 Task: Add a signature Maximus Ramirez containing With heartfelt thanks and warm wishes, Maximus Ramirez to email address softage.9@softage.net and add a folder Community events
Action: Mouse moved to (1218, 96)
Screenshot: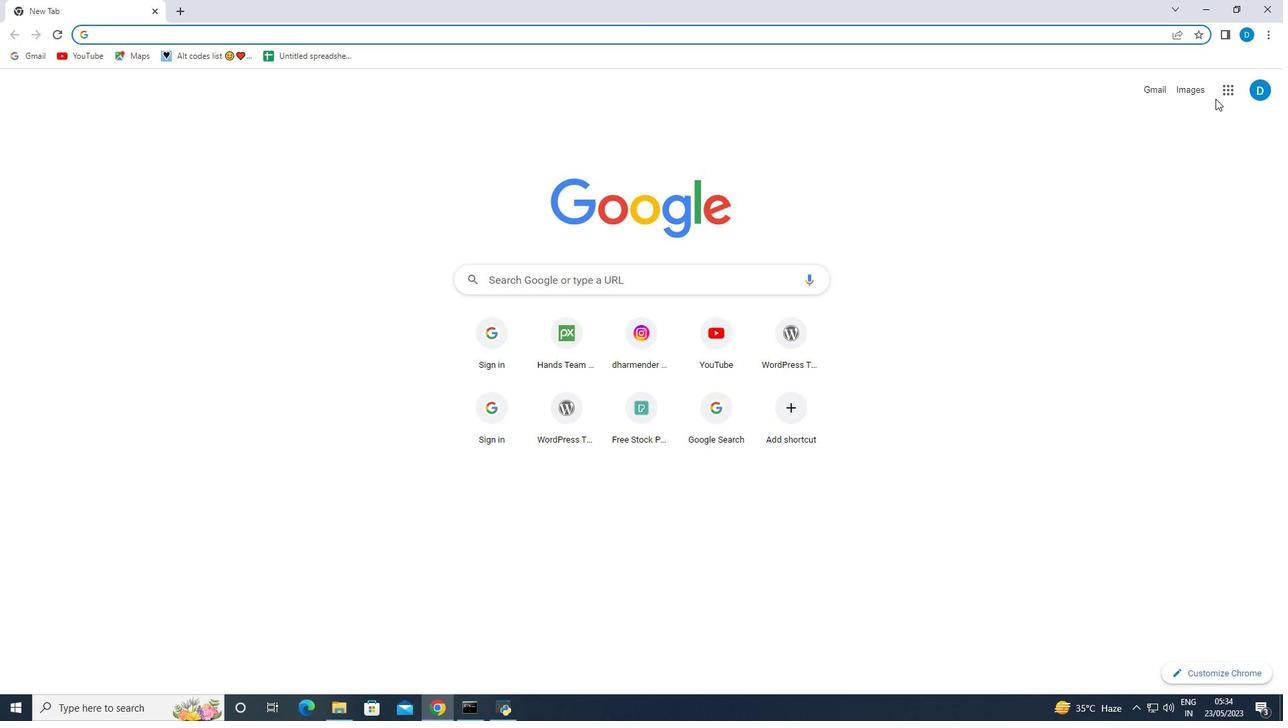 
Action: Mouse pressed left at (1218, 96)
Screenshot: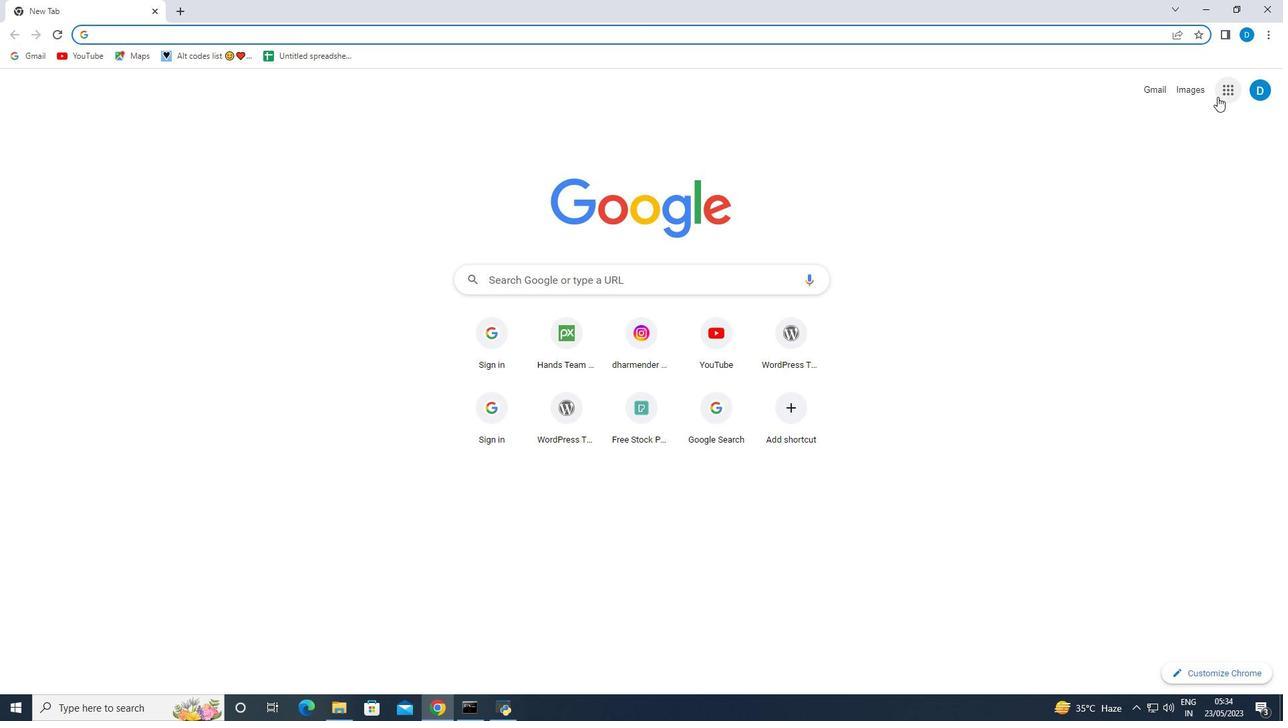 
Action: Mouse moved to (1113, 275)
Screenshot: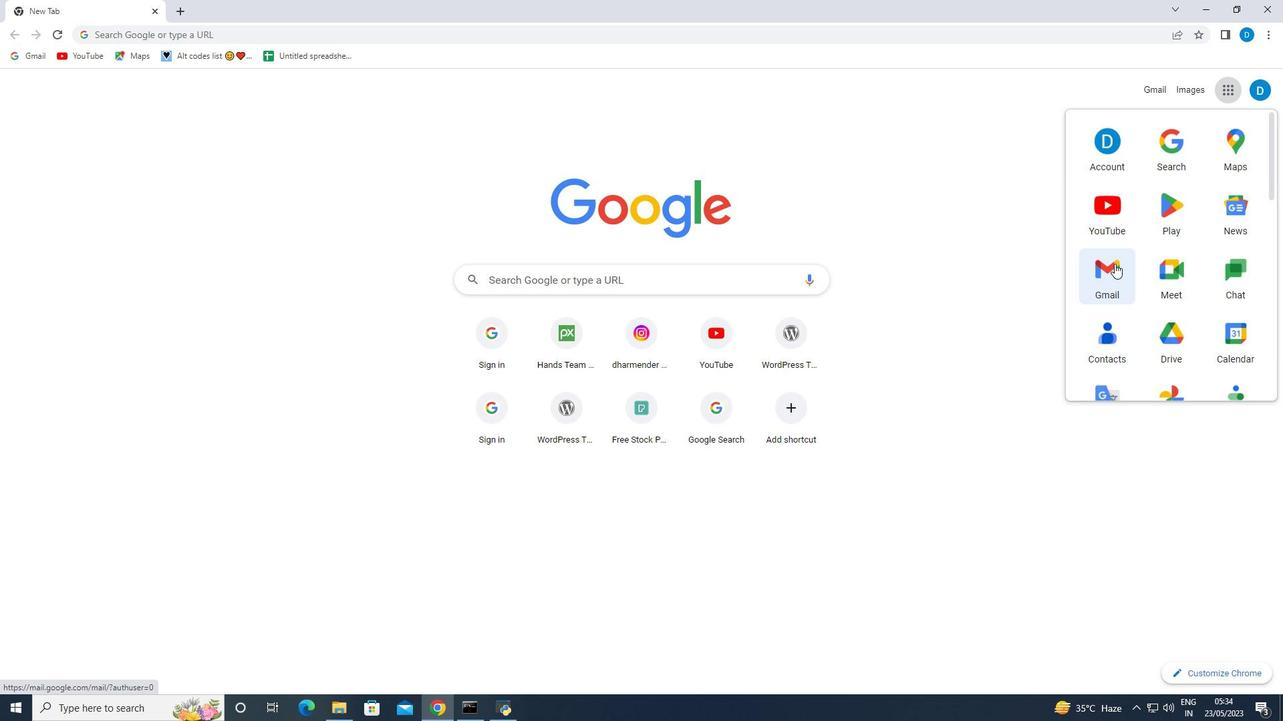 
Action: Mouse pressed left at (1113, 275)
Screenshot: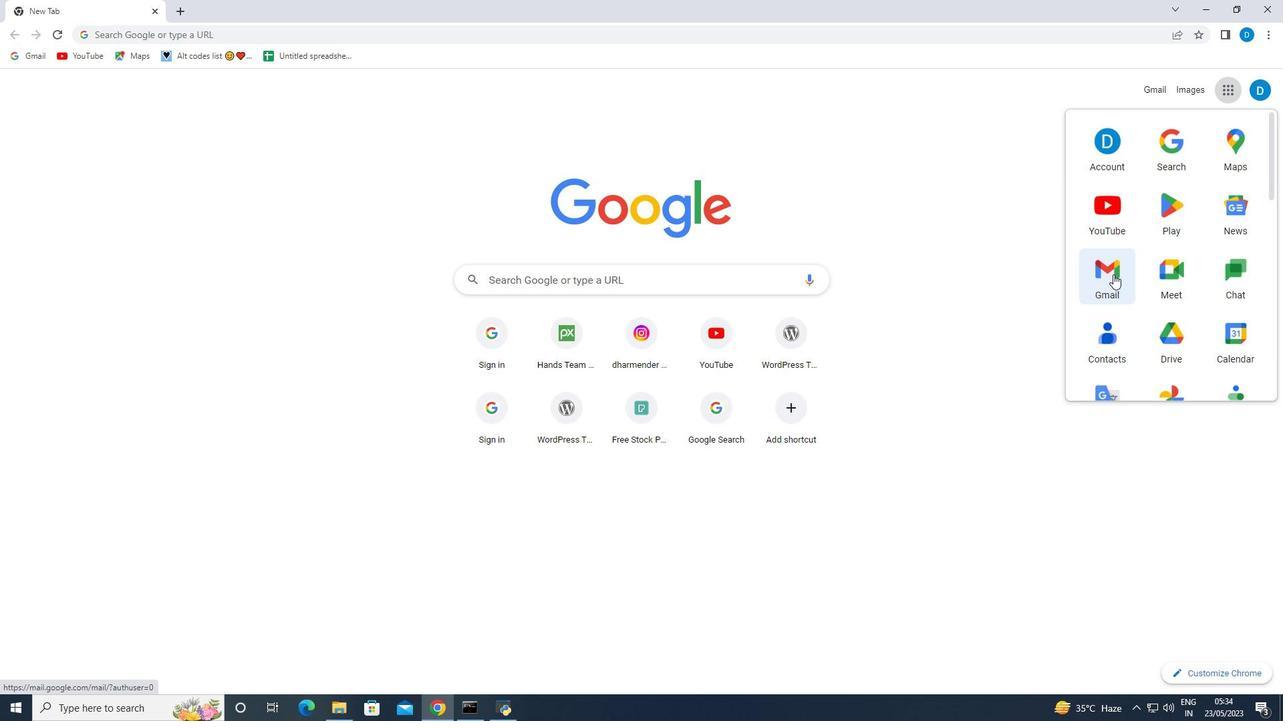
Action: Mouse moved to (156, 342)
Screenshot: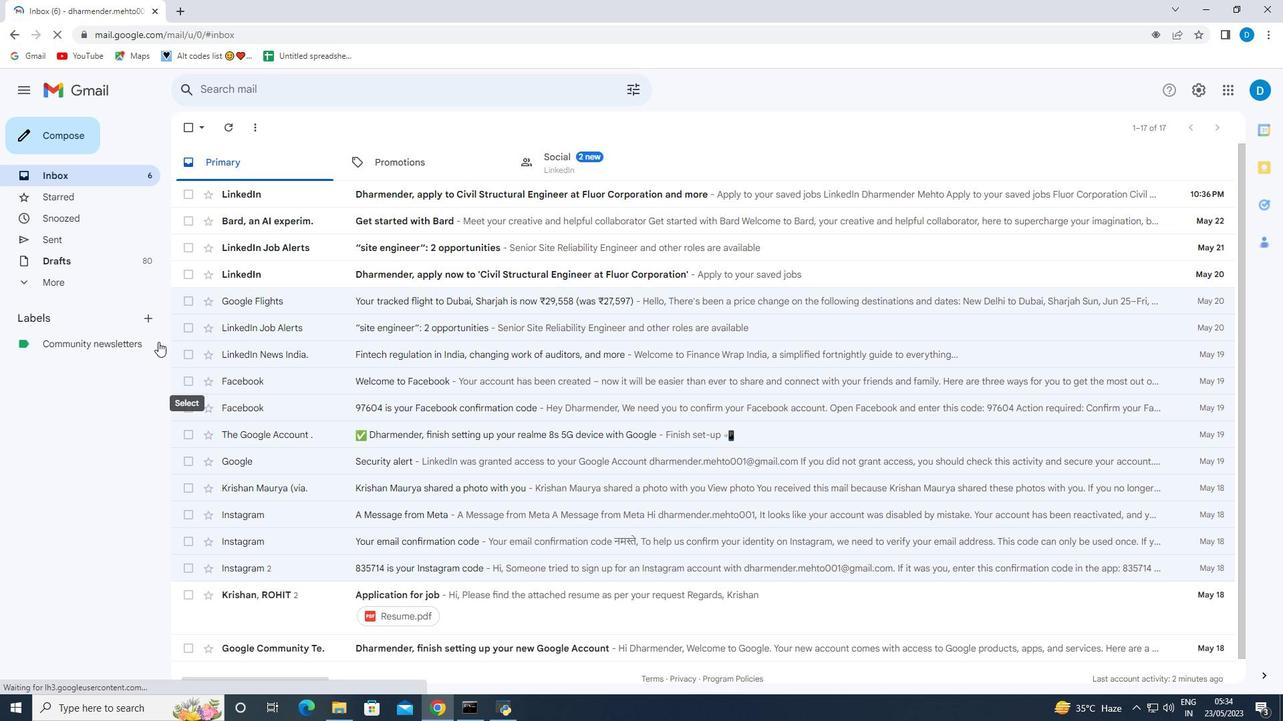 
Action: Mouse pressed left at (156, 342)
Screenshot: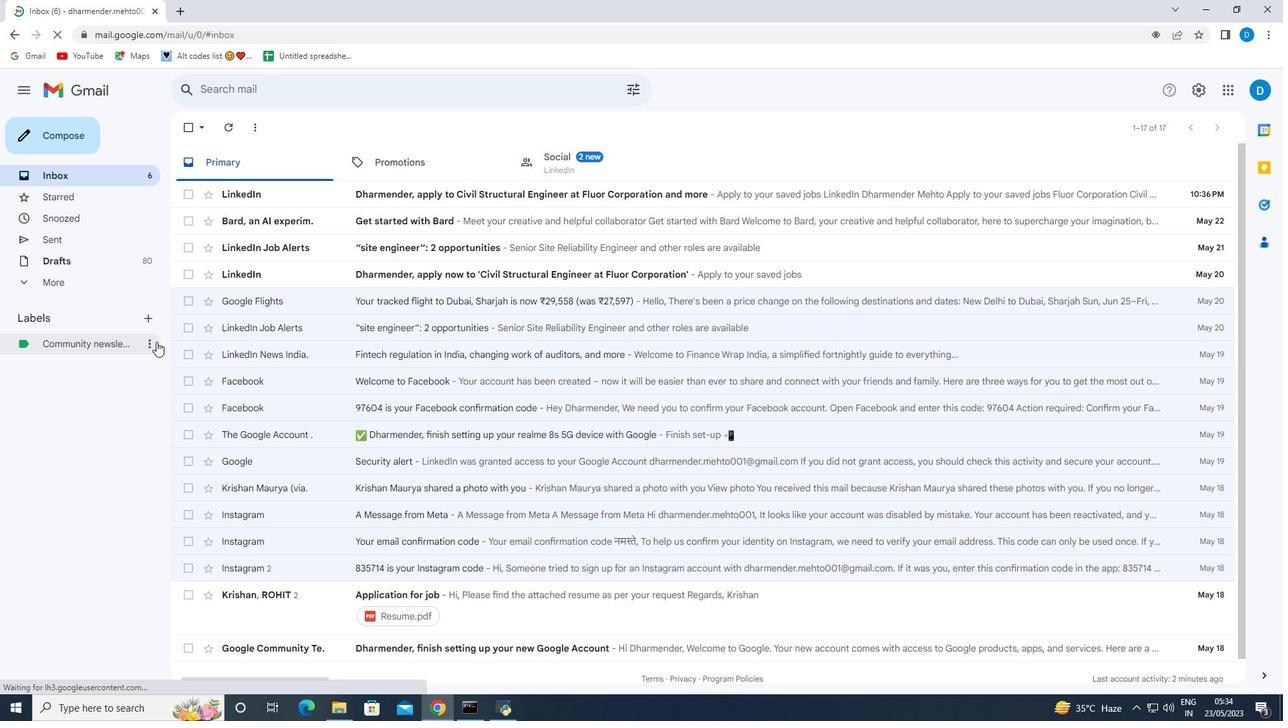 
Action: Mouse moved to (187, 586)
Screenshot: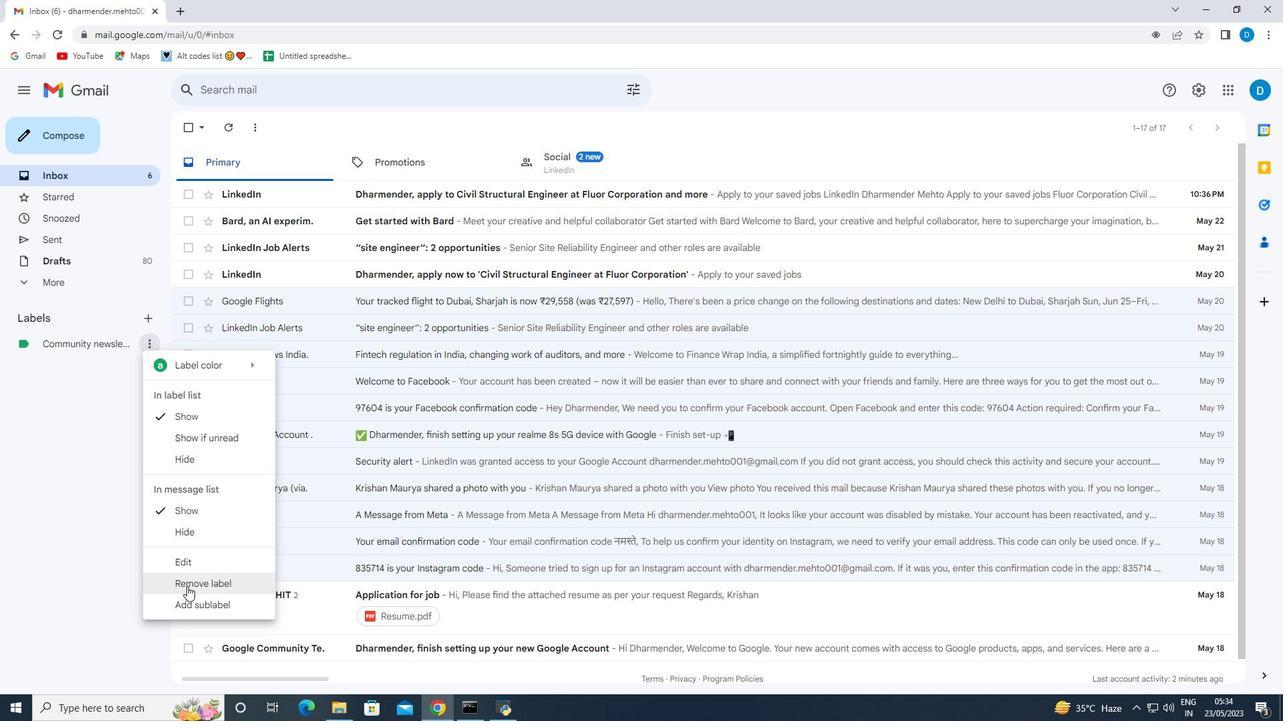 
Action: Mouse pressed left at (187, 586)
Screenshot: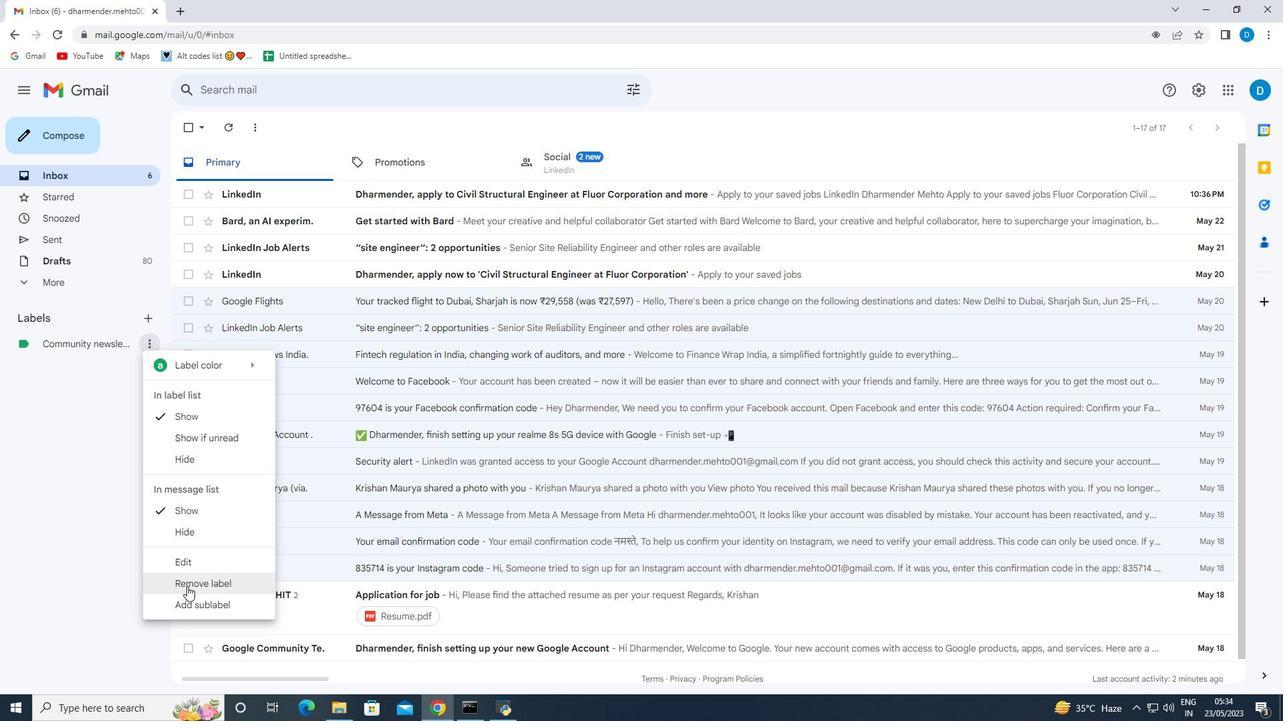 
Action: Mouse moved to (772, 423)
Screenshot: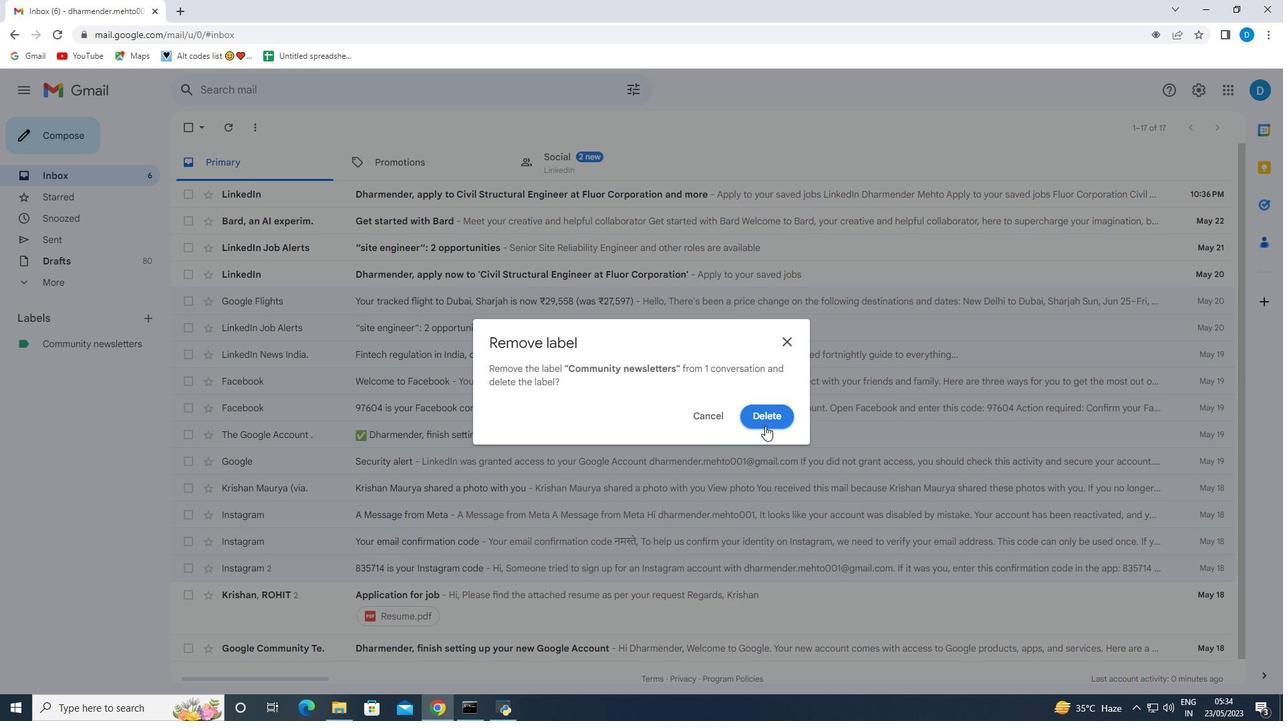 
Action: Mouse pressed left at (772, 423)
Screenshot: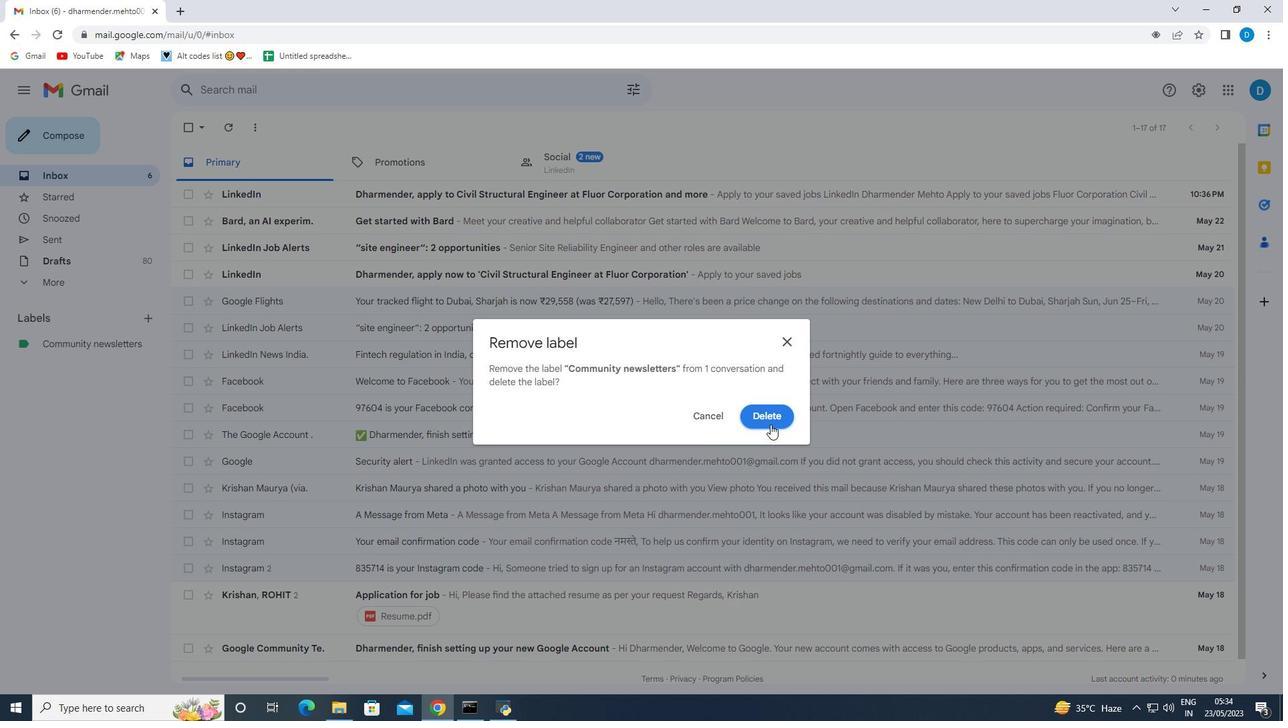 
Action: Mouse moved to (1200, 87)
Screenshot: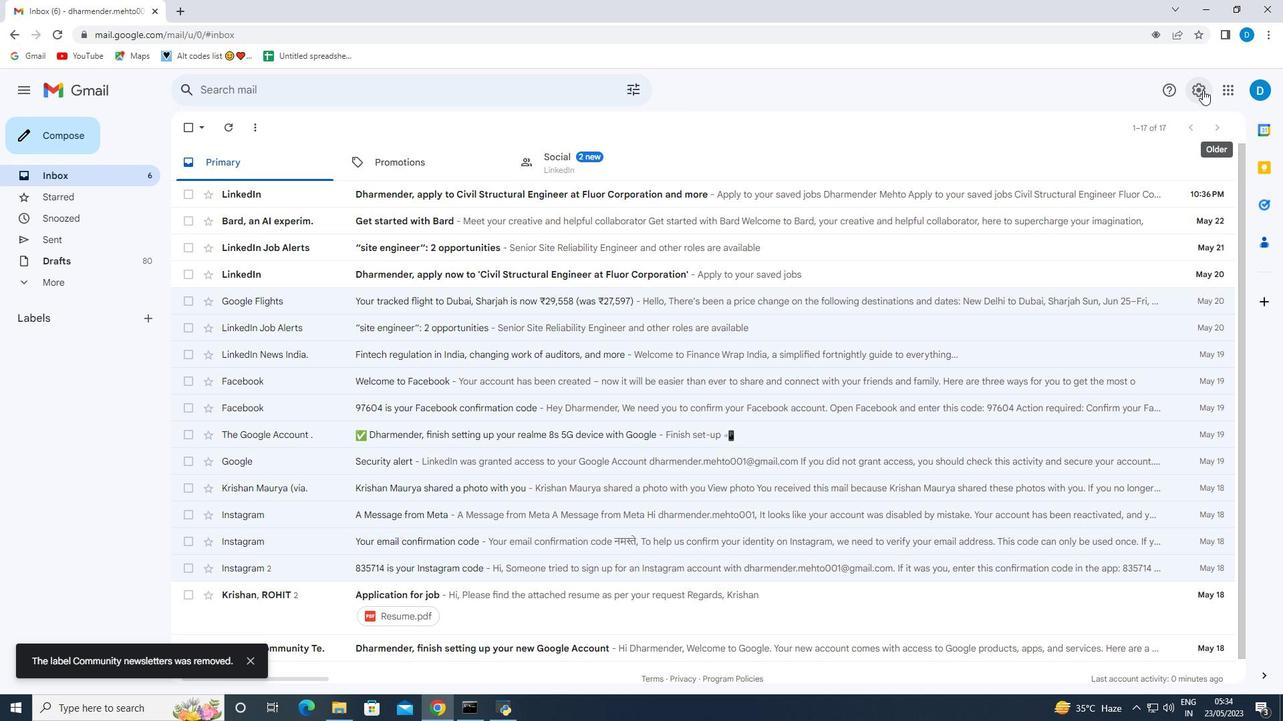 
Action: Mouse pressed left at (1200, 87)
Screenshot: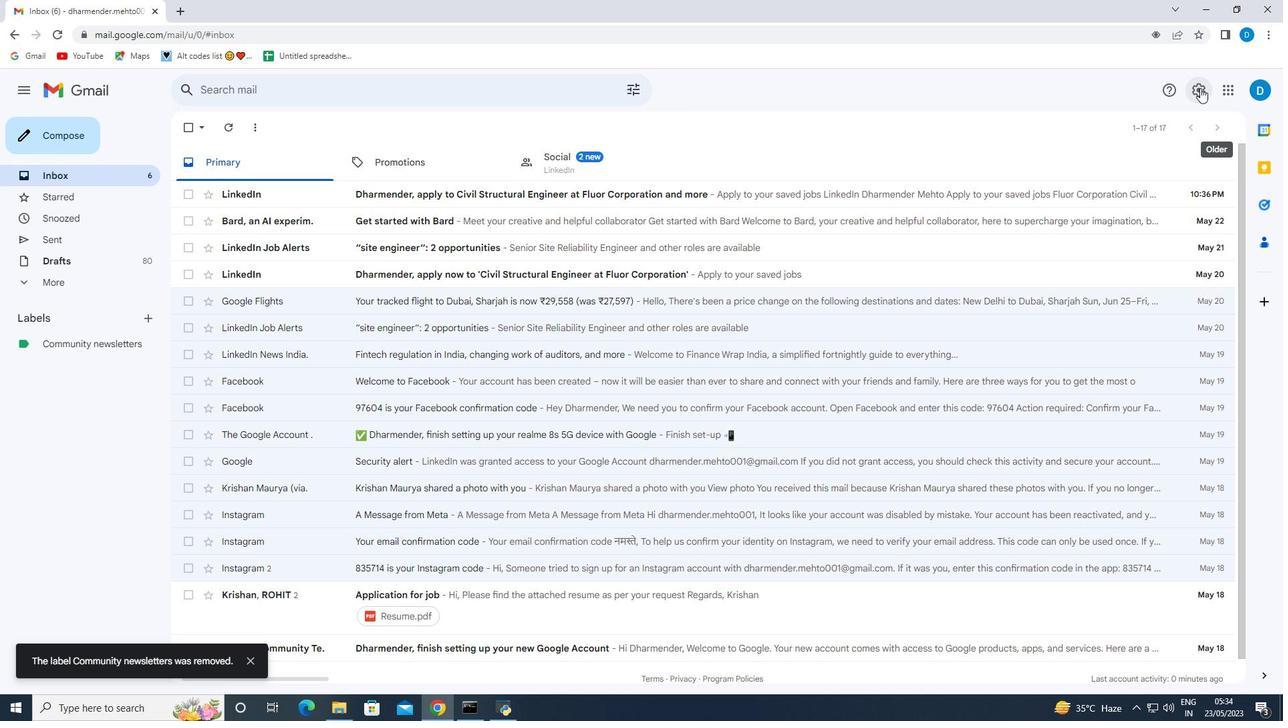 
Action: Mouse moved to (1111, 160)
Screenshot: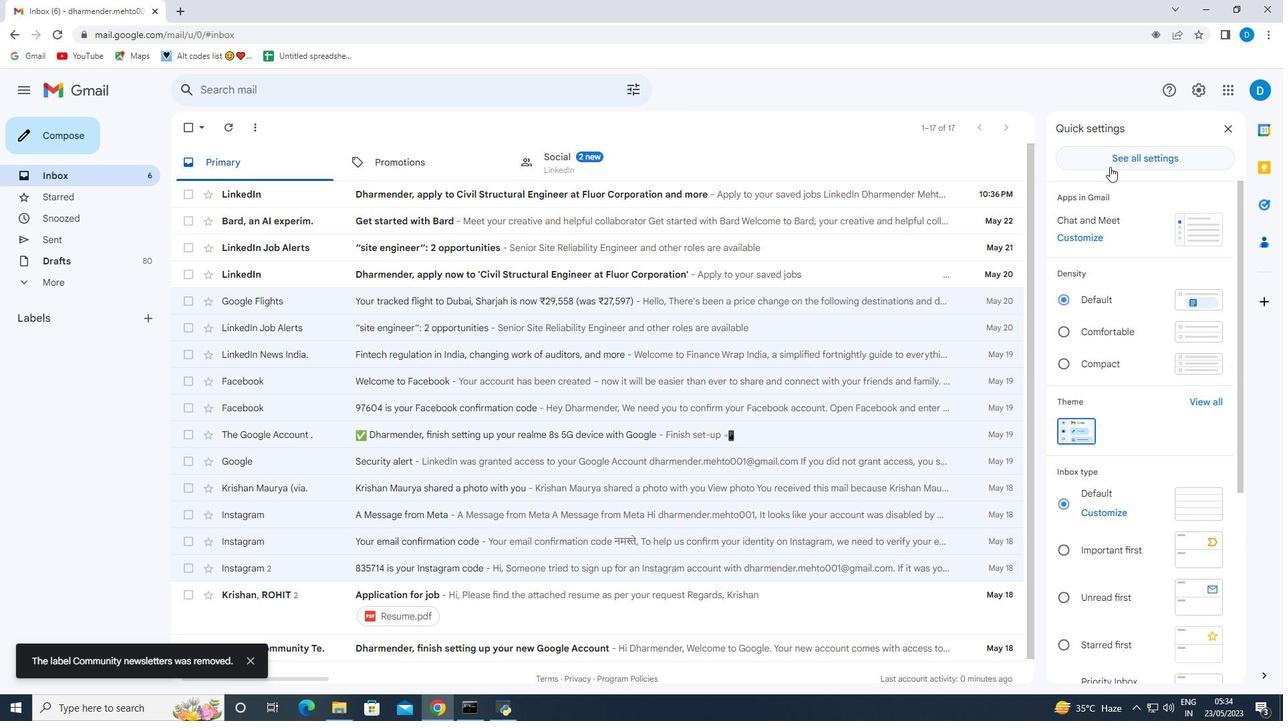 
Action: Mouse pressed left at (1111, 160)
Screenshot: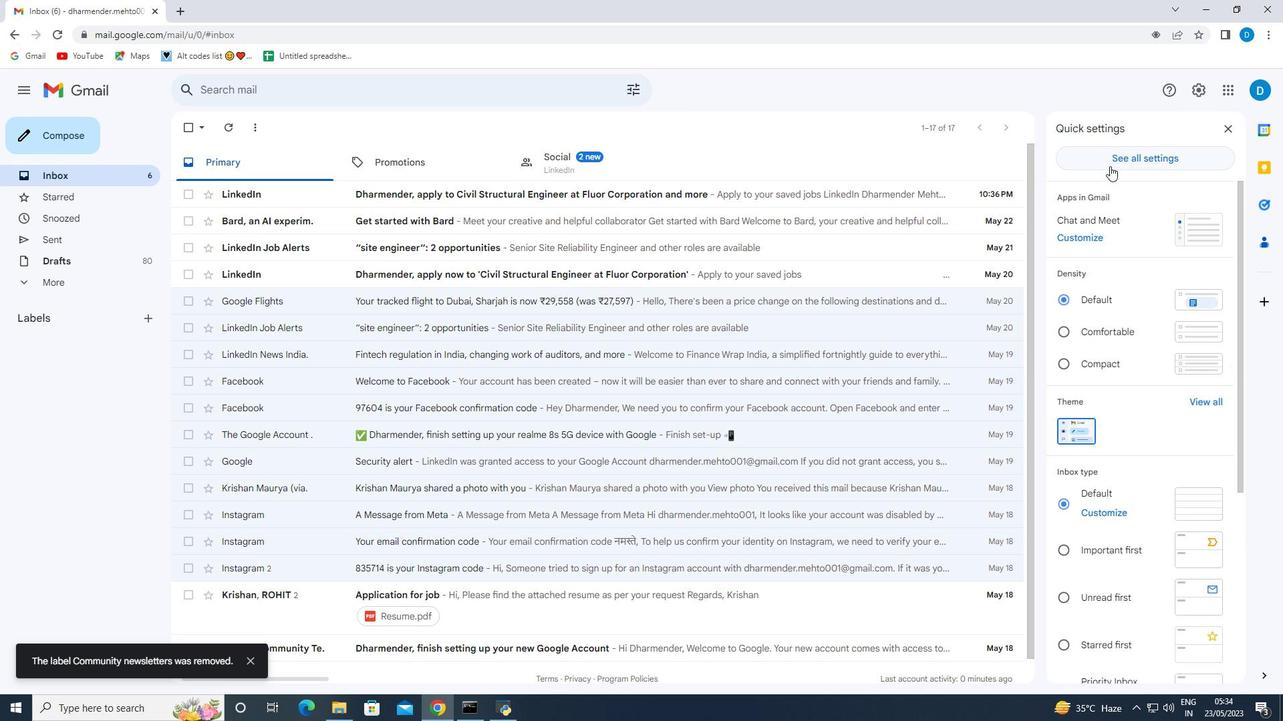 
Action: Mouse moved to (356, 429)
Screenshot: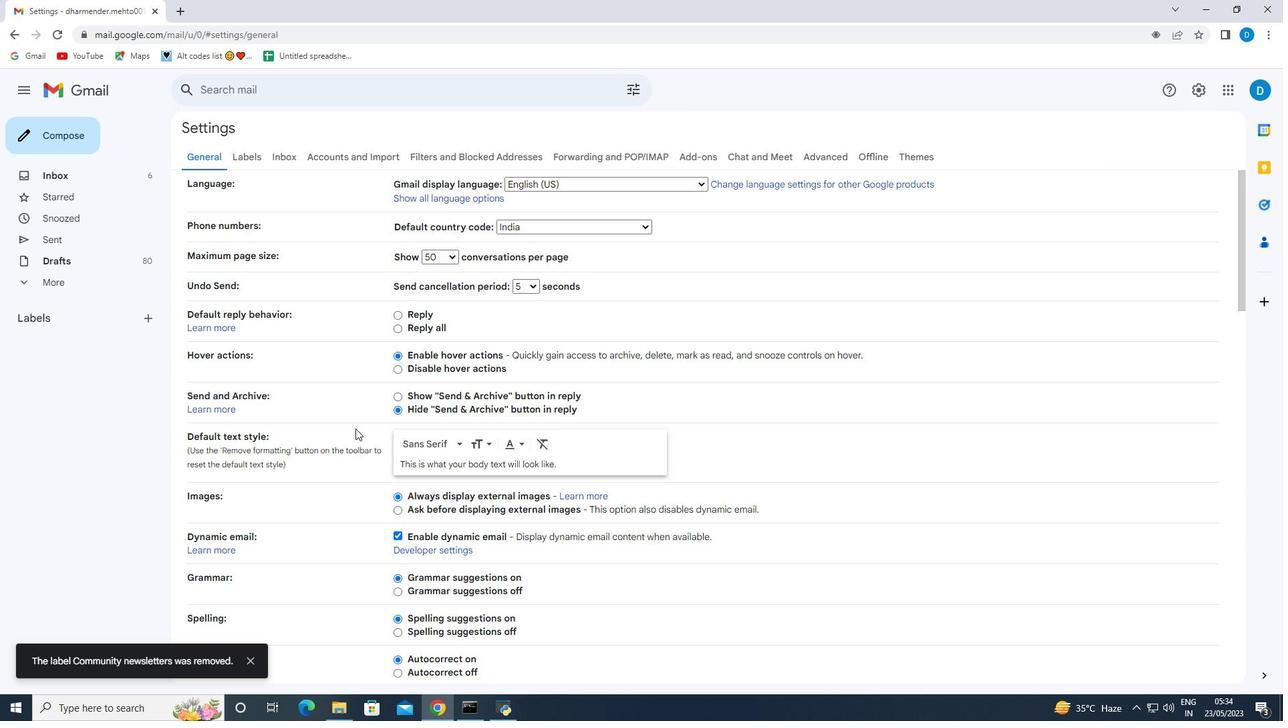 
Action: Mouse scrolled (356, 429) with delta (0, 0)
Screenshot: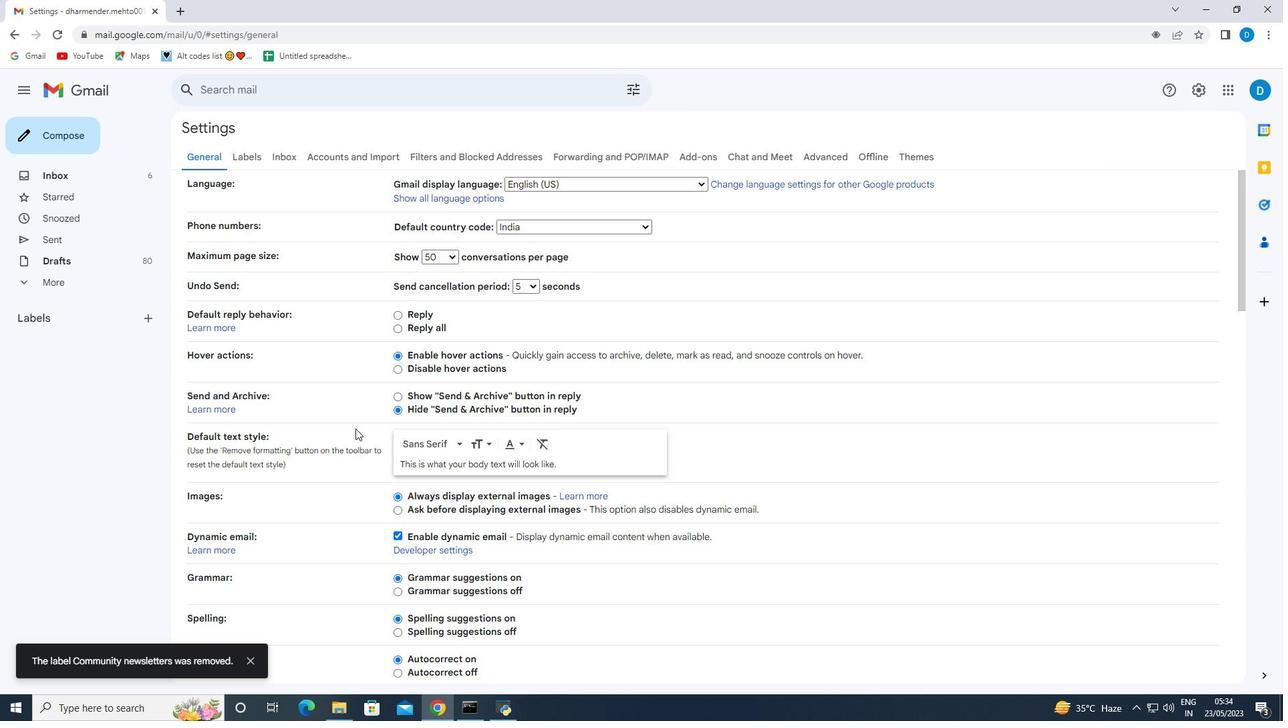 
Action: Mouse moved to (357, 429)
Screenshot: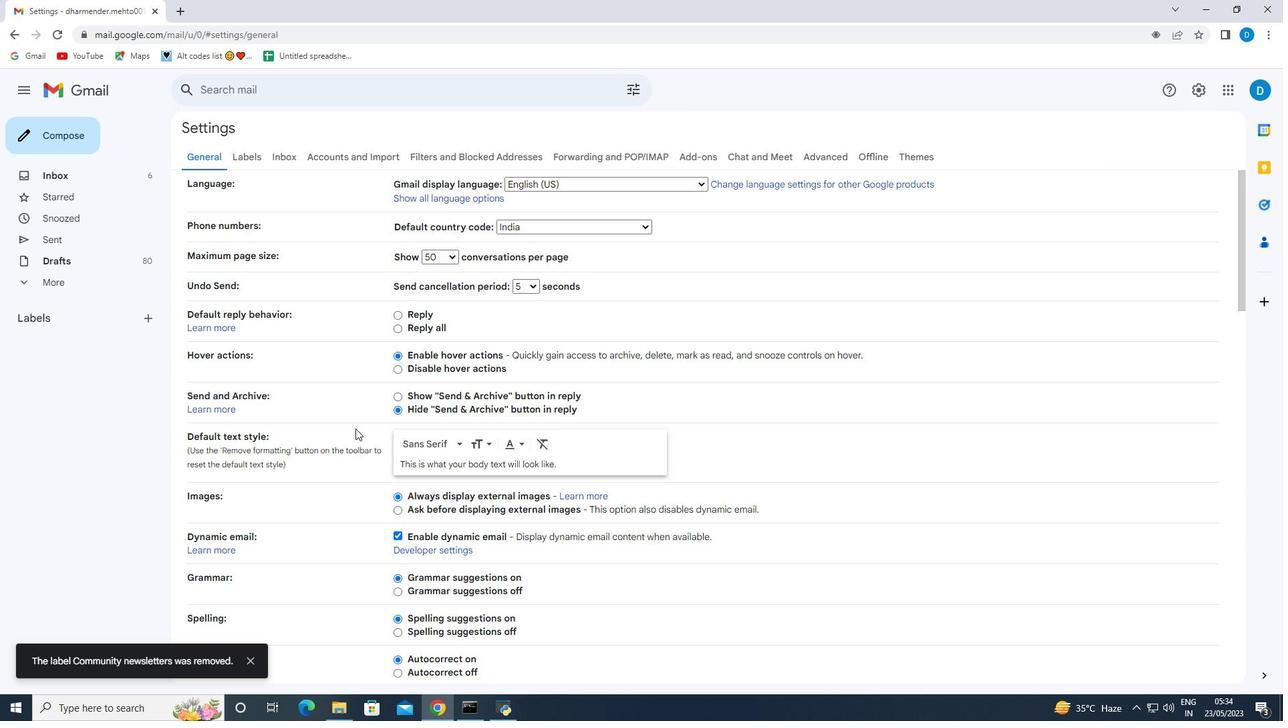 
Action: Mouse scrolled (357, 429) with delta (0, 0)
Screenshot: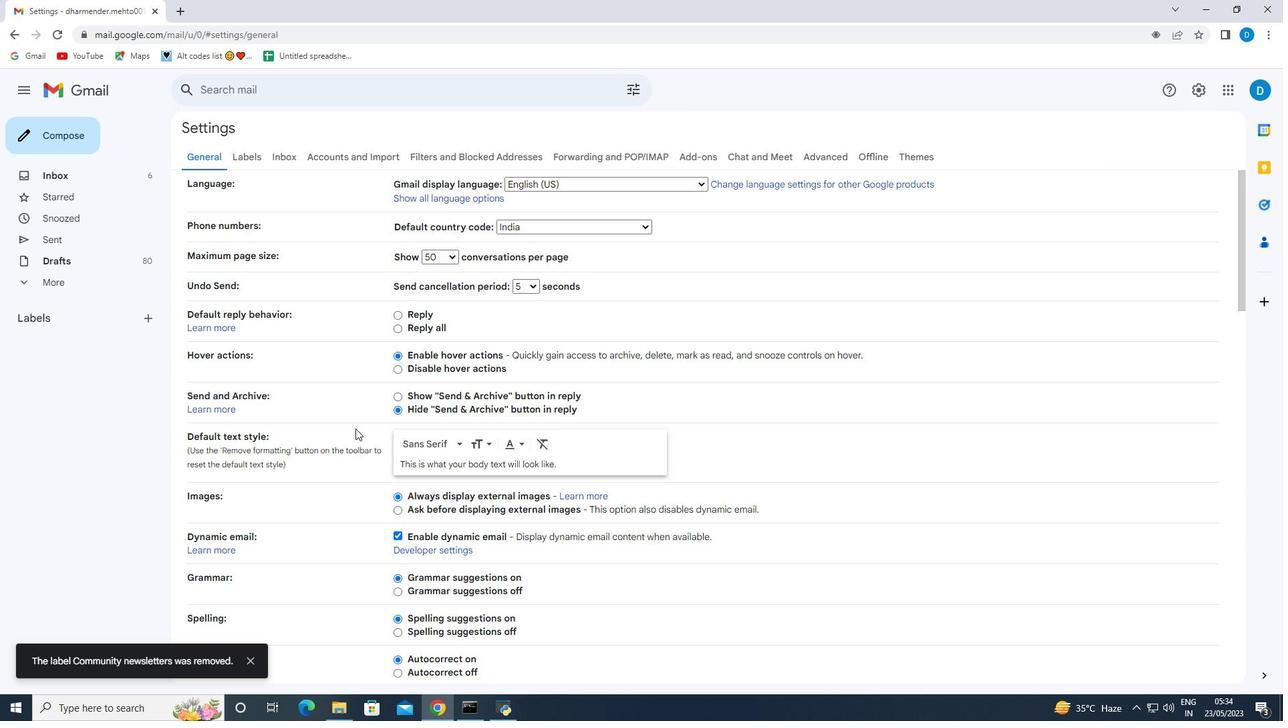 
Action: Mouse moved to (357, 429)
Screenshot: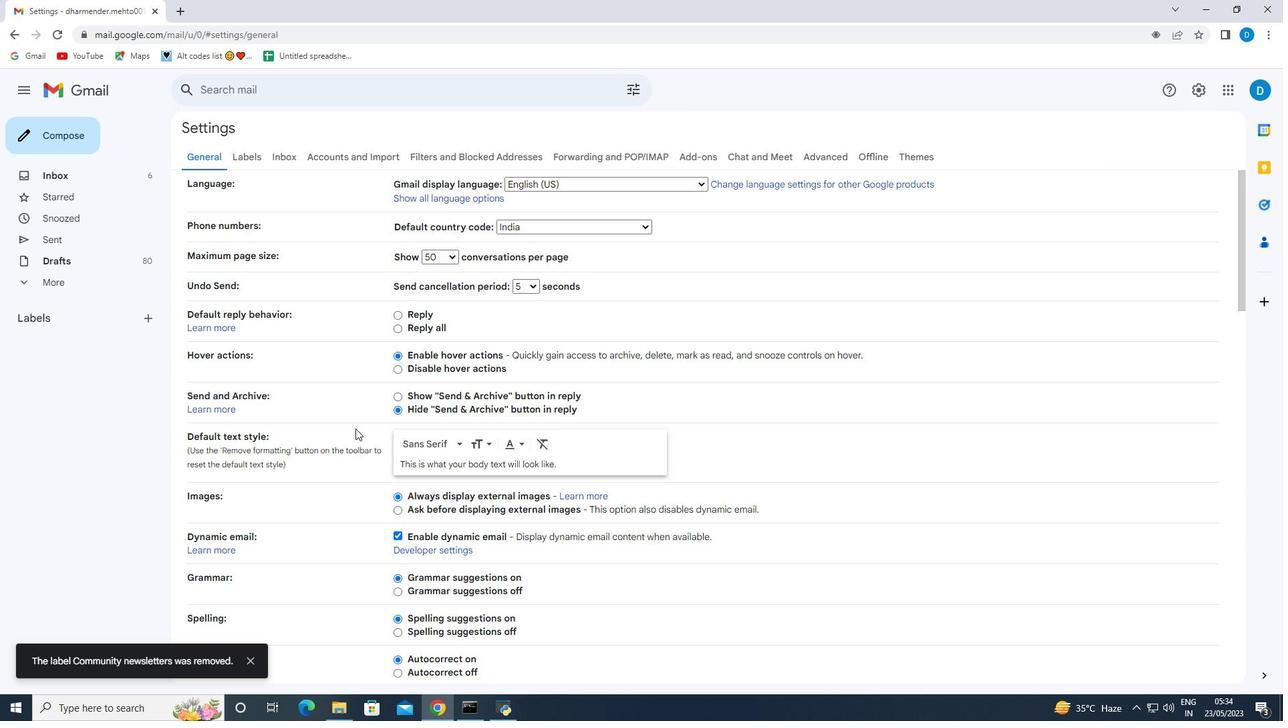
Action: Mouse scrolled (357, 429) with delta (0, 0)
Screenshot: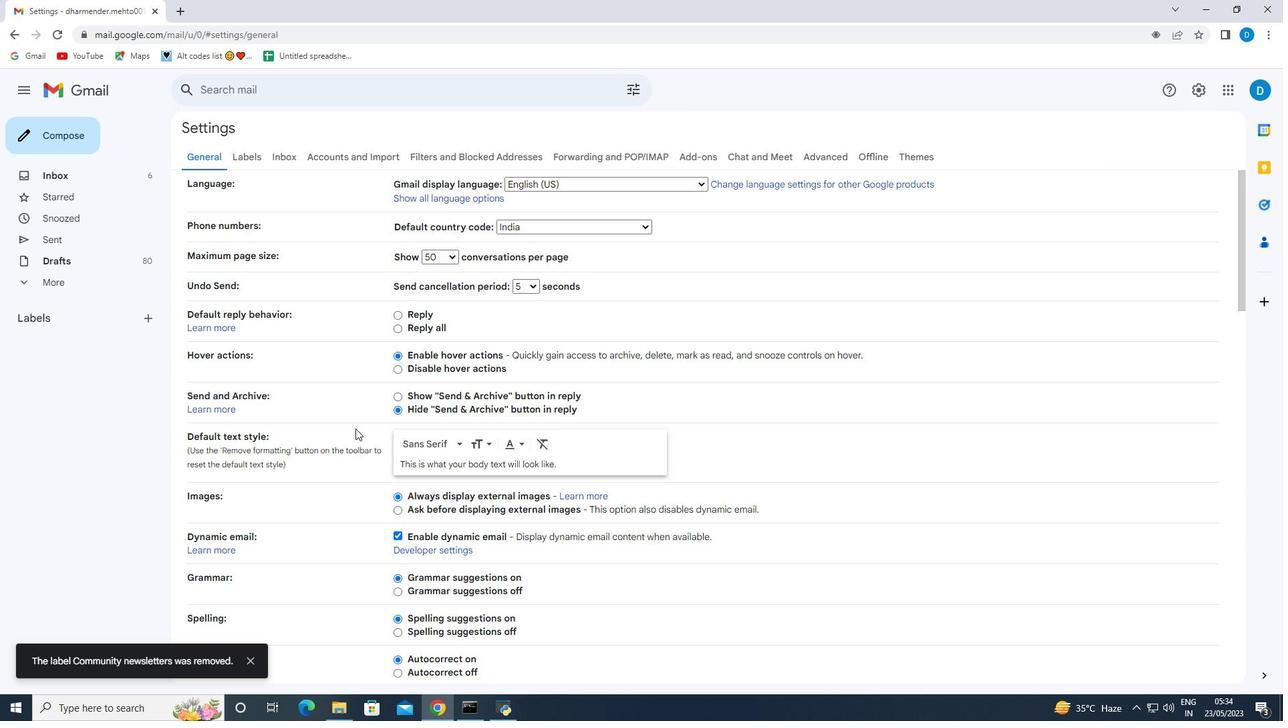 
Action: Mouse moved to (357, 429)
Screenshot: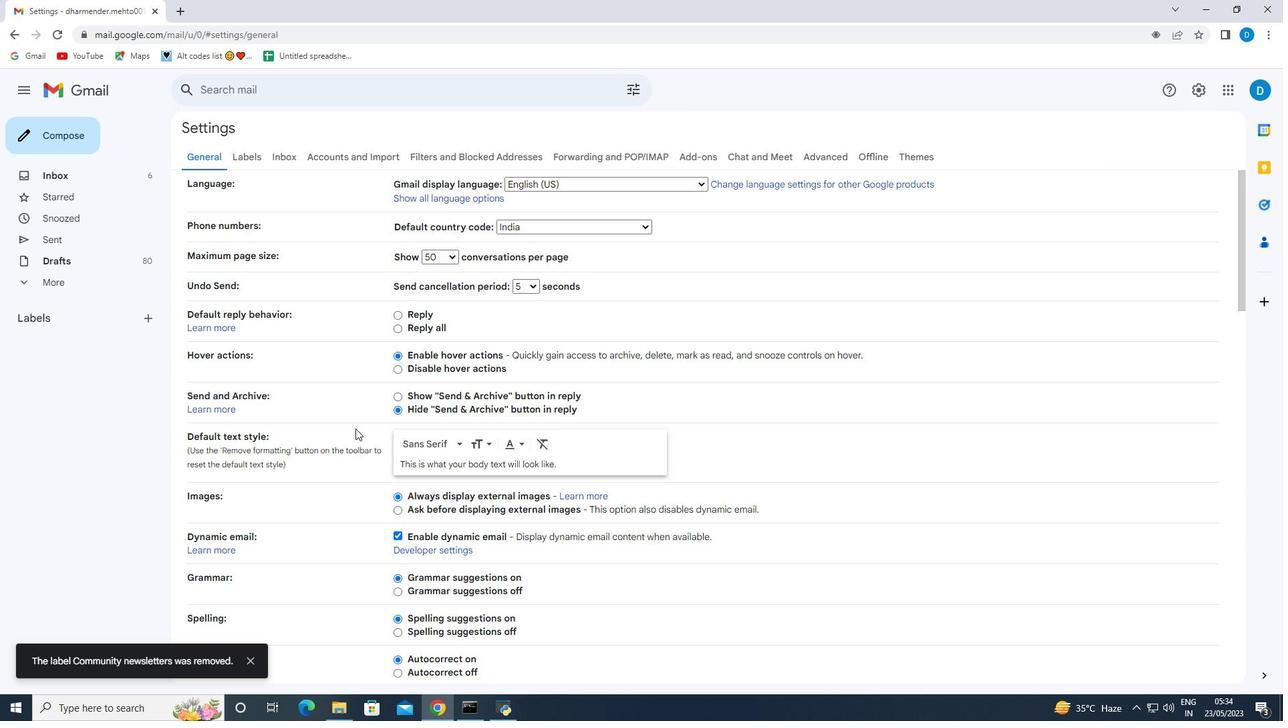 
Action: Mouse scrolled (357, 429) with delta (0, 0)
Screenshot: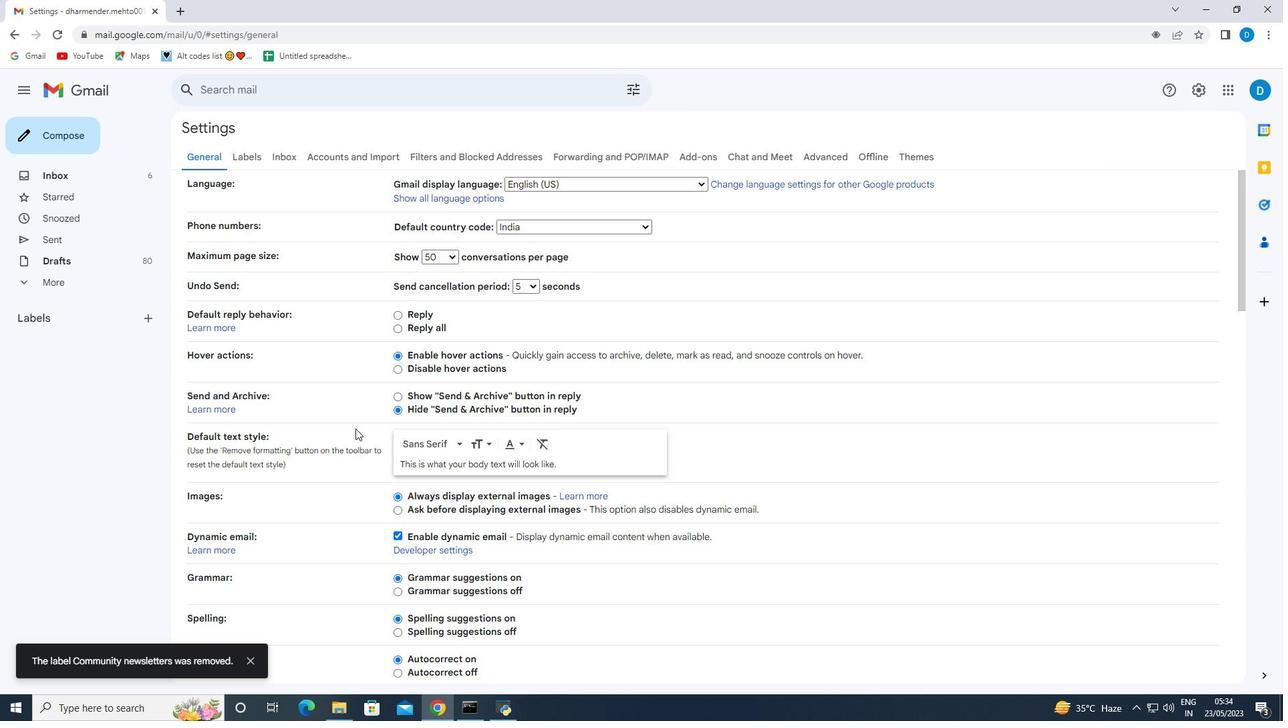 
Action: Mouse moved to (362, 432)
Screenshot: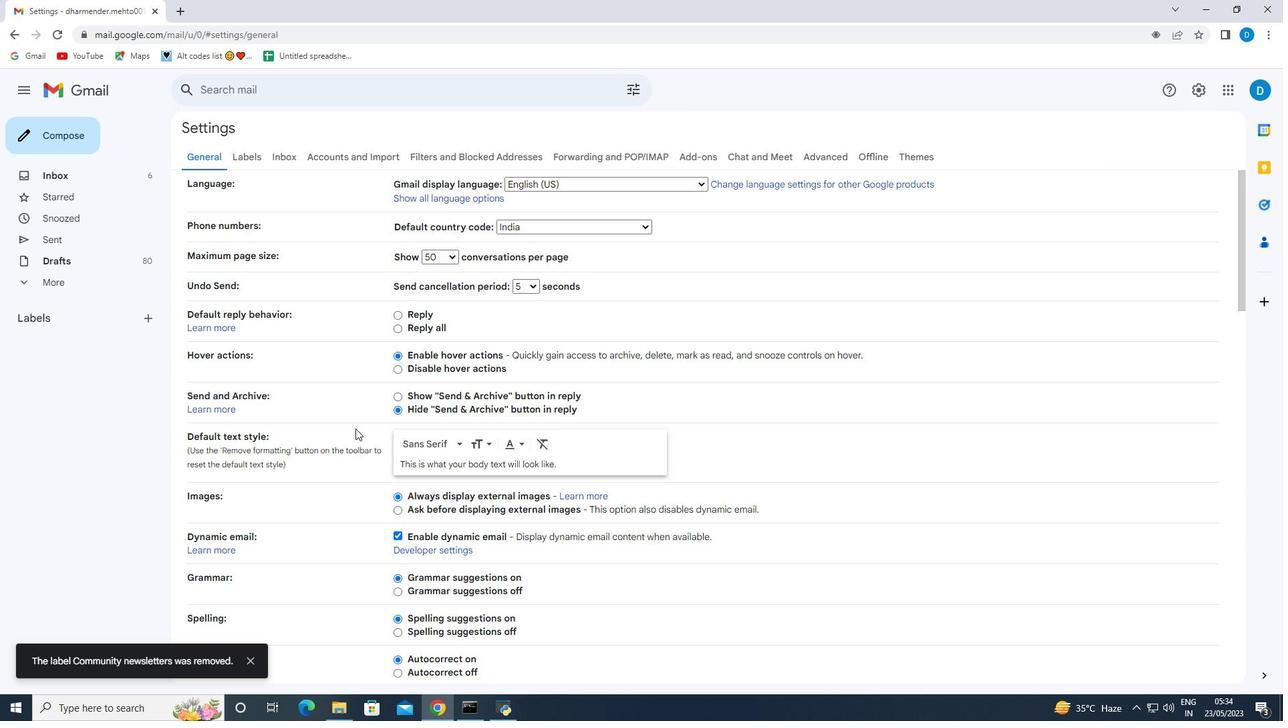 
Action: Mouse scrolled (362, 431) with delta (0, 0)
Screenshot: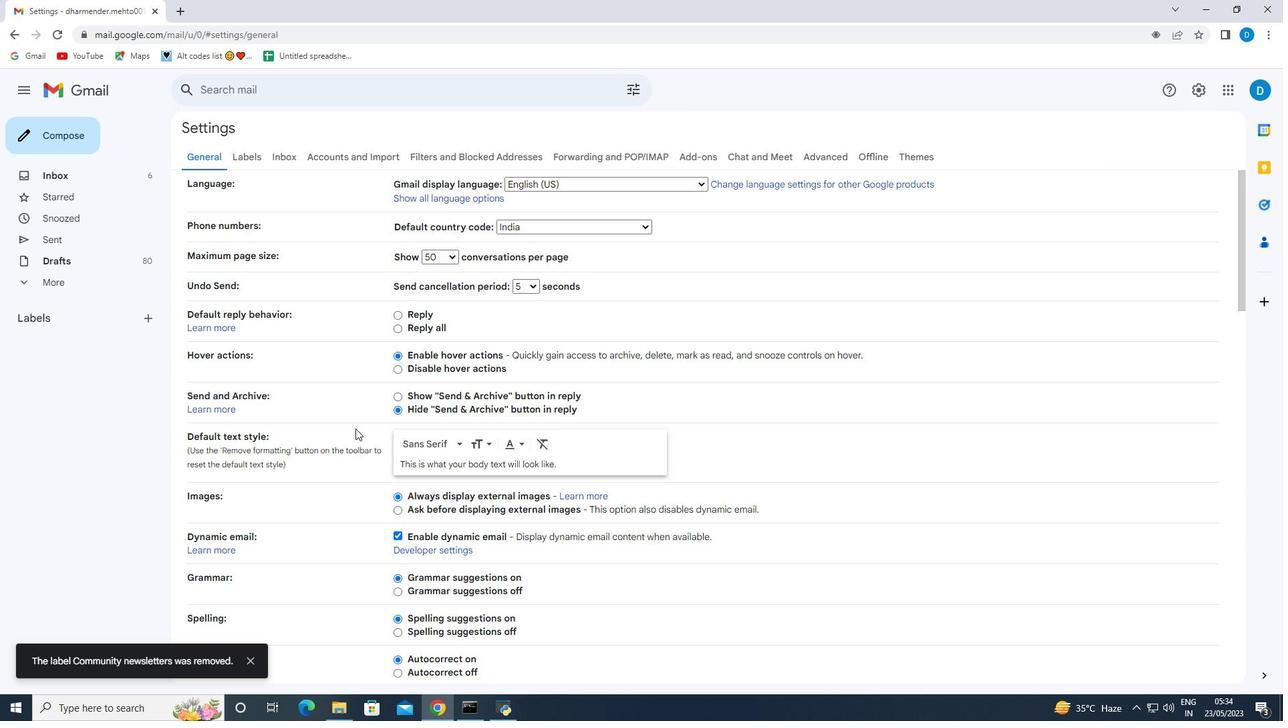 
Action: Mouse moved to (418, 461)
Screenshot: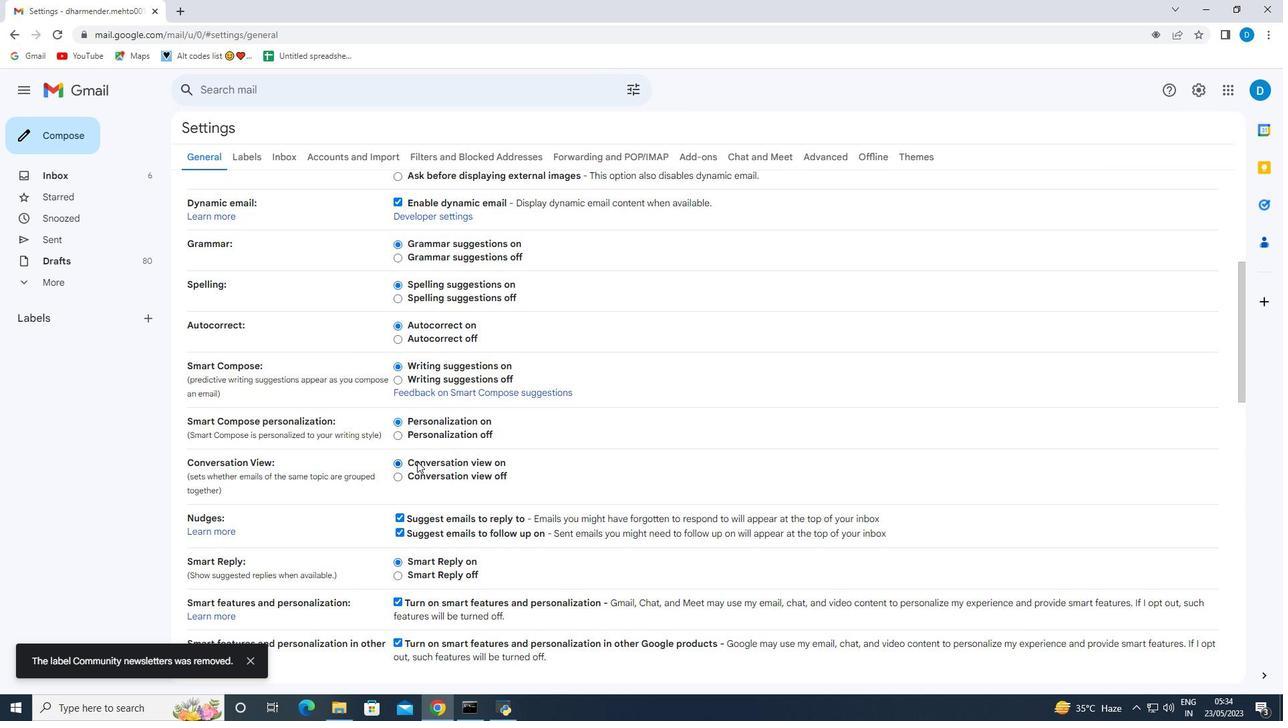 
Action: Mouse scrolled (417, 461) with delta (0, 0)
Screenshot: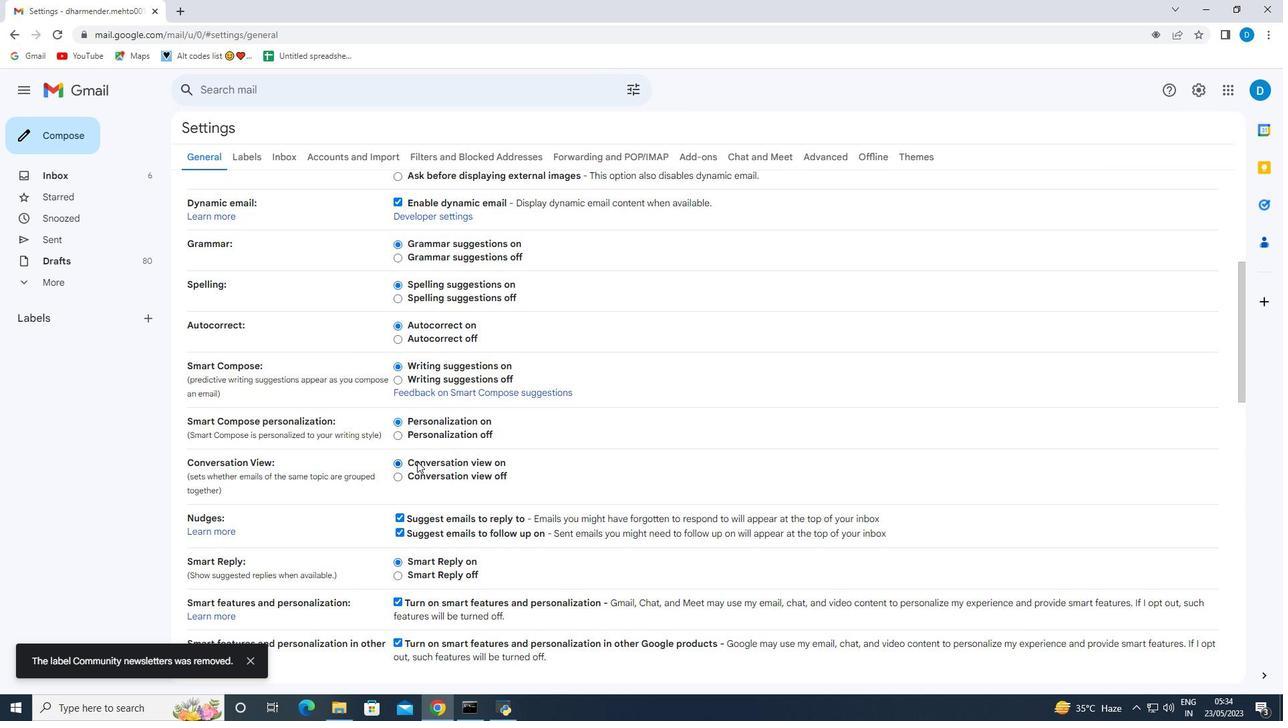 
Action: Mouse moved to (418, 462)
Screenshot: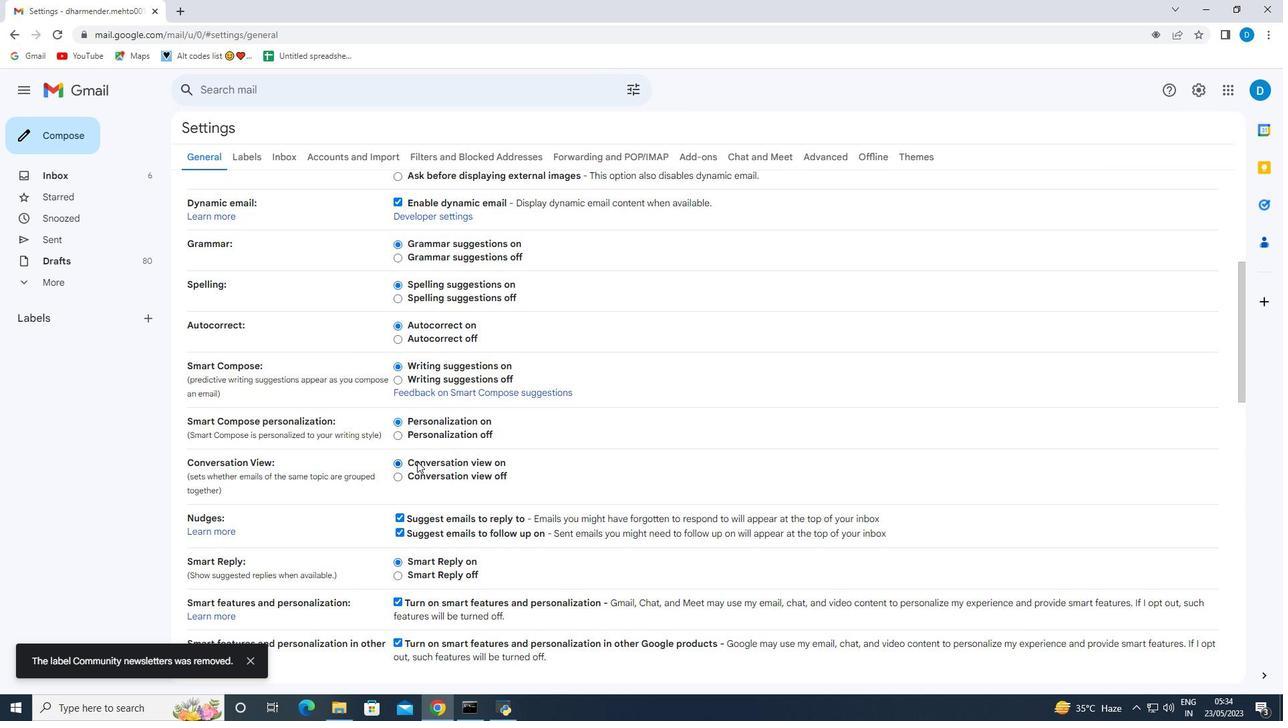 
Action: Mouse scrolled (418, 461) with delta (0, 0)
Screenshot: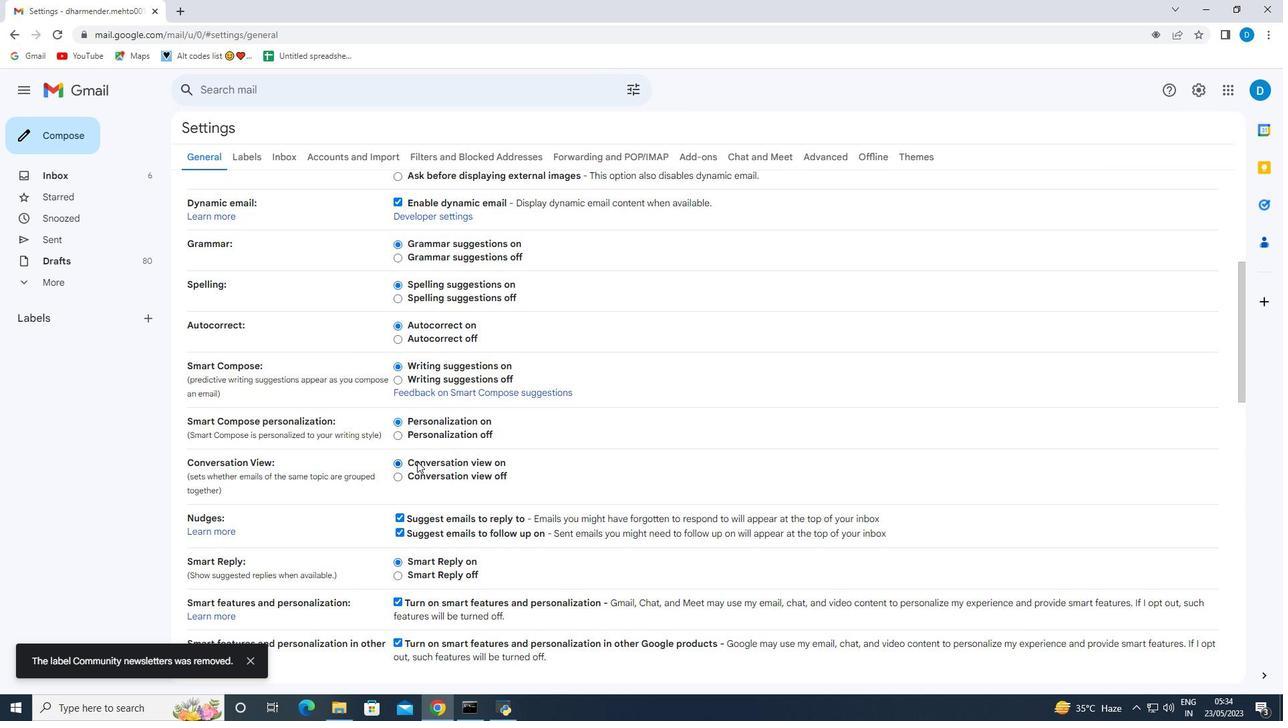 
Action: Mouse moved to (418, 462)
Screenshot: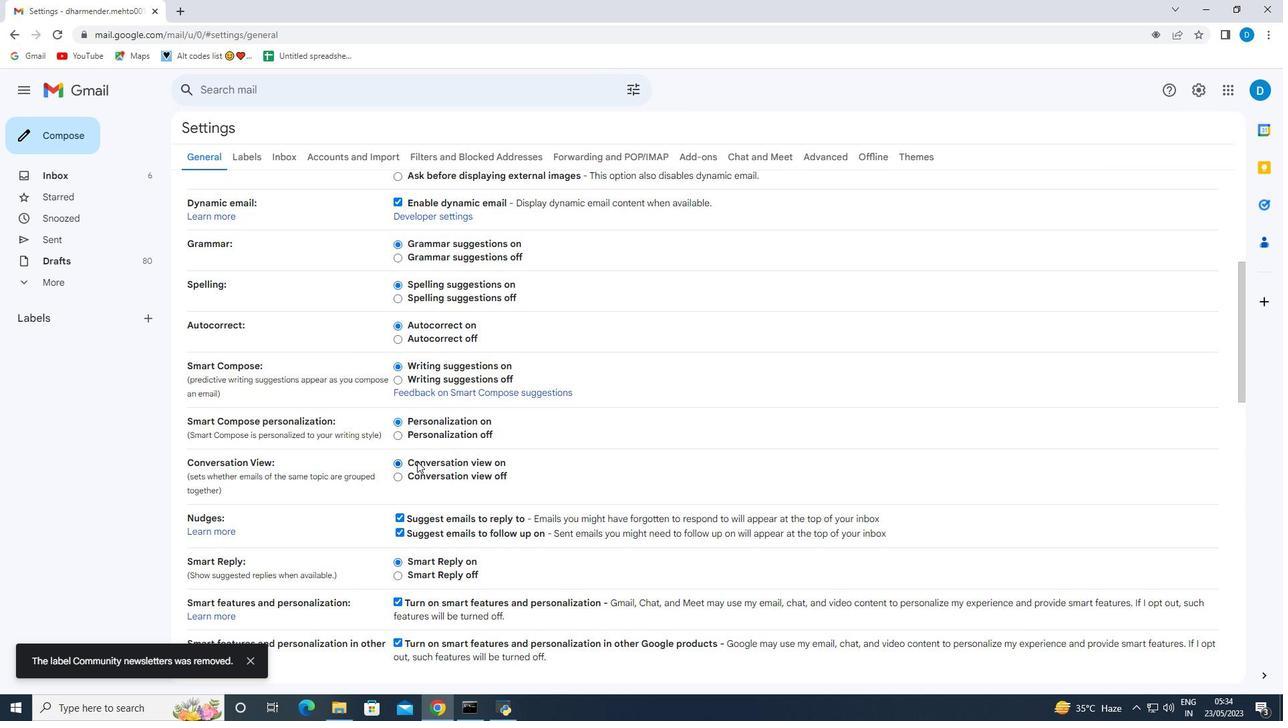 
Action: Mouse scrolled (418, 461) with delta (0, 0)
Screenshot: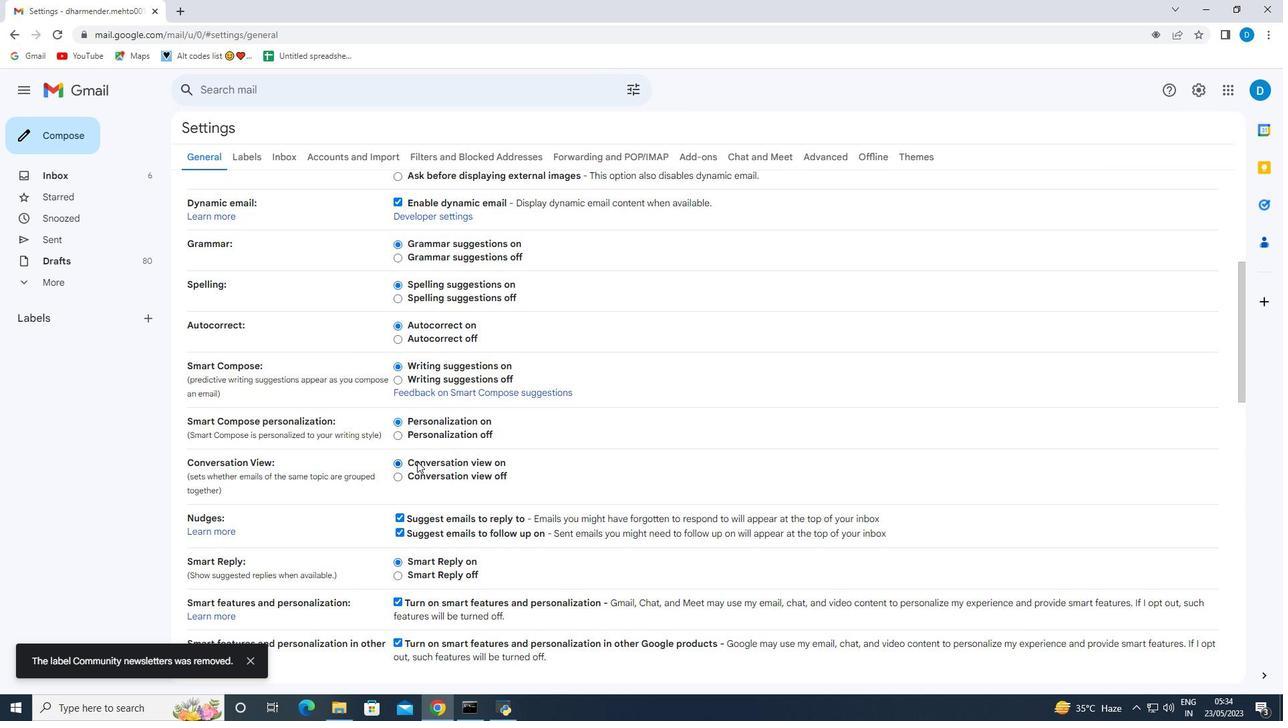 
Action: Mouse moved to (419, 462)
Screenshot: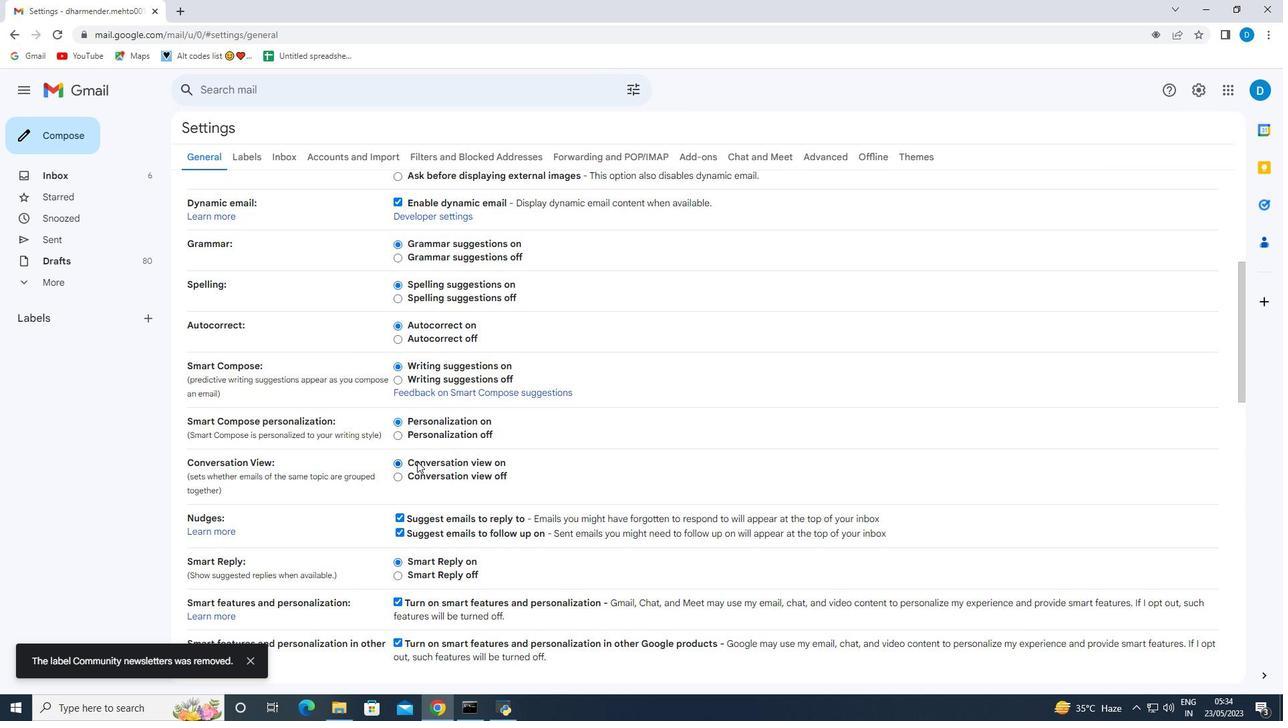 
Action: Mouse scrolled (418, 461) with delta (0, 0)
Screenshot: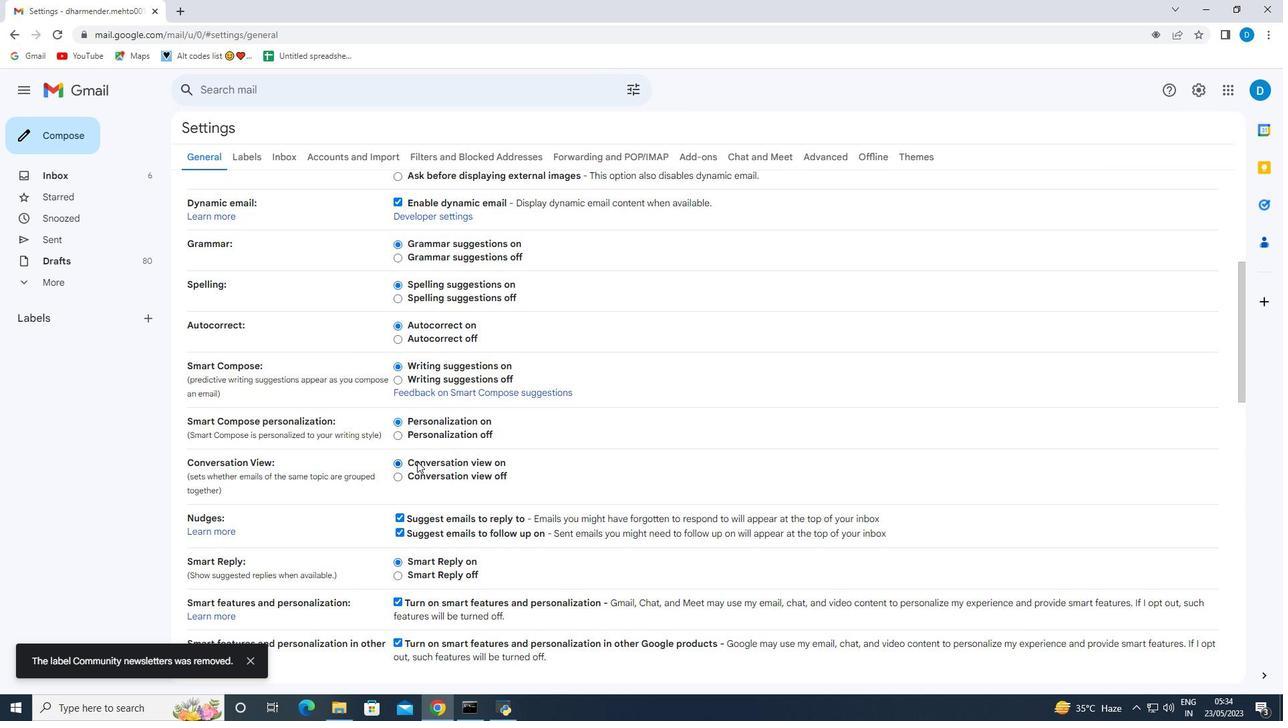 
Action: Mouse moved to (419, 463)
Screenshot: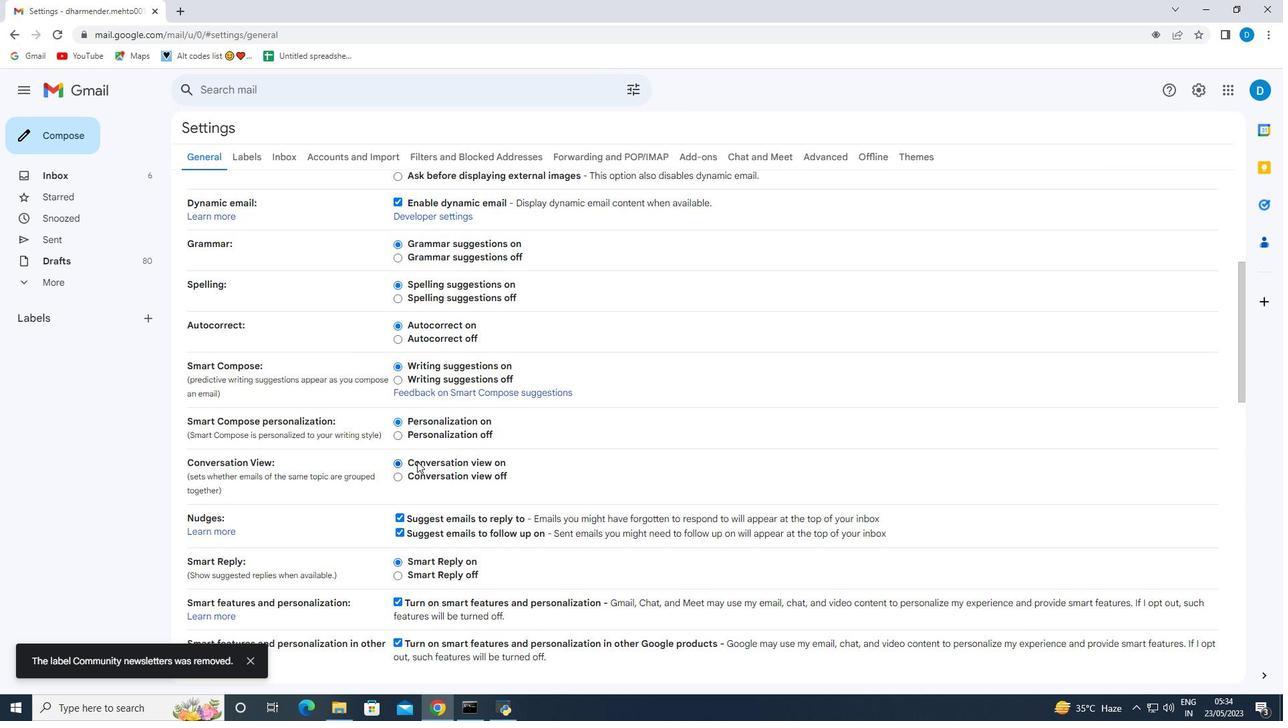 
Action: Mouse scrolled (419, 462) with delta (0, 0)
Screenshot: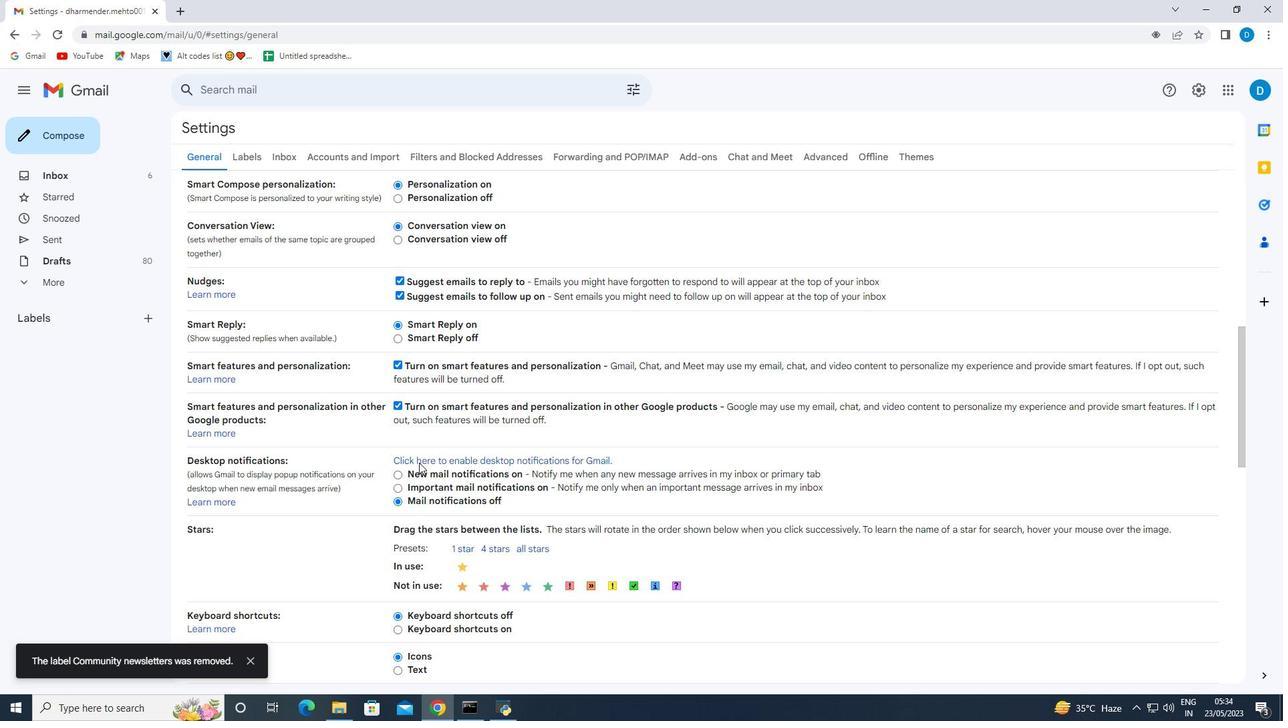 
Action: Mouse scrolled (419, 462) with delta (0, 0)
Screenshot: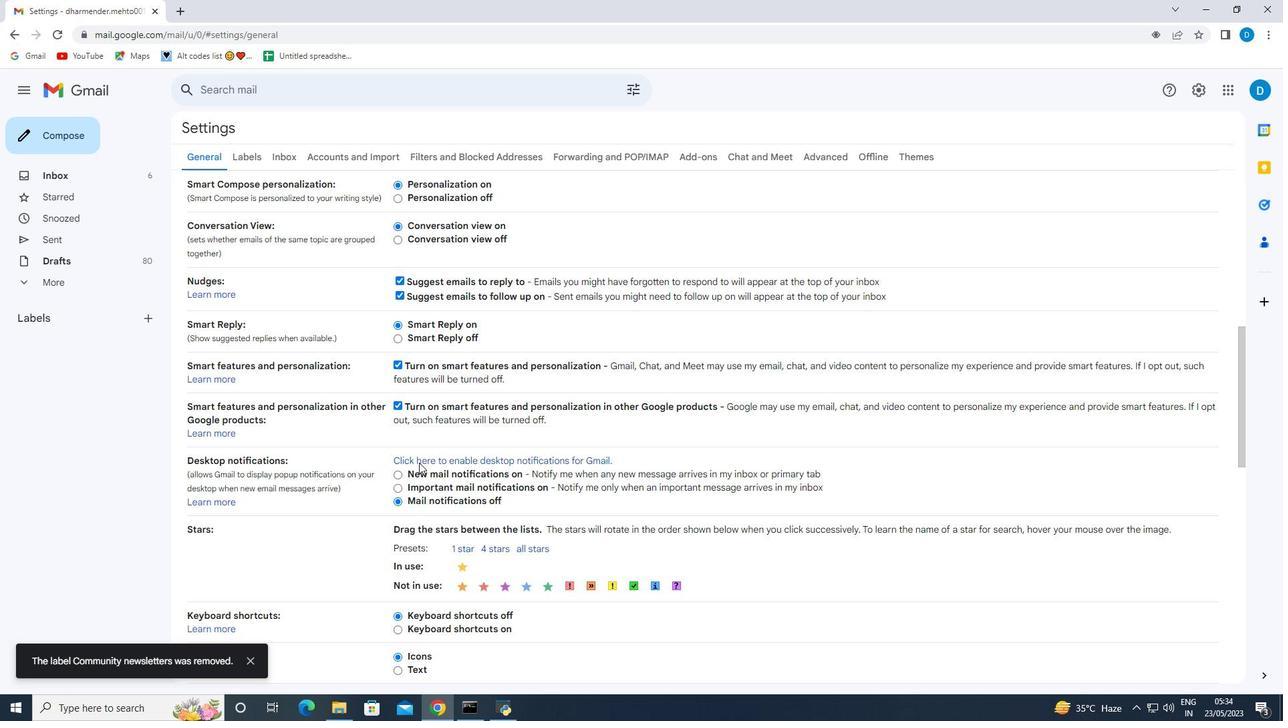 
Action: Mouse moved to (419, 463)
Screenshot: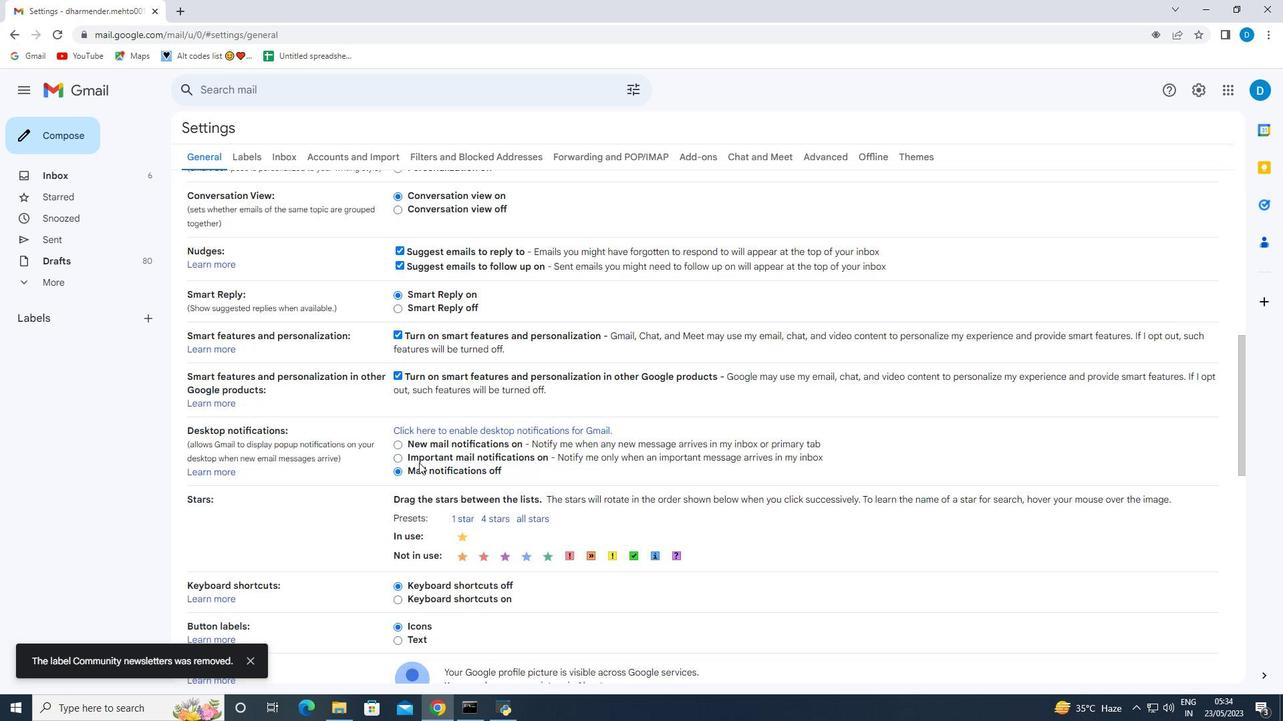 
Action: Mouse scrolled (419, 463) with delta (0, 0)
Screenshot: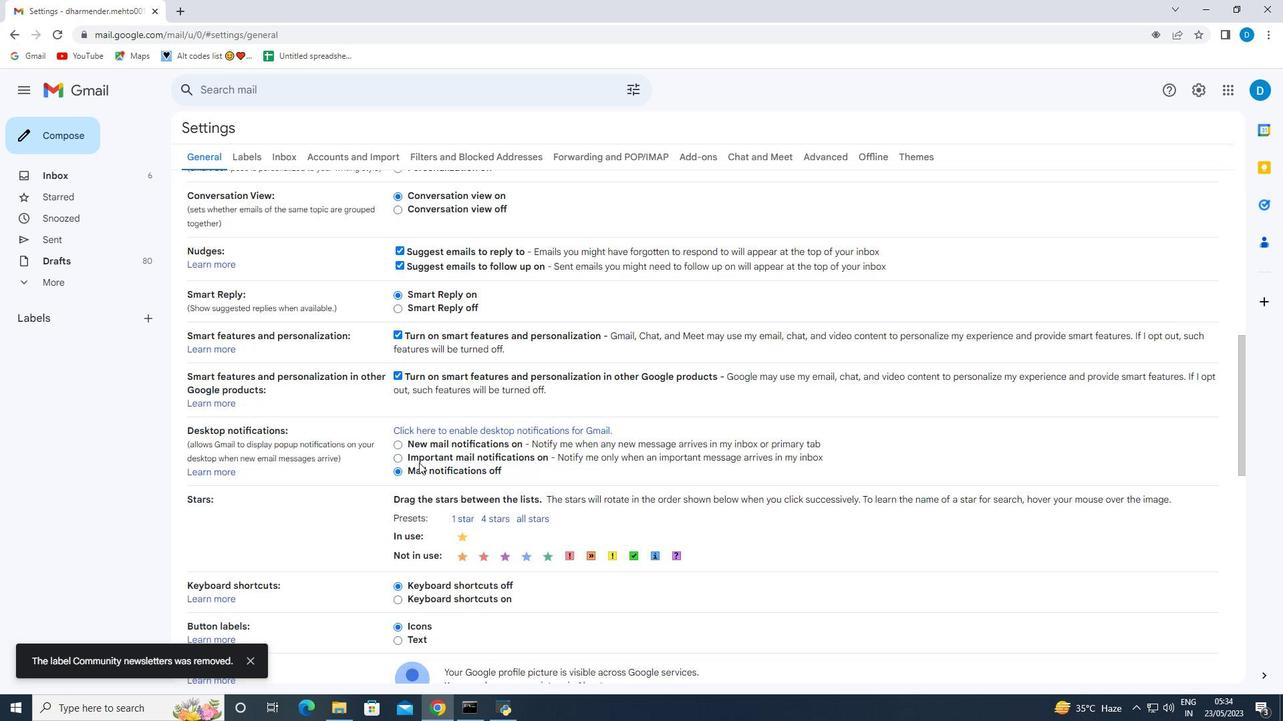 
Action: Mouse scrolled (419, 463) with delta (0, 0)
Screenshot: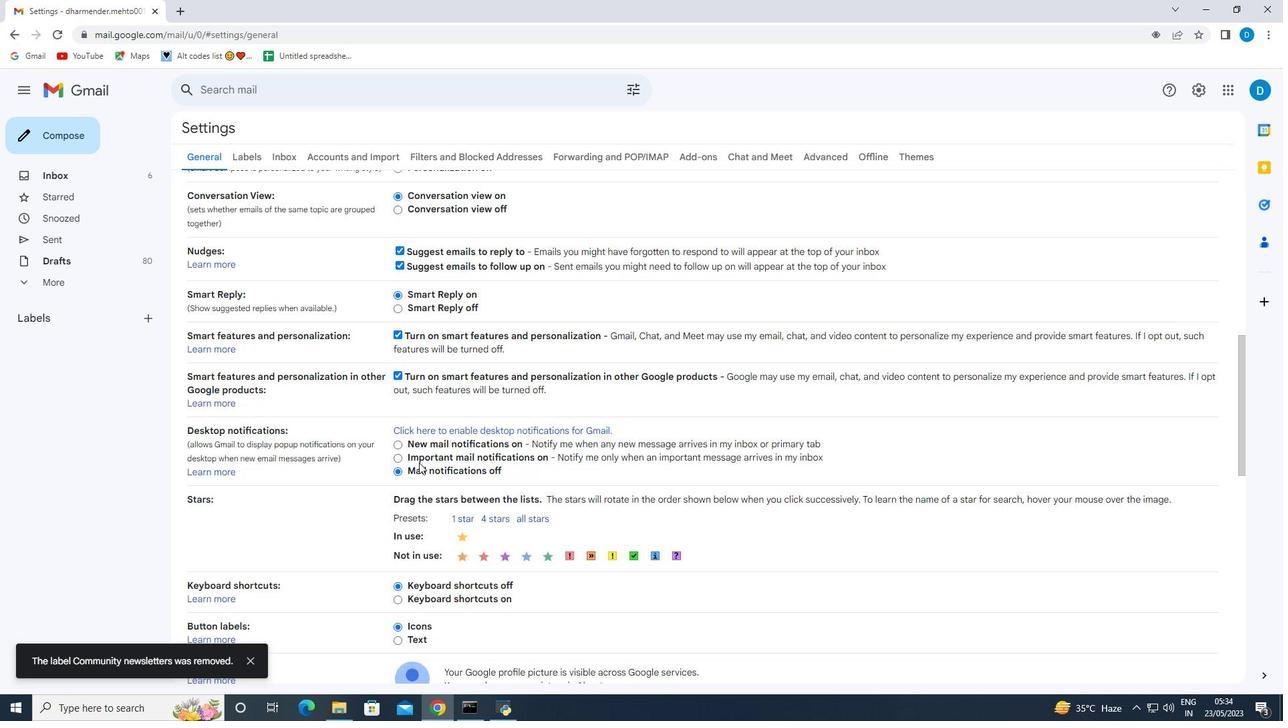 
Action: Mouse moved to (539, 530)
Screenshot: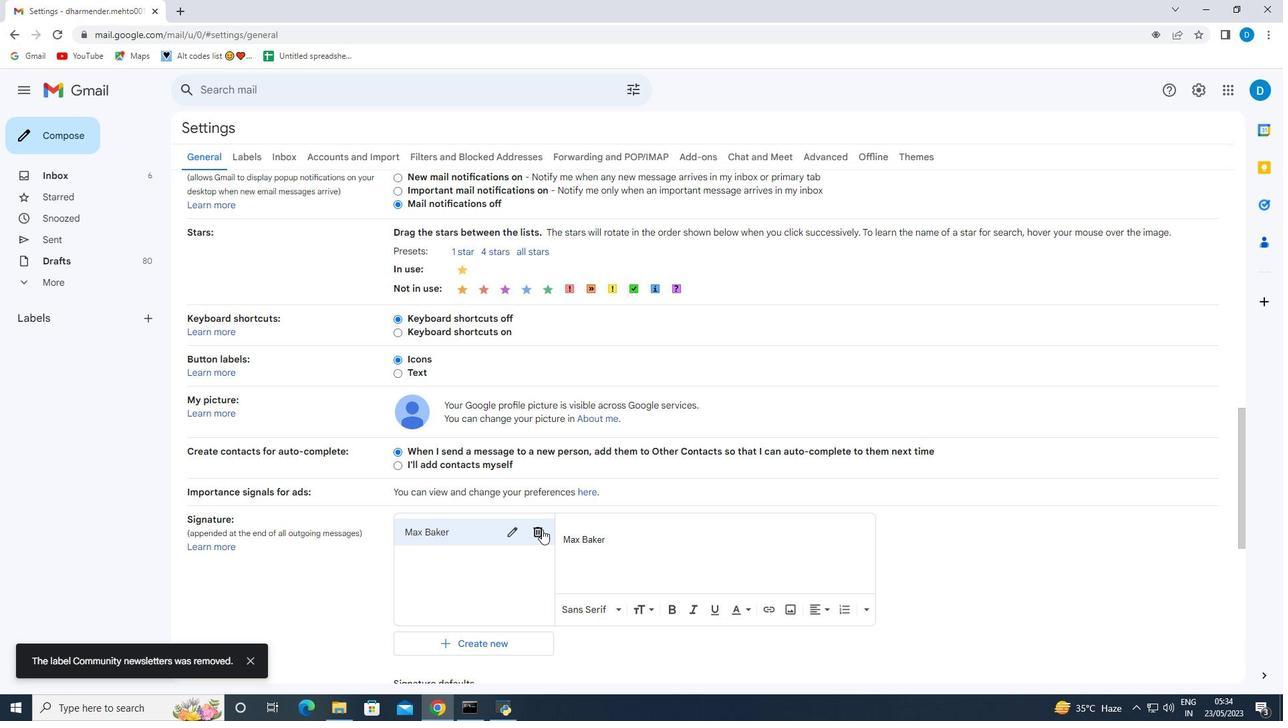 
Action: Mouse pressed left at (539, 530)
Screenshot: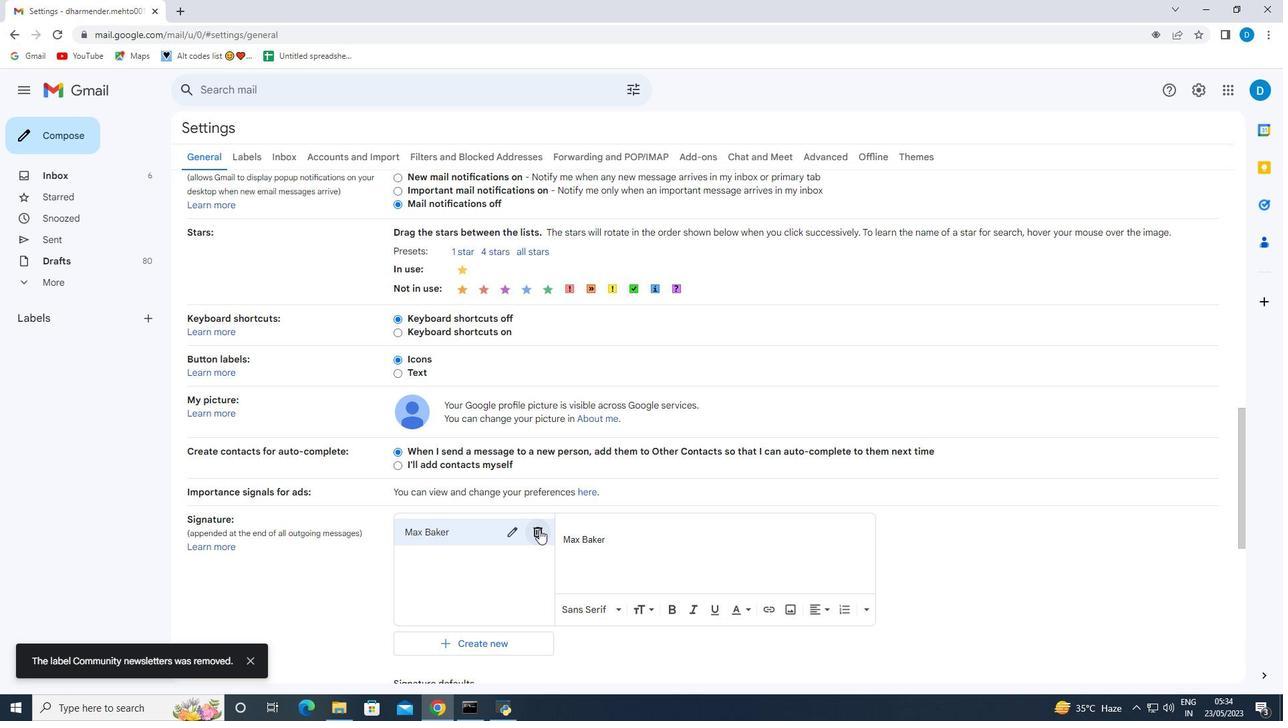 
Action: Mouse moved to (761, 406)
Screenshot: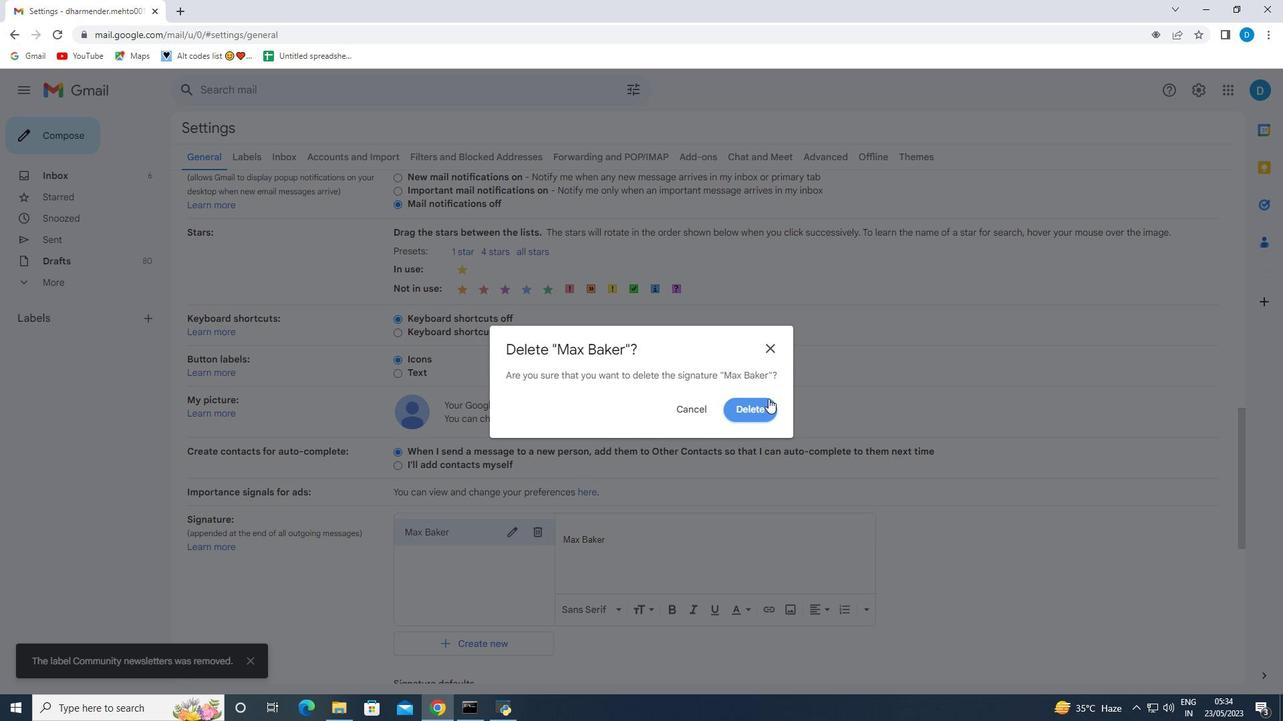 
Action: Mouse pressed left at (761, 406)
Screenshot: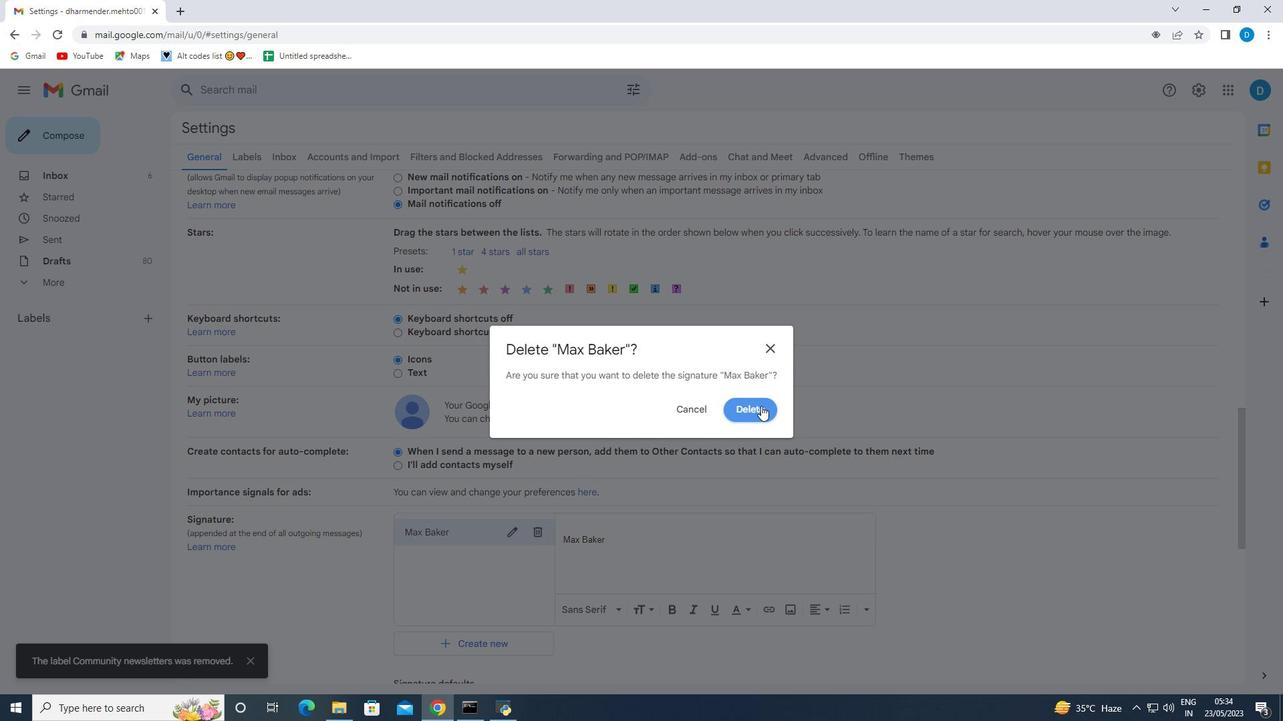 
Action: Mouse moved to (590, 504)
Screenshot: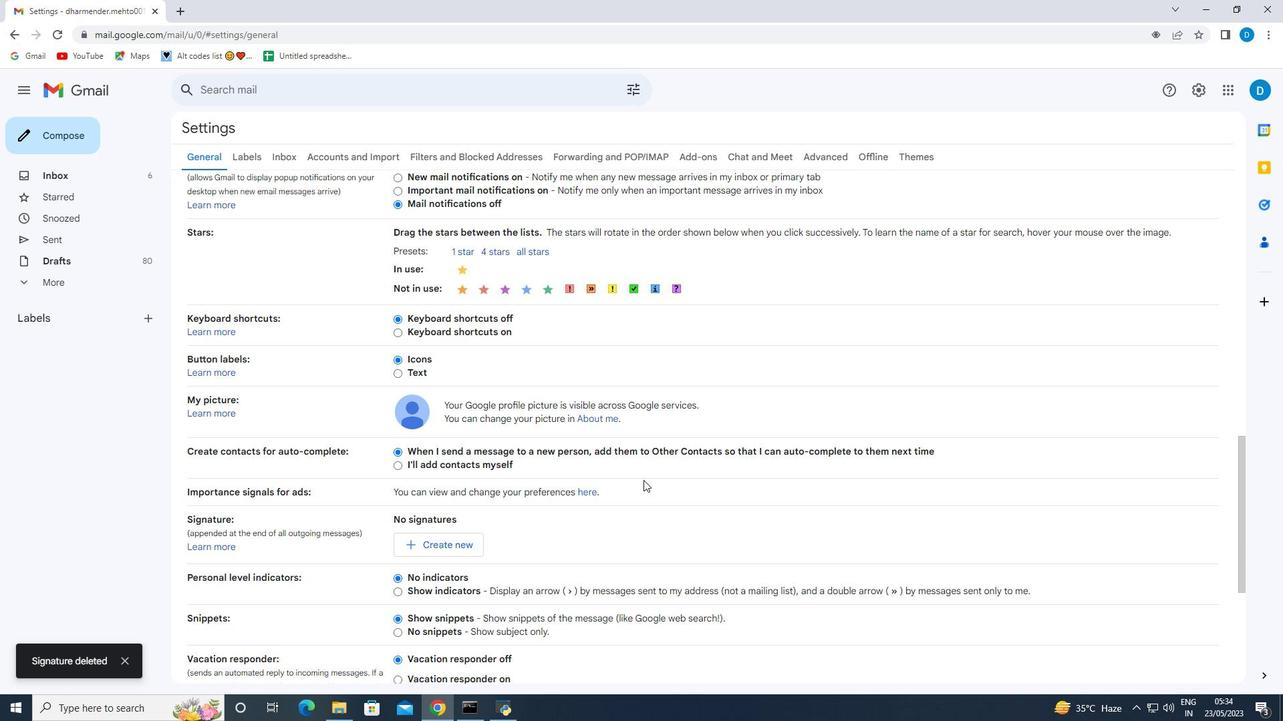 
Action: Mouse scrolled (590, 503) with delta (0, 0)
Screenshot: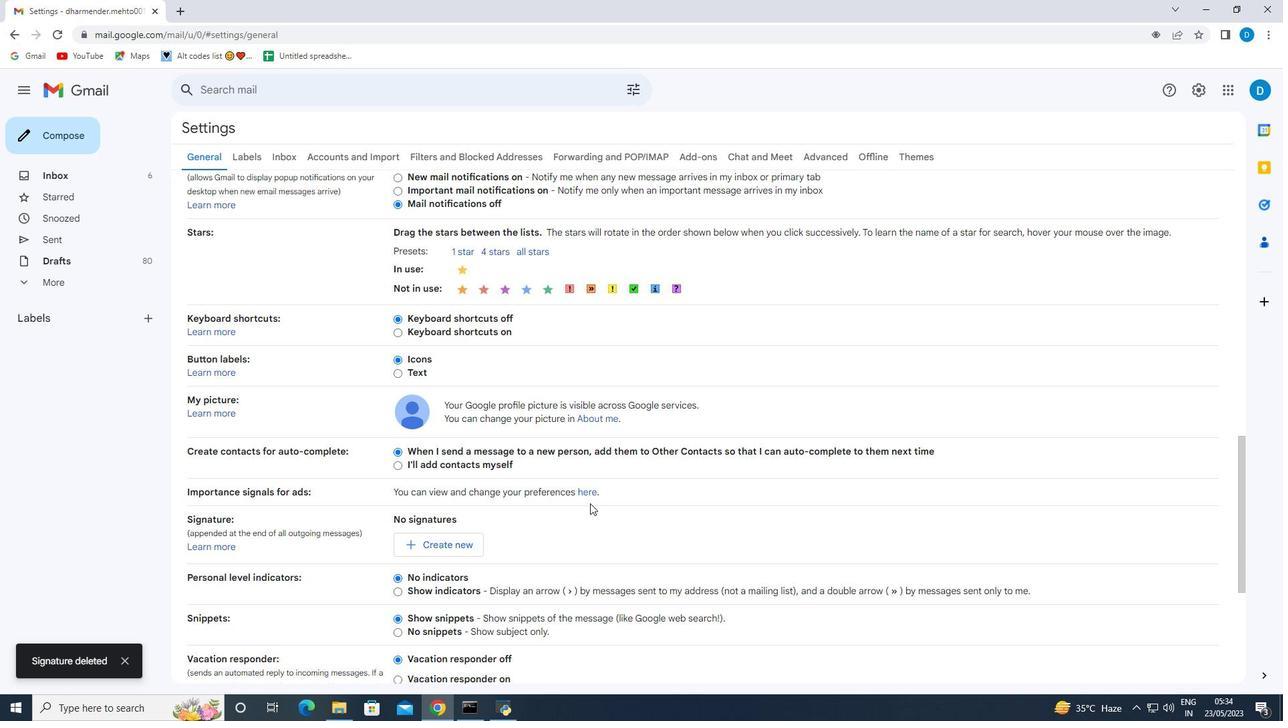 
Action: Mouse scrolled (590, 503) with delta (0, 0)
Screenshot: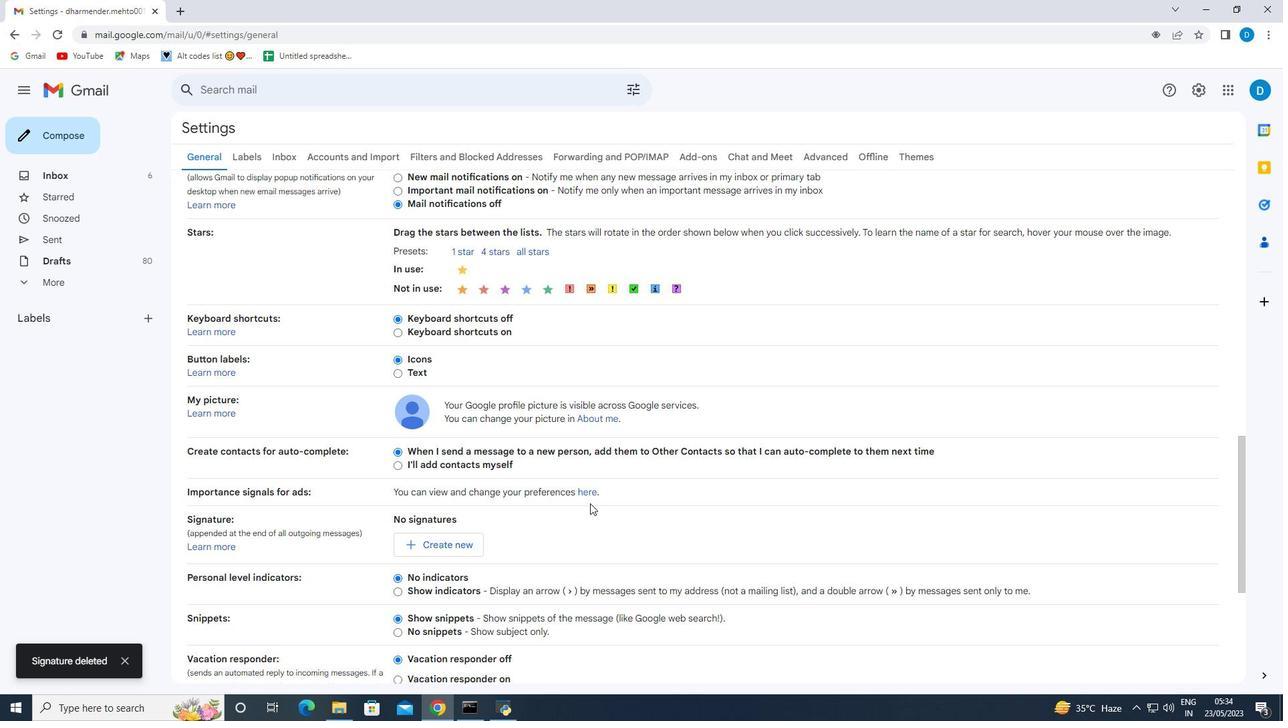
Action: Mouse scrolled (590, 503) with delta (0, 0)
Screenshot: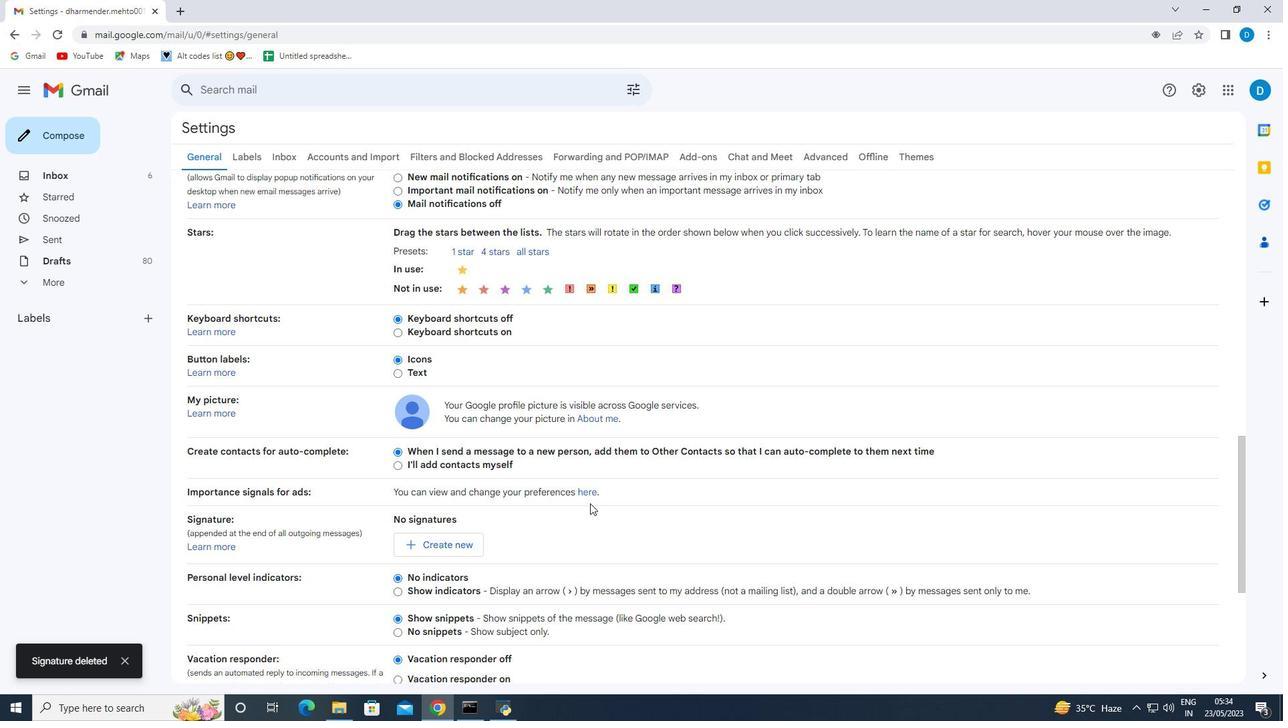 
Action: Mouse moved to (445, 354)
Screenshot: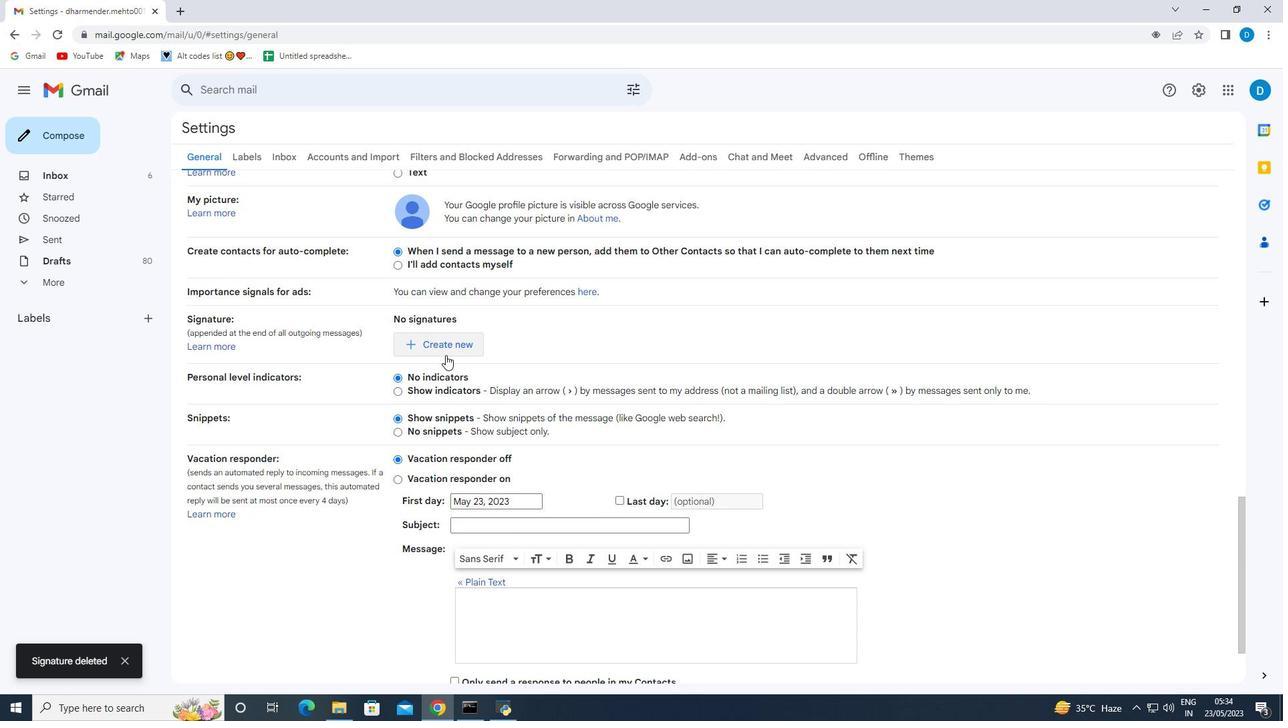 
Action: Mouse pressed left at (445, 354)
Screenshot: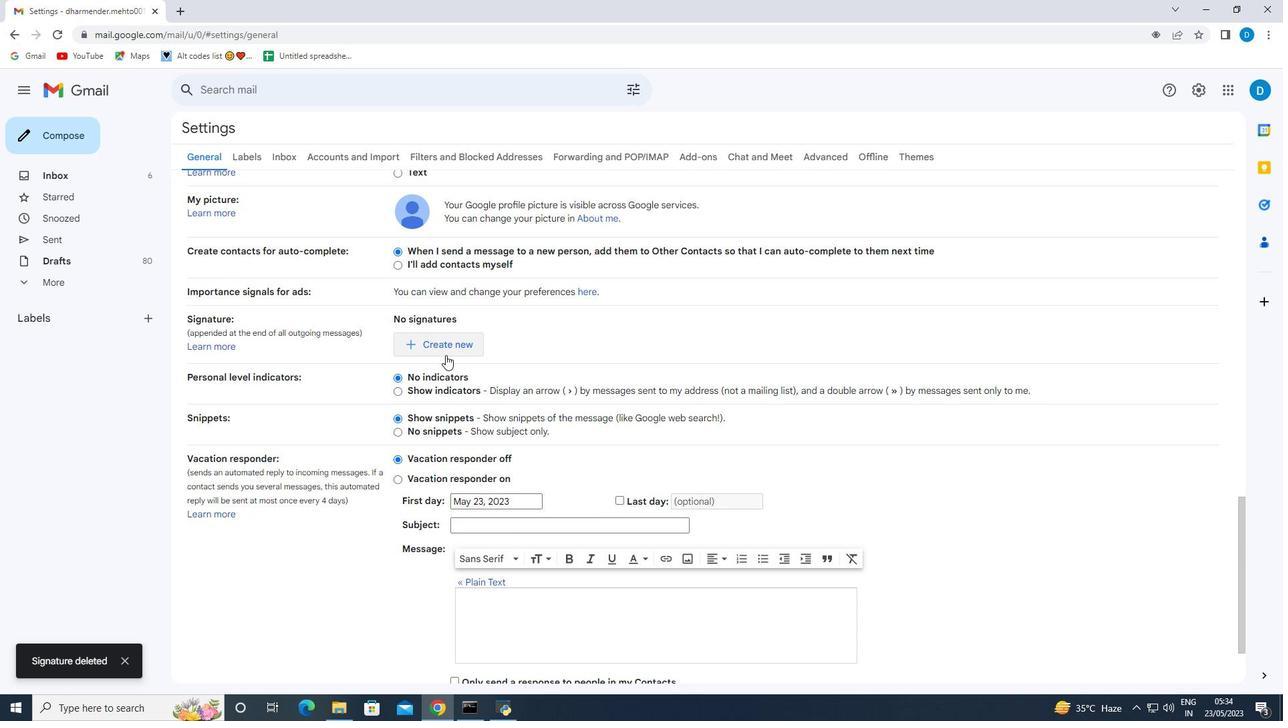 
Action: Mouse moved to (581, 375)
Screenshot: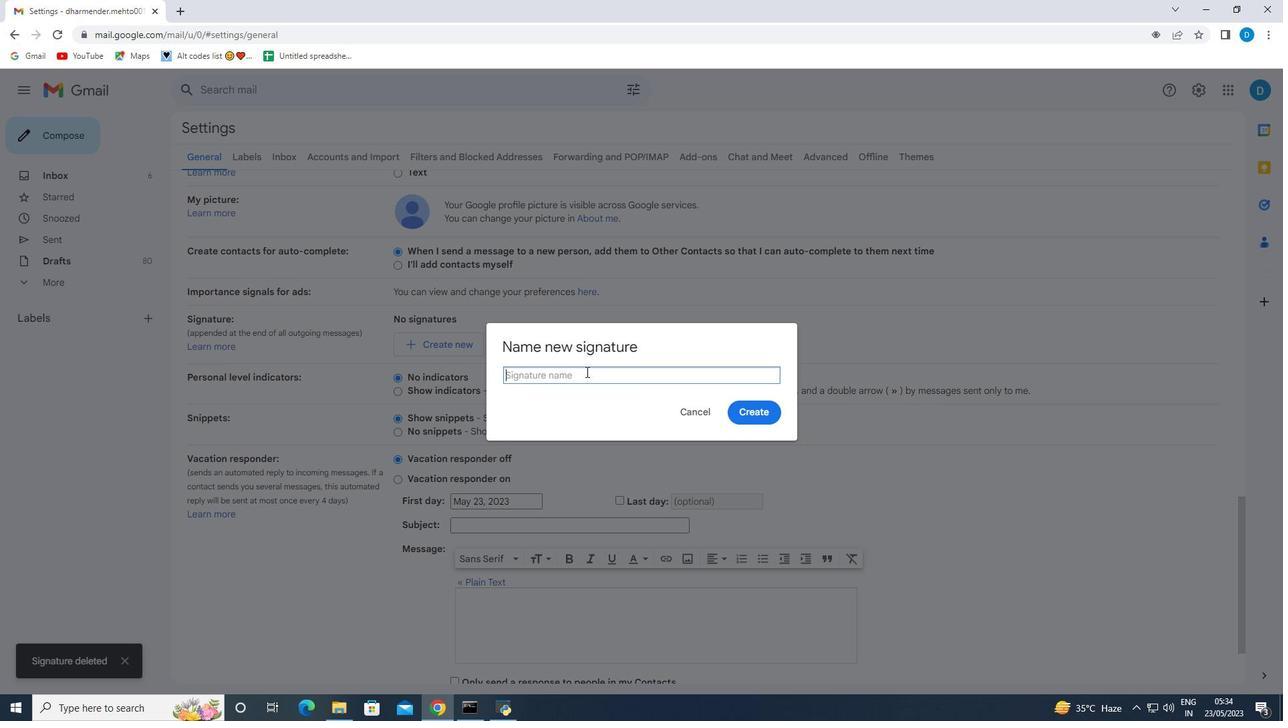 
Action: Mouse pressed left at (581, 375)
Screenshot: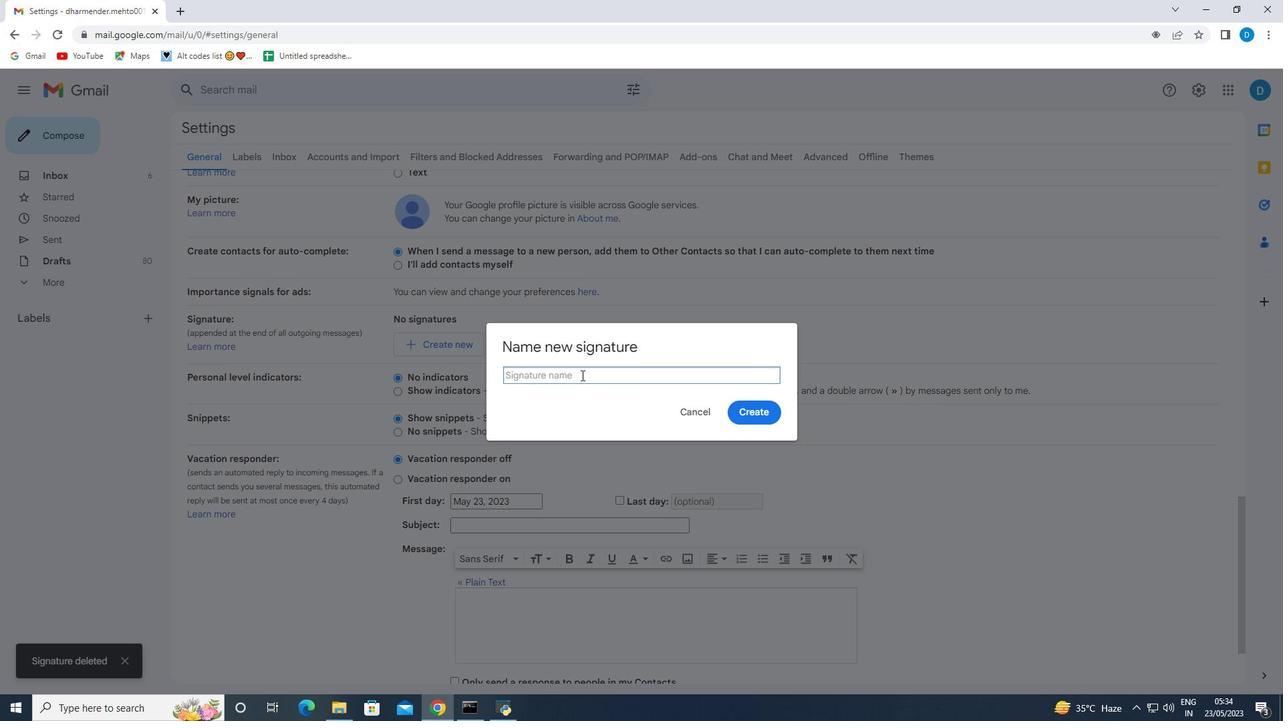 
Action: Key pressed <Key.shift>Maximus<Key.space><Key.shift>Ramirez
Screenshot: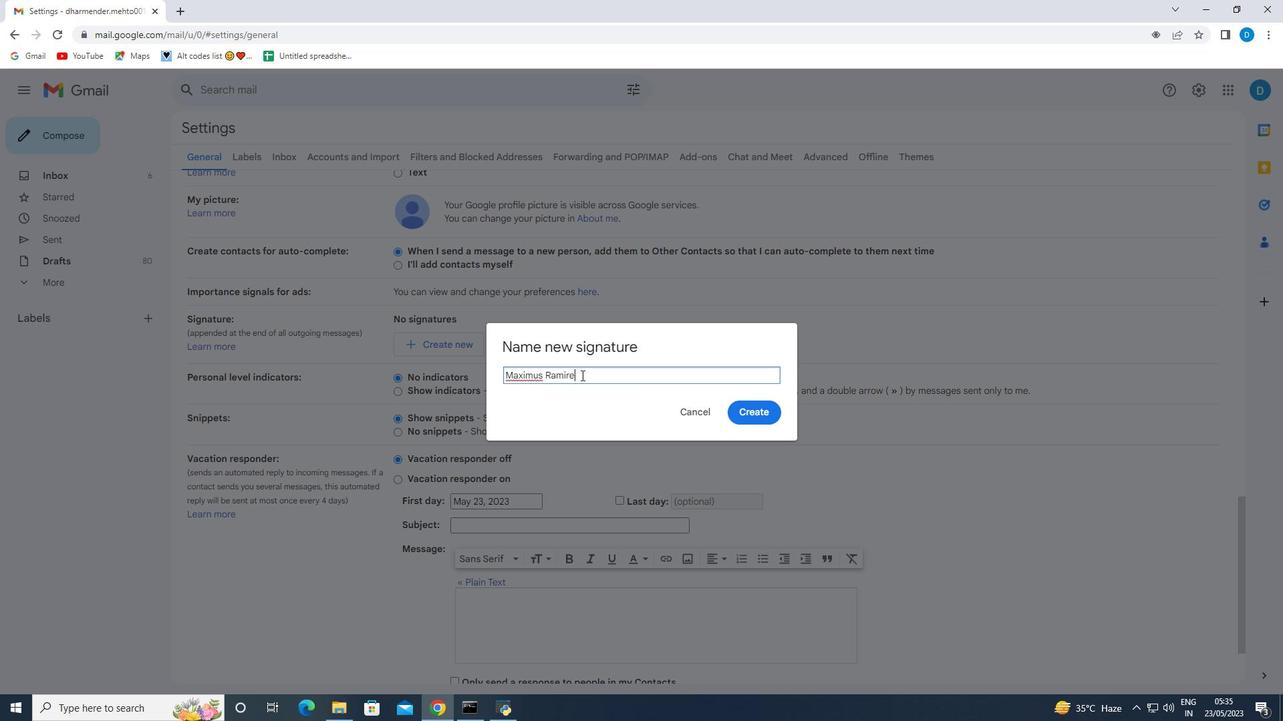 
Action: Mouse moved to (761, 415)
Screenshot: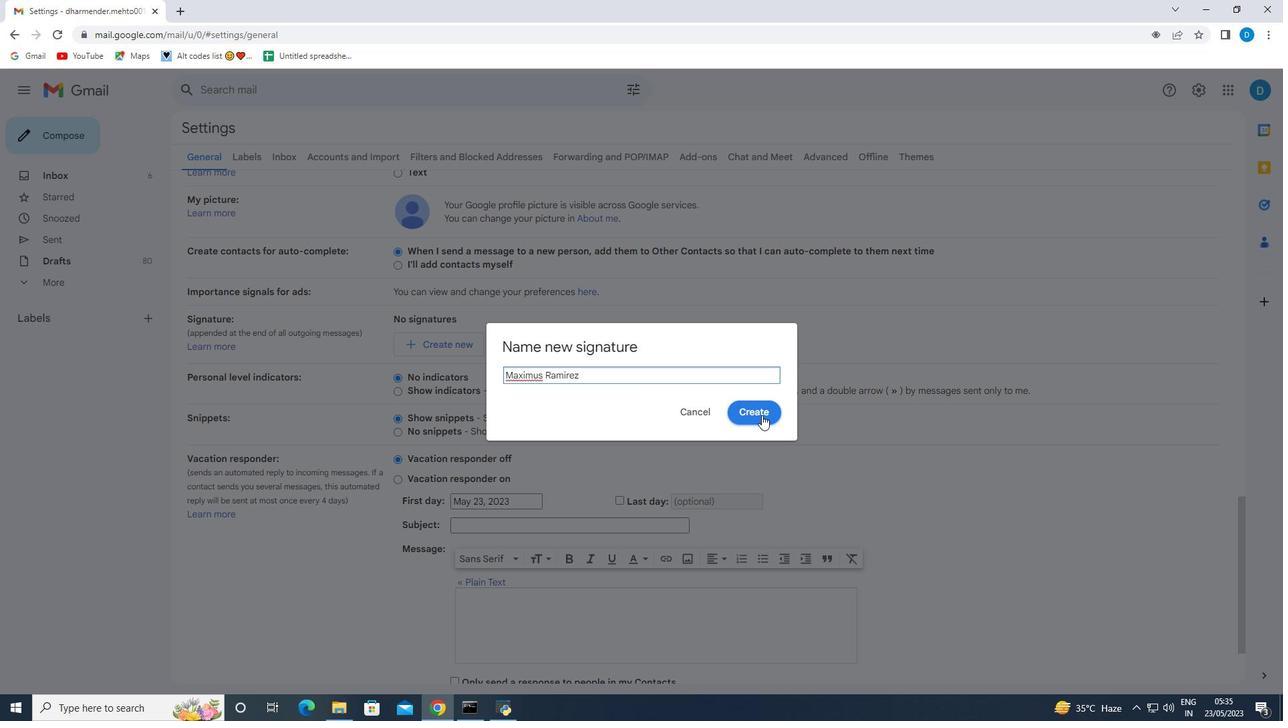 
Action: Mouse pressed left at (761, 415)
Screenshot: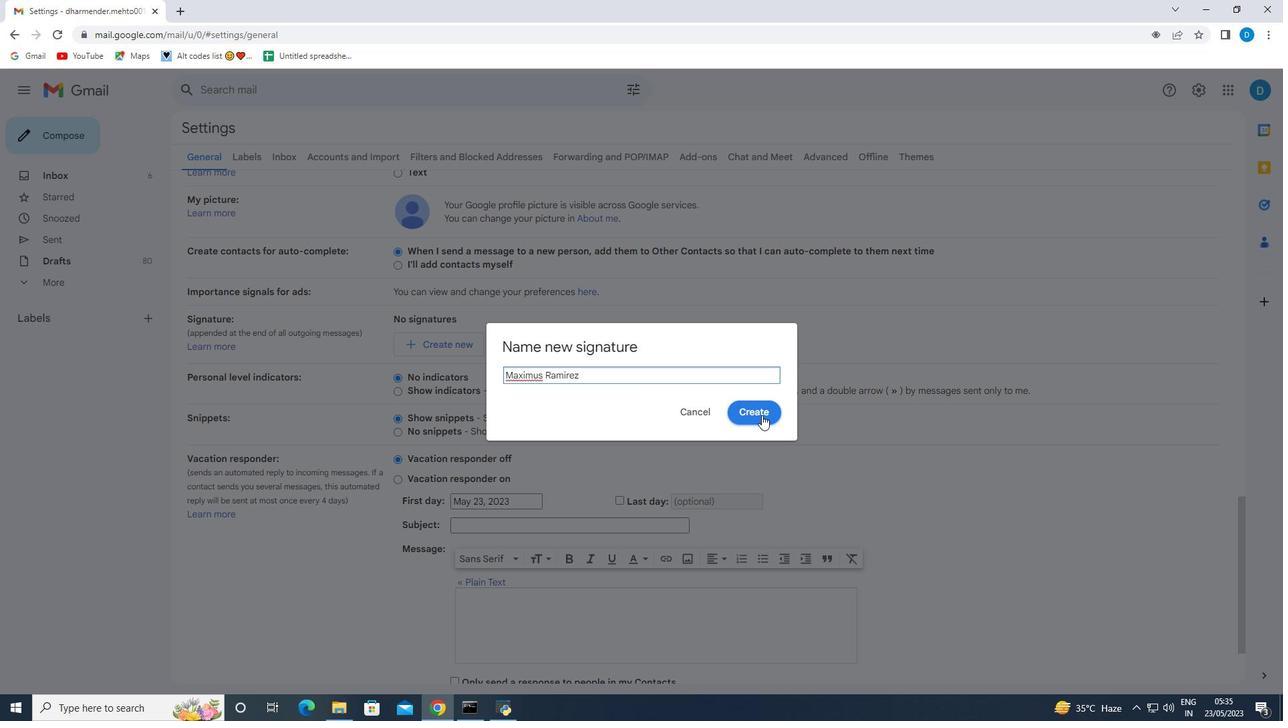 
Action: Mouse moved to (629, 349)
Screenshot: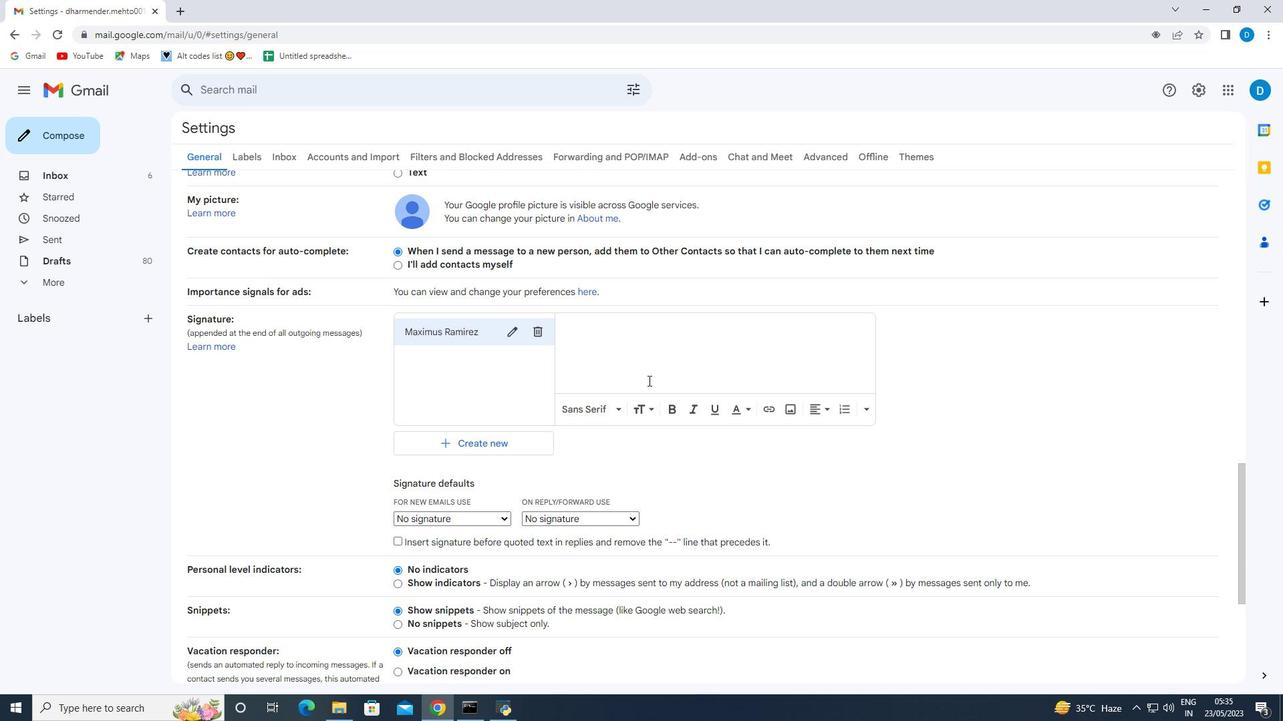 
Action: Mouse pressed left at (629, 349)
Screenshot: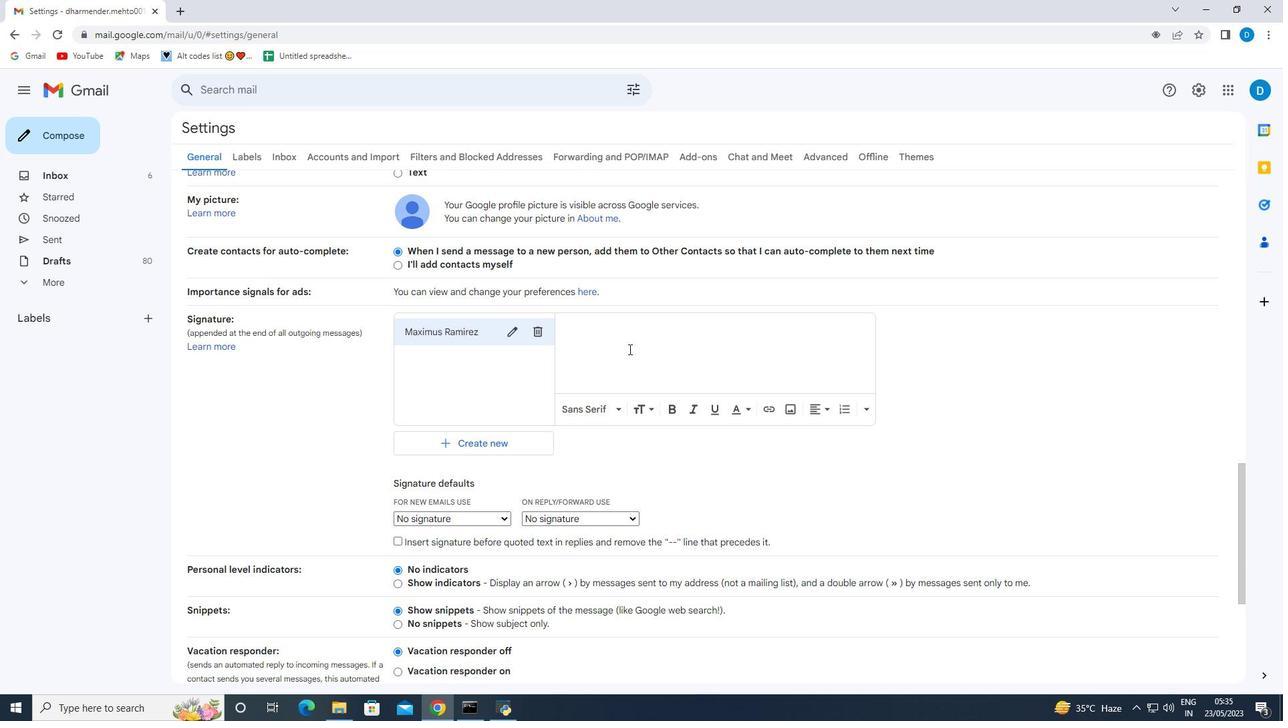 
Action: Key pressed <Key.enter><Key.shift>Maximus<Key.space><Key.shift><Key.shift><Key.shift>Ramirez
Screenshot: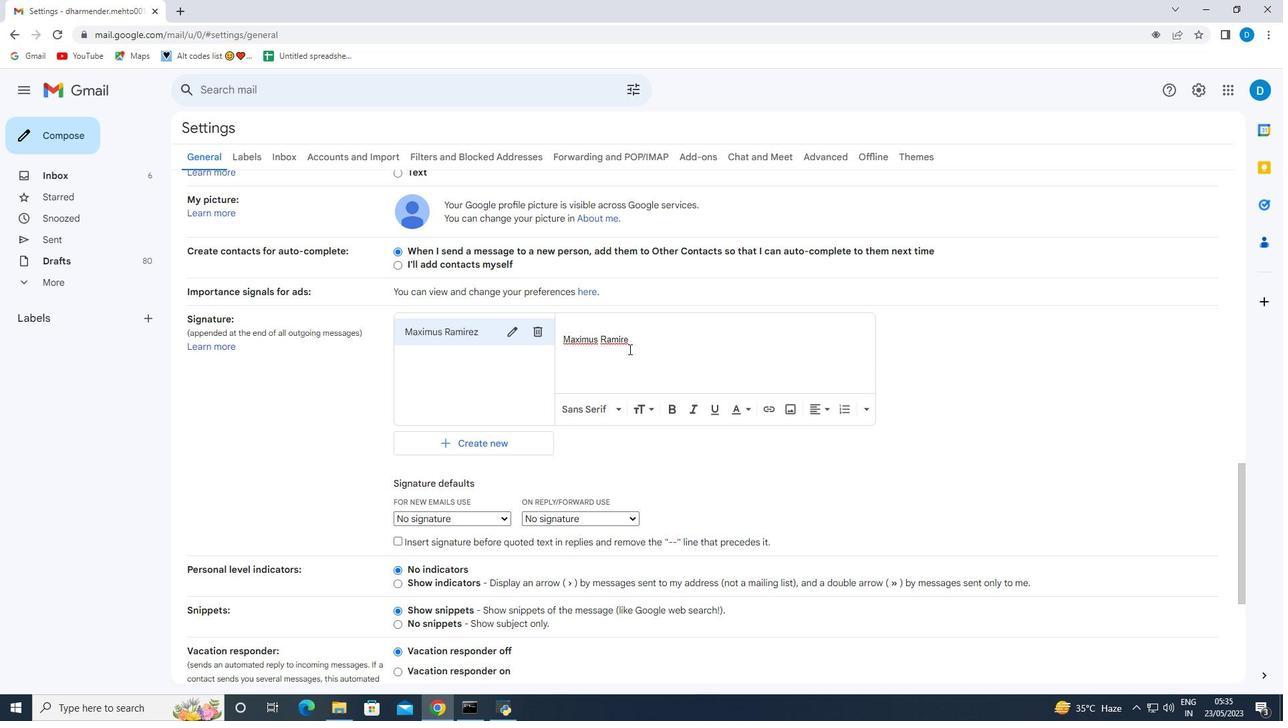 
Action: Mouse moved to (456, 512)
Screenshot: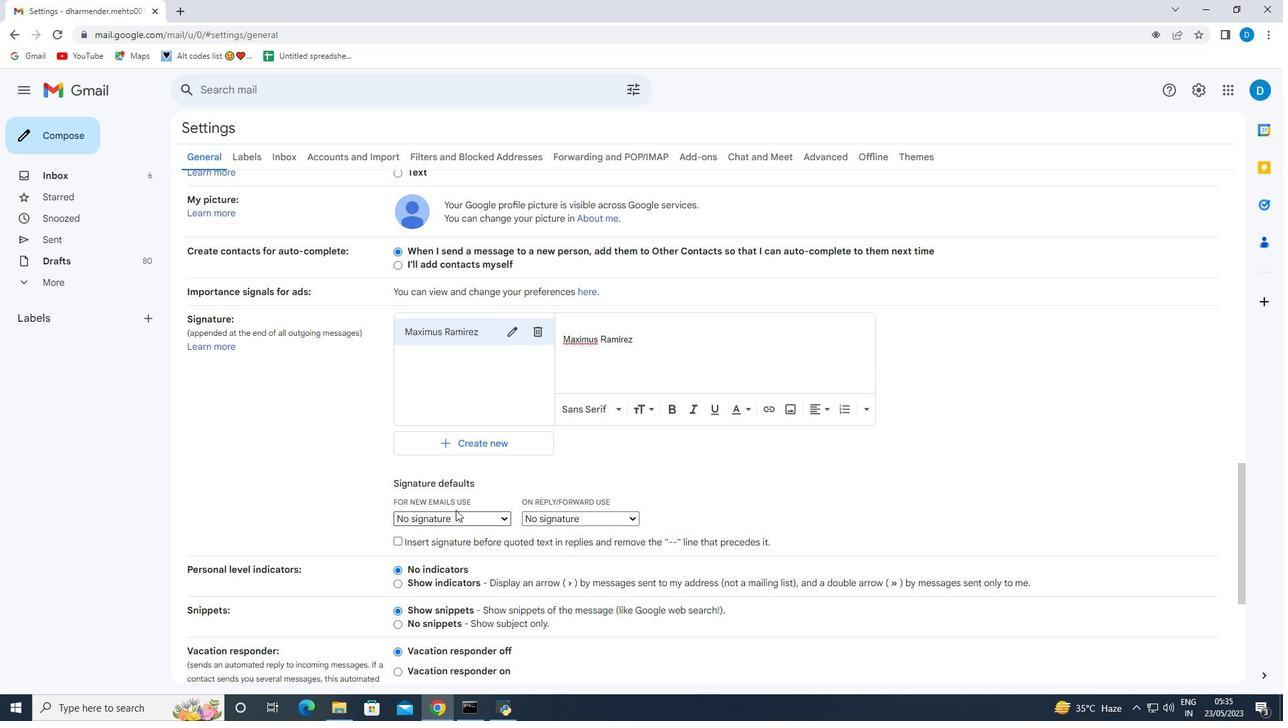 
Action: Mouse pressed left at (456, 512)
Screenshot: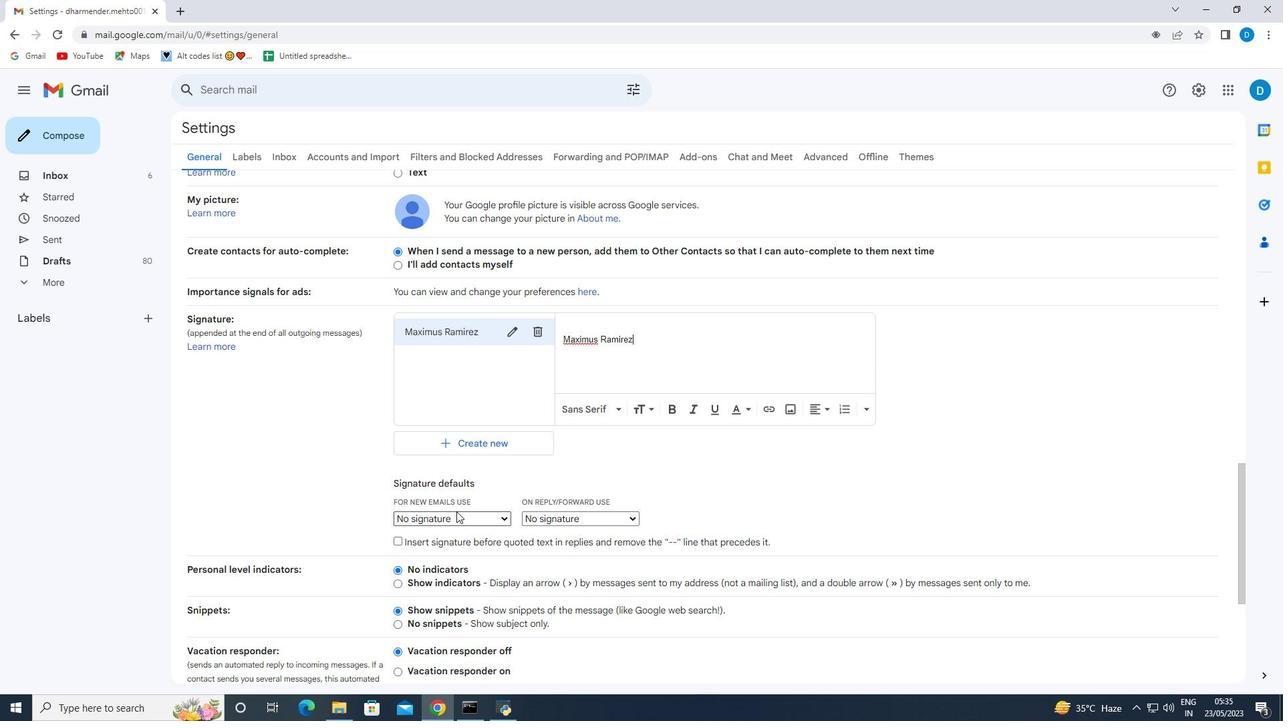 
Action: Mouse moved to (456, 542)
Screenshot: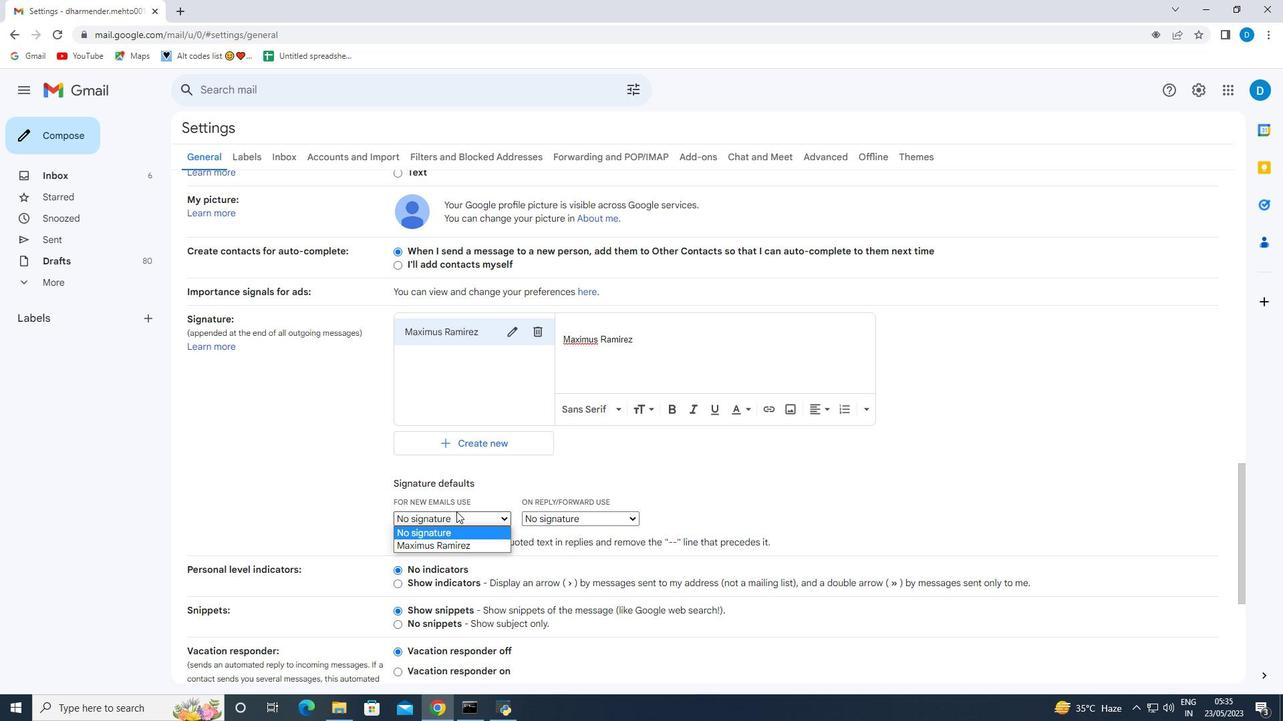 
Action: Mouse pressed left at (456, 542)
Screenshot: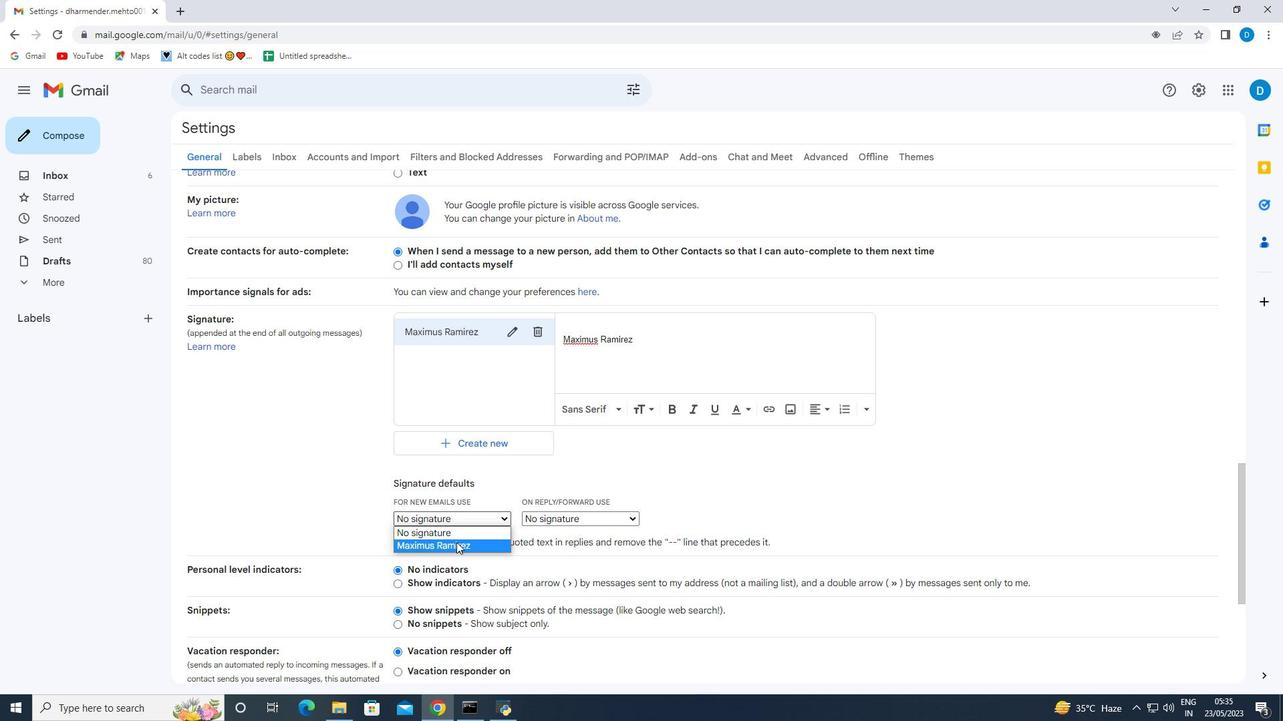 
Action: Mouse moved to (526, 518)
Screenshot: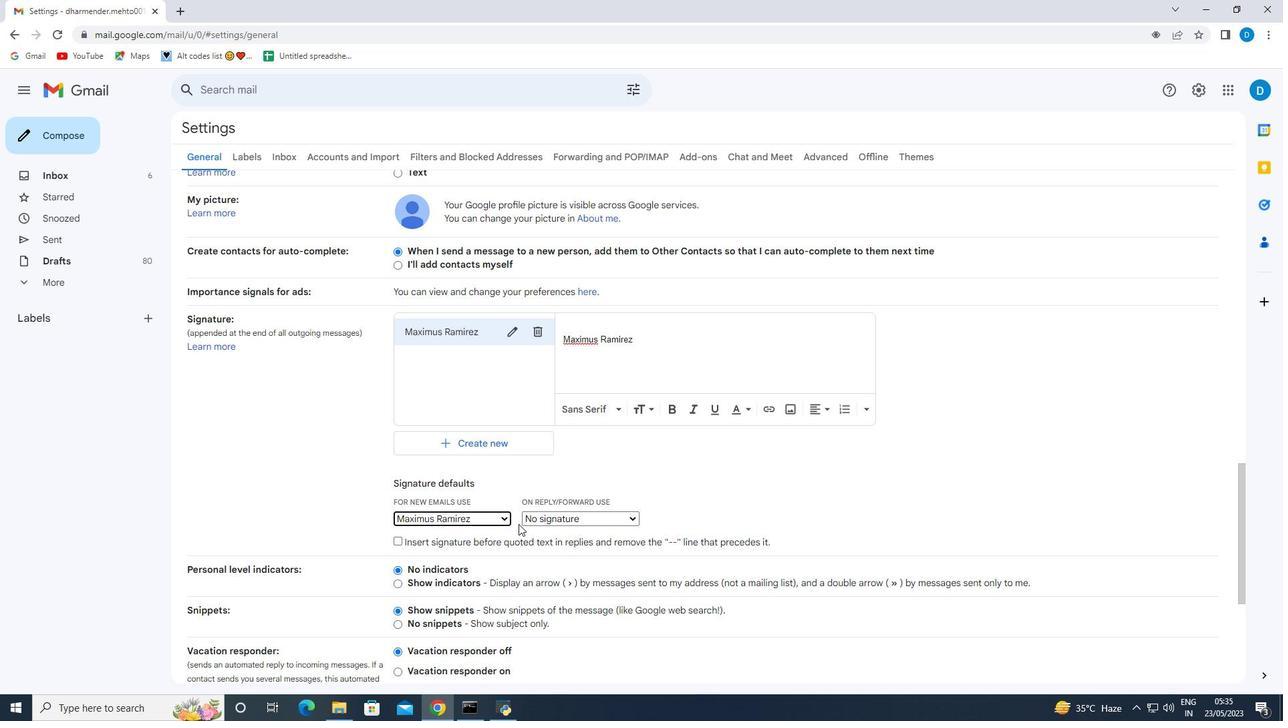 
Action: Mouse pressed left at (526, 518)
Screenshot: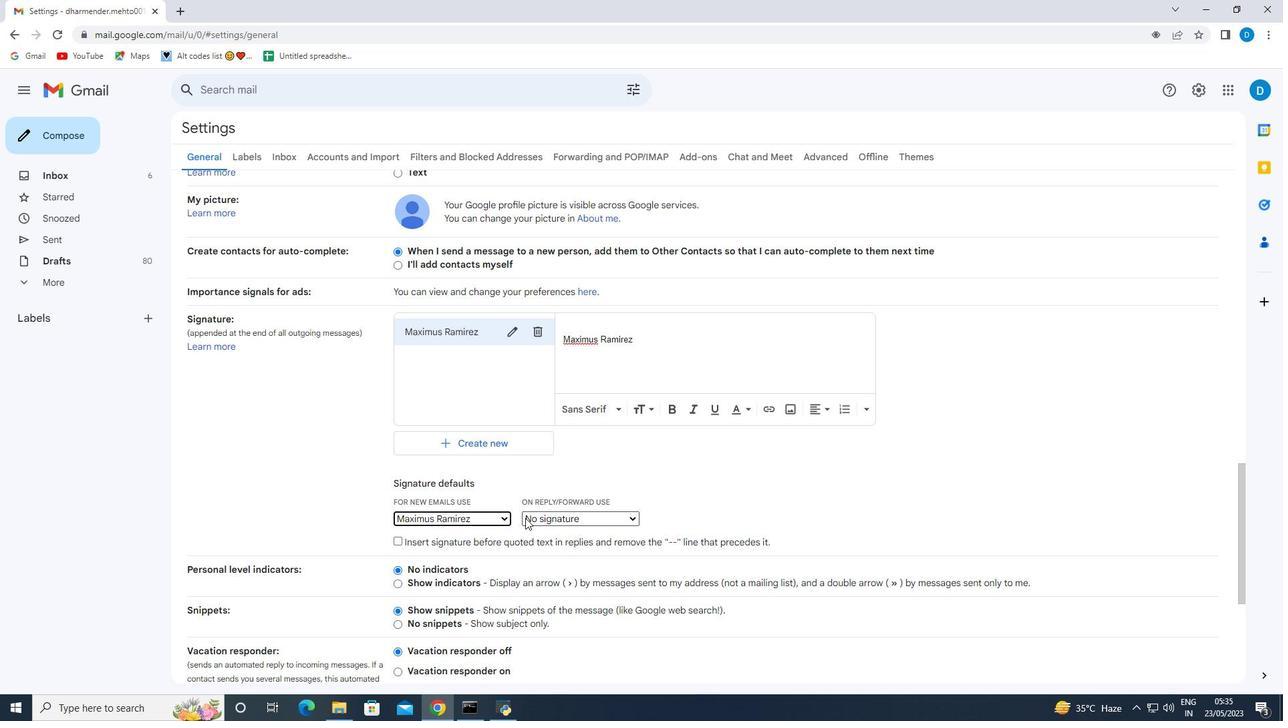
Action: Mouse moved to (520, 544)
Screenshot: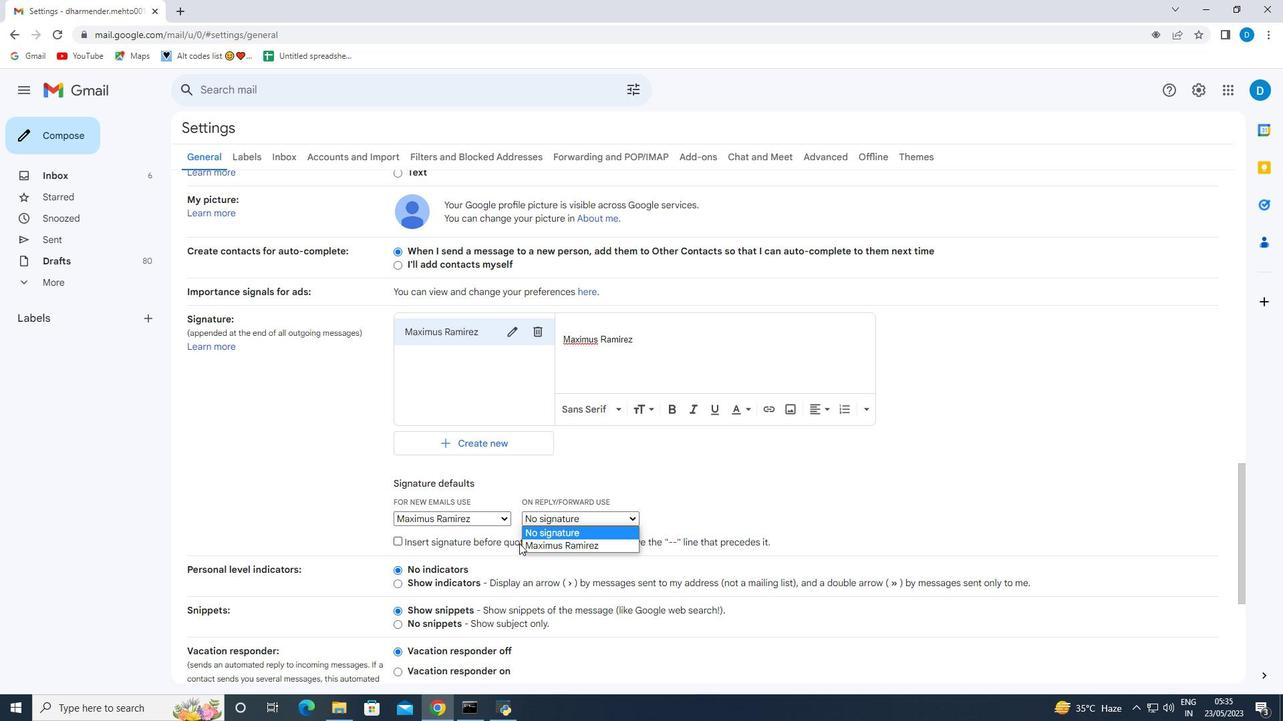 
Action: Mouse pressed left at (520, 544)
Screenshot: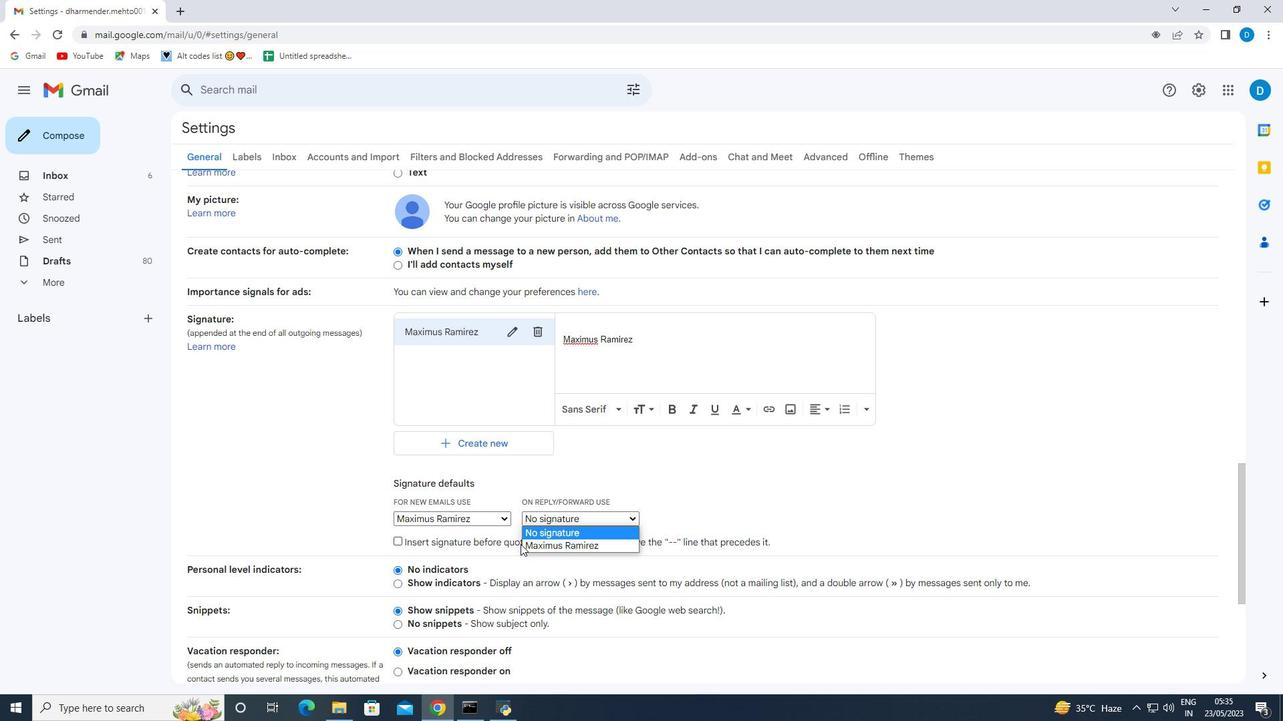 
Action: Mouse moved to (564, 523)
Screenshot: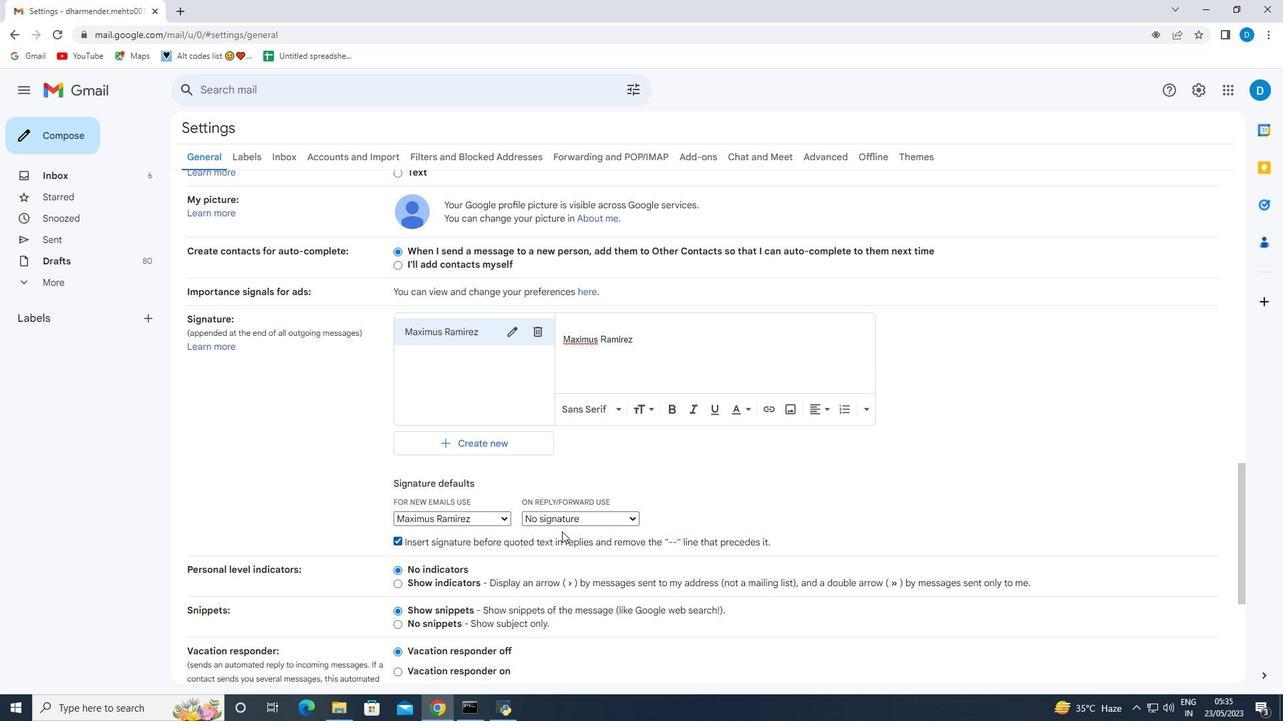 
Action: Mouse pressed left at (564, 523)
Screenshot: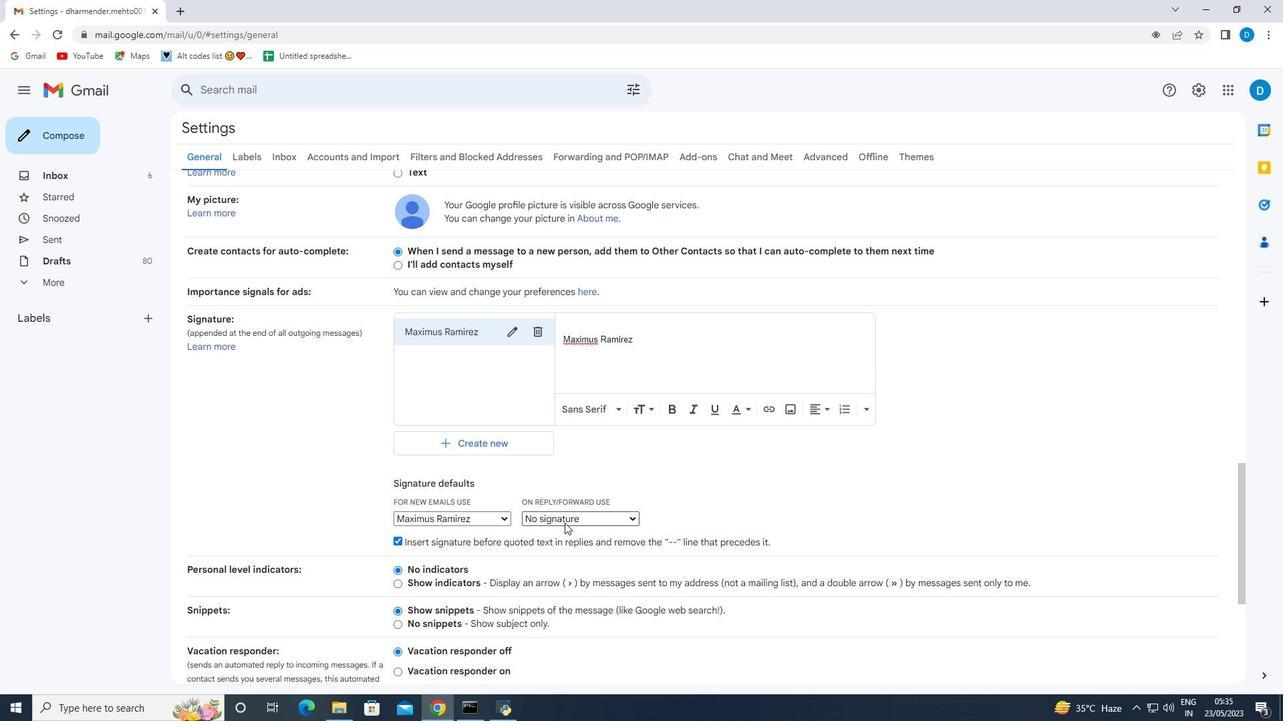 
Action: Mouse moved to (560, 542)
Screenshot: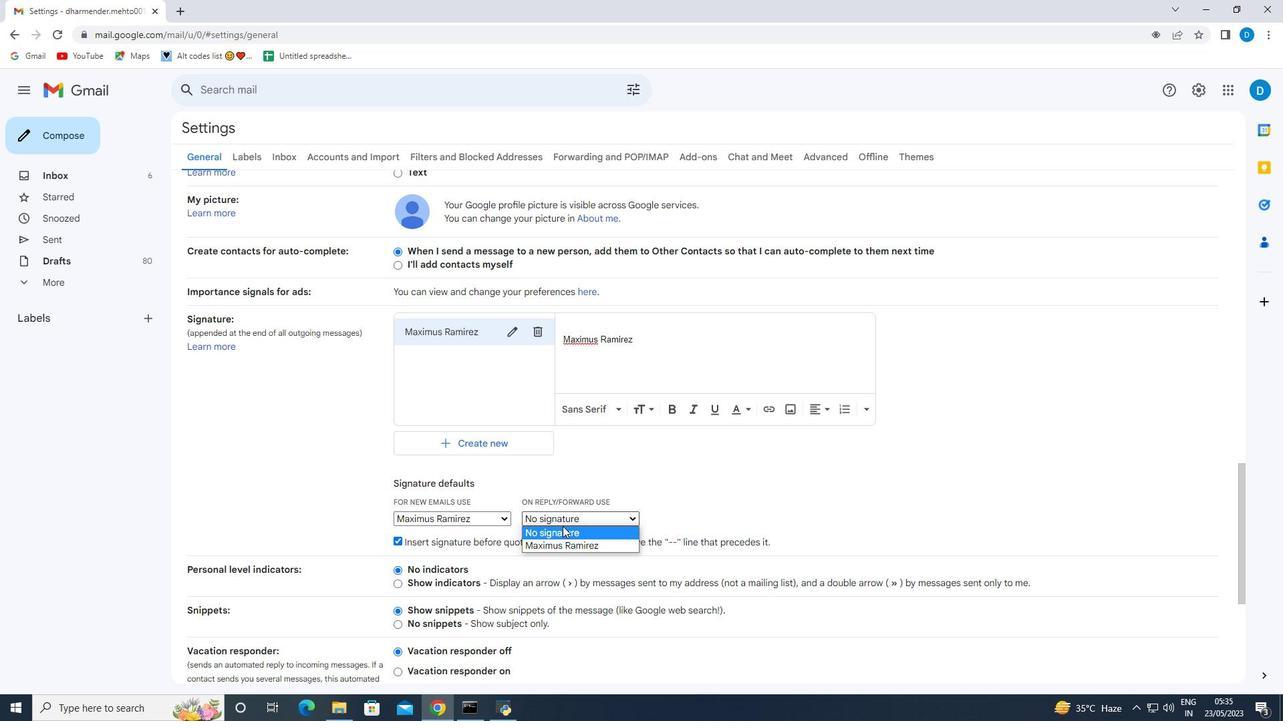 
Action: Mouse pressed left at (560, 542)
Screenshot: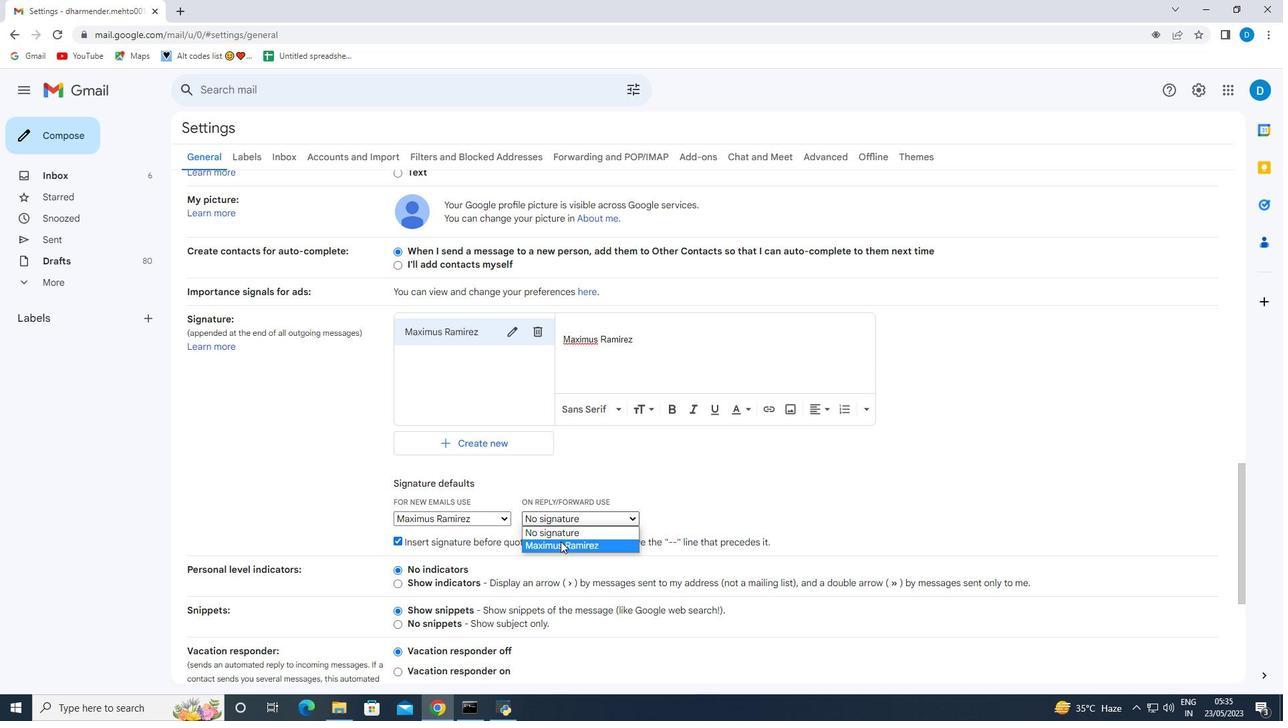
Action: Mouse moved to (398, 545)
Screenshot: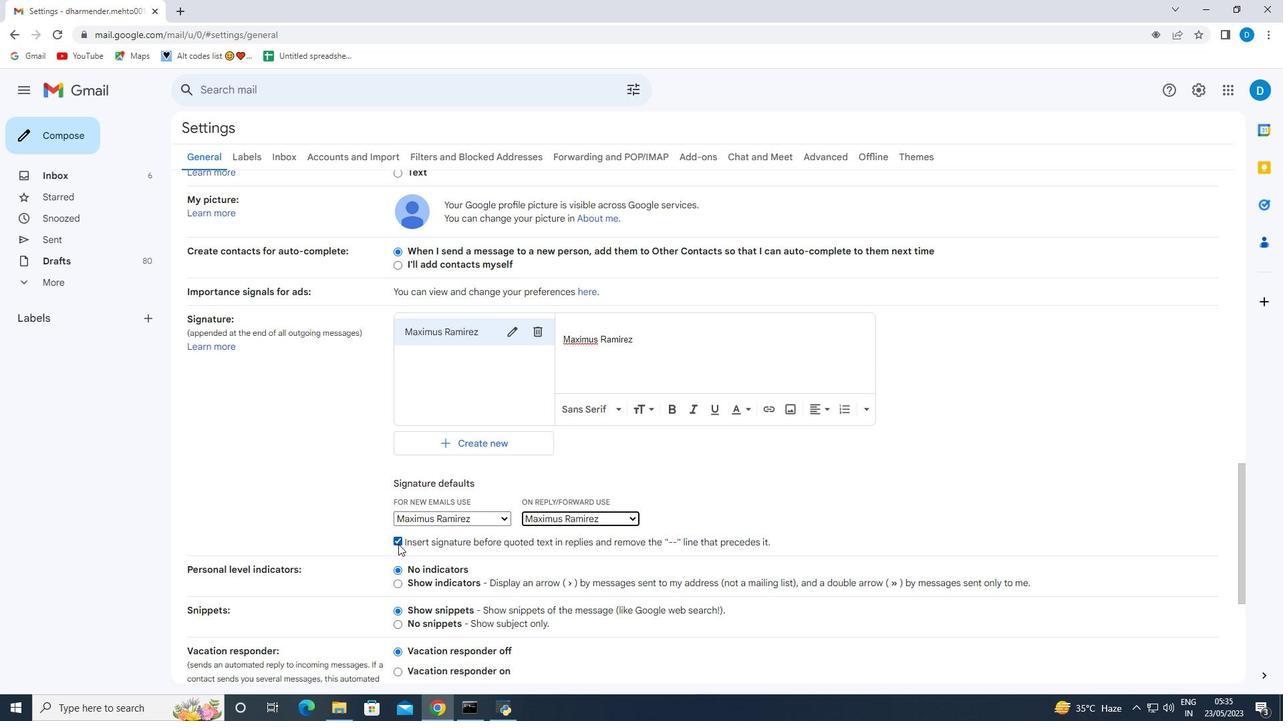
Action: Mouse pressed left at (398, 545)
Screenshot: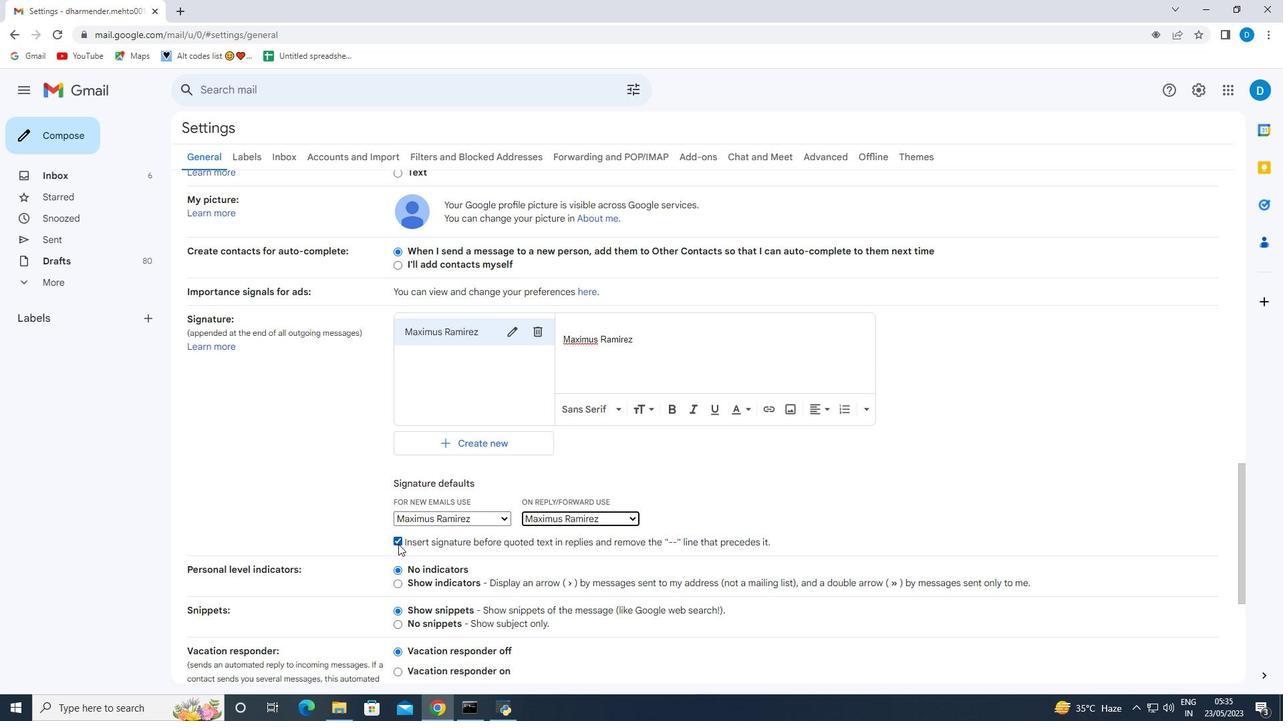 
Action: Mouse moved to (583, 552)
Screenshot: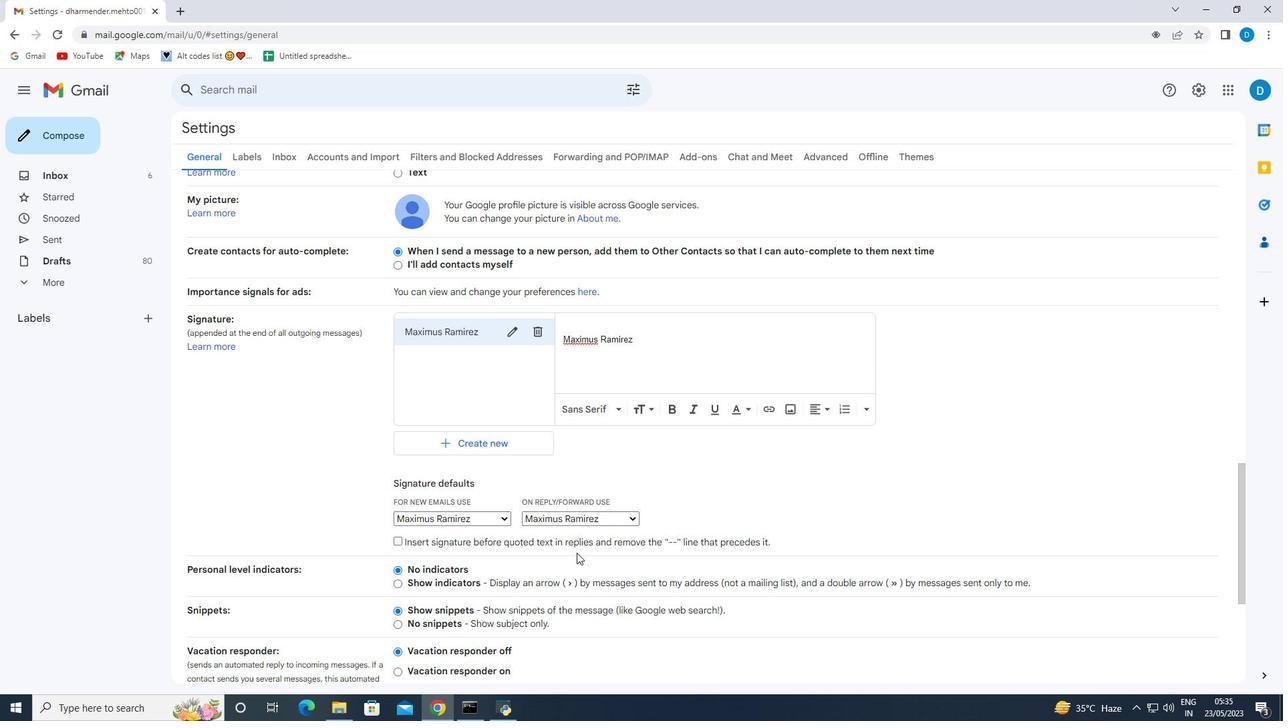 
Action: Mouse scrolled (583, 552) with delta (0, 0)
Screenshot: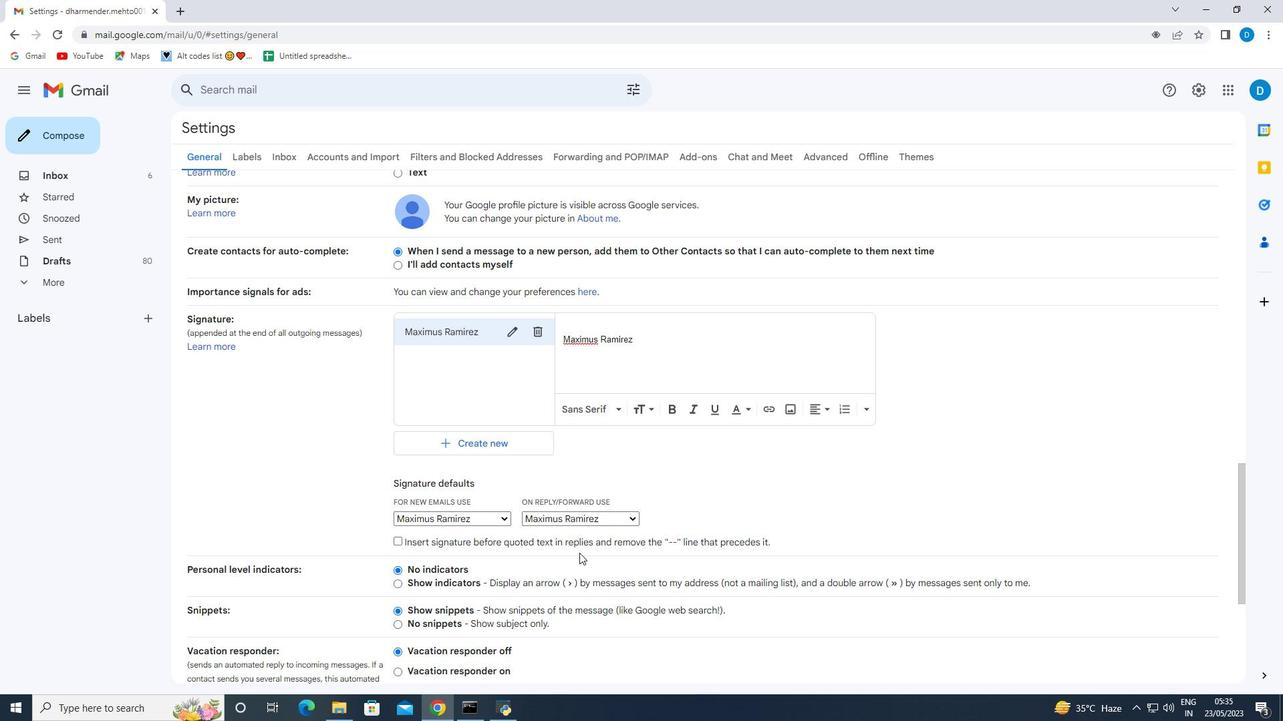 
Action: Mouse scrolled (583, 552) with delta (0, 0)
Screenshot: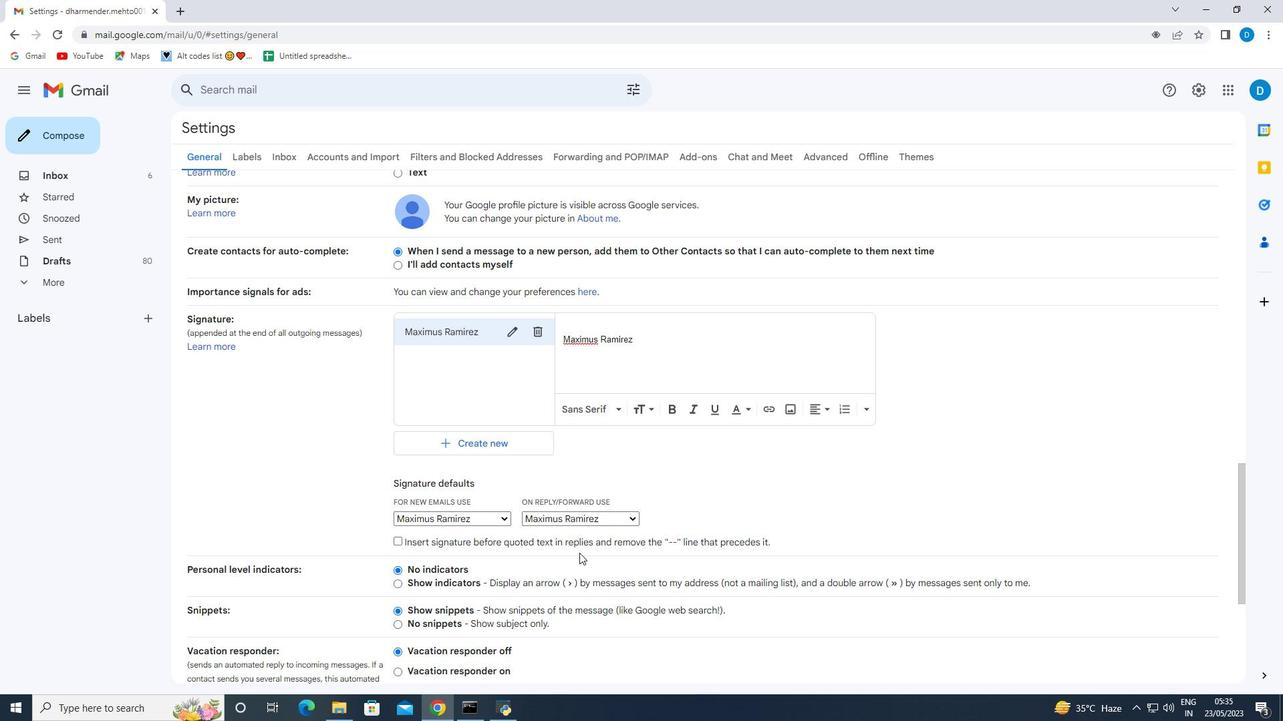 
Action: Mouse scrolled (583, 552) with delta (0, 0)
Screenshot: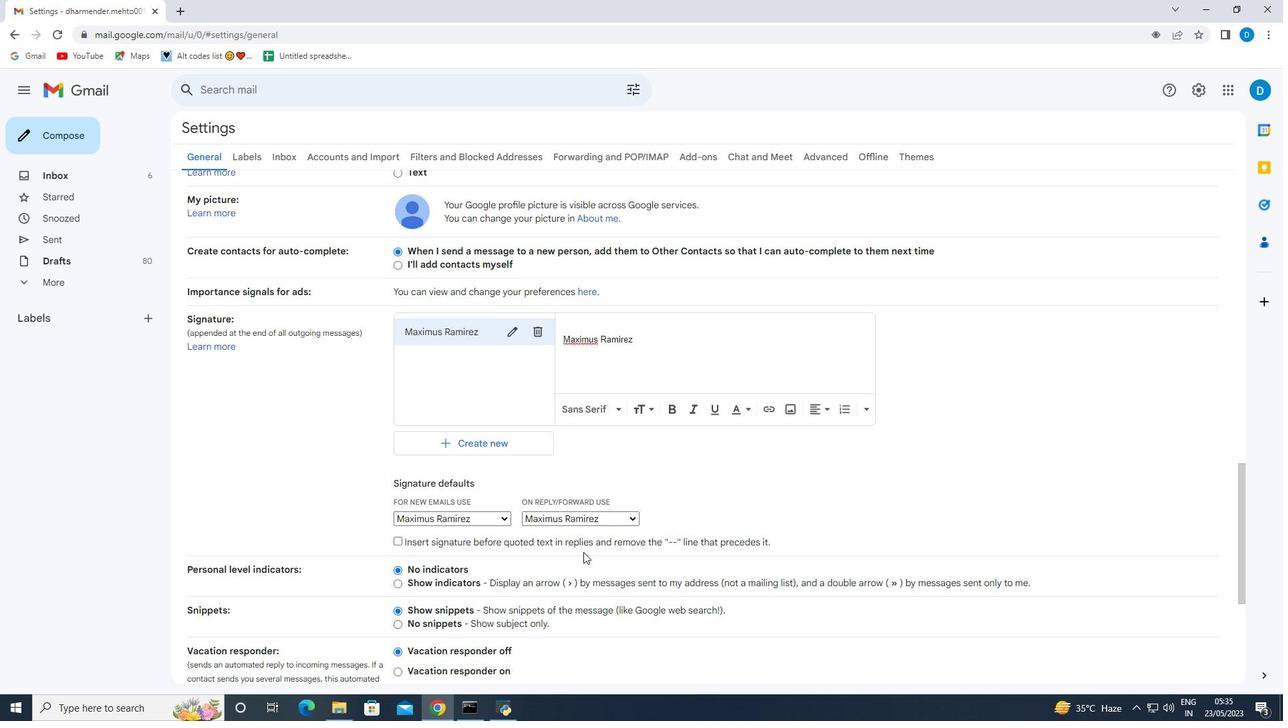 
Action: Mouse scrolled (583, 552) with delta (0, 0)
Screenshot: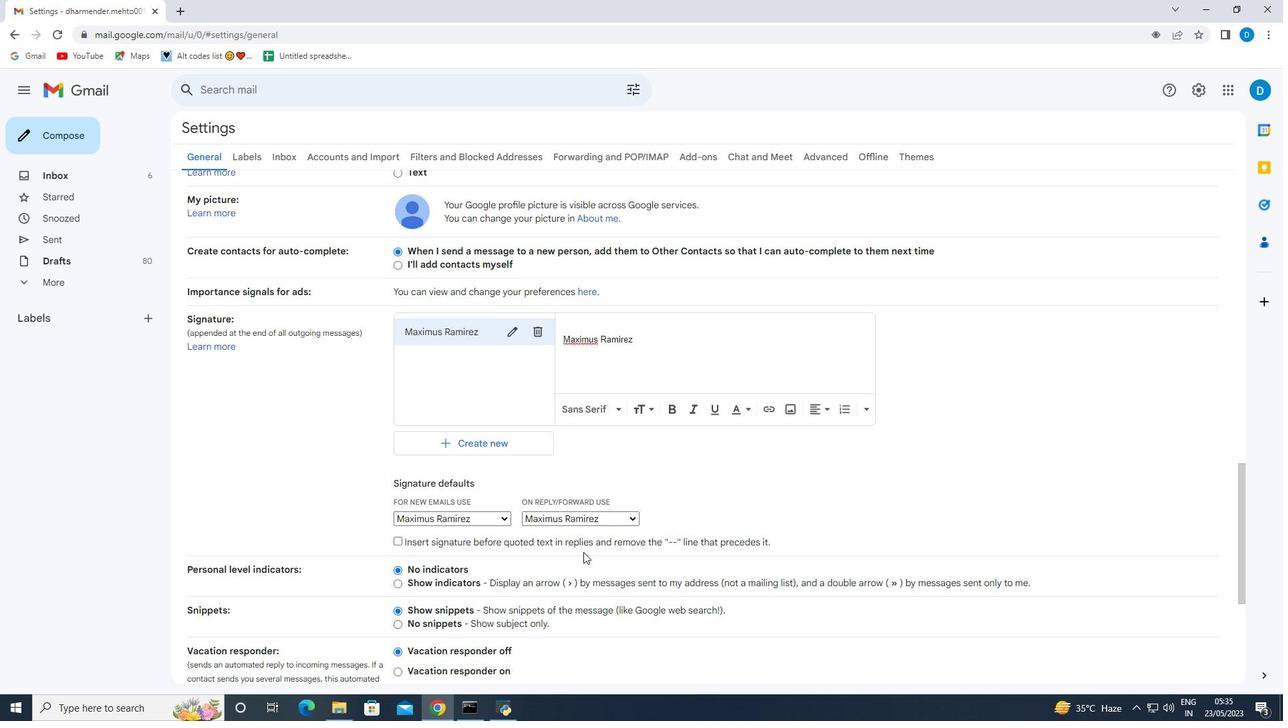 
Action: Mouse moved to (542, 560)
Screenshot: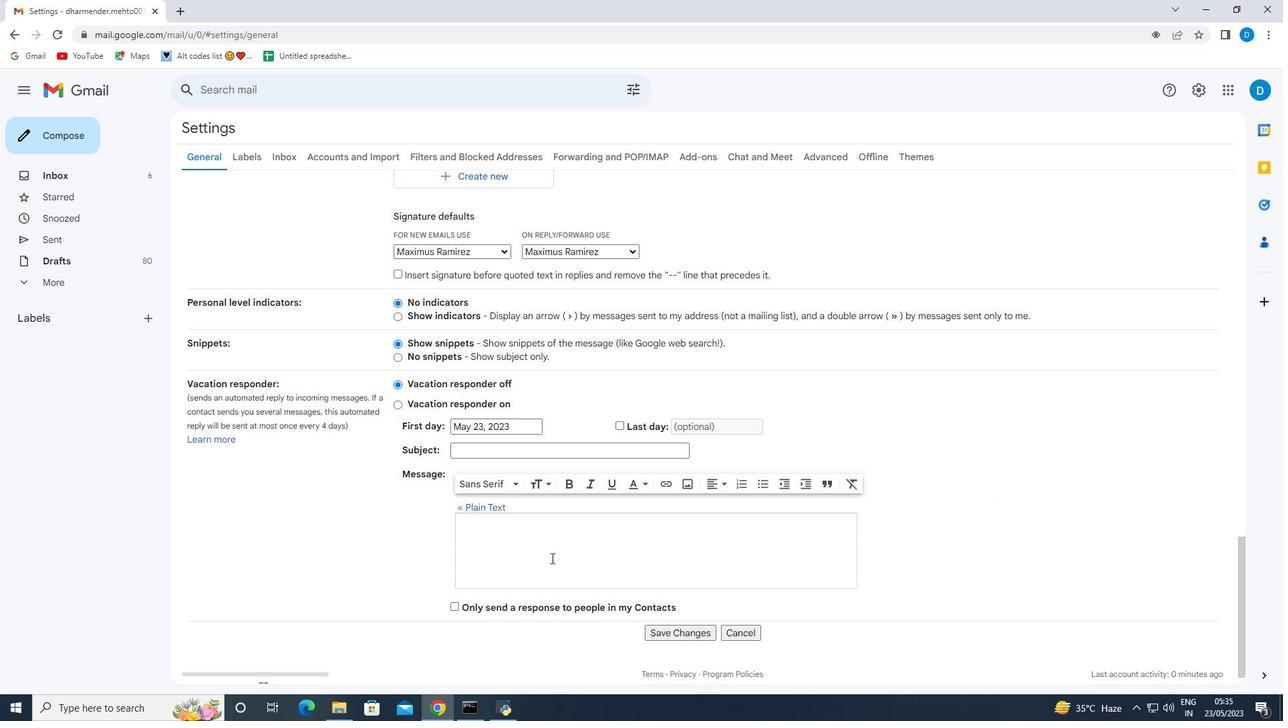 
Action: Mouse scrolled (542, 559) with delta (0, 0)
Screenshot: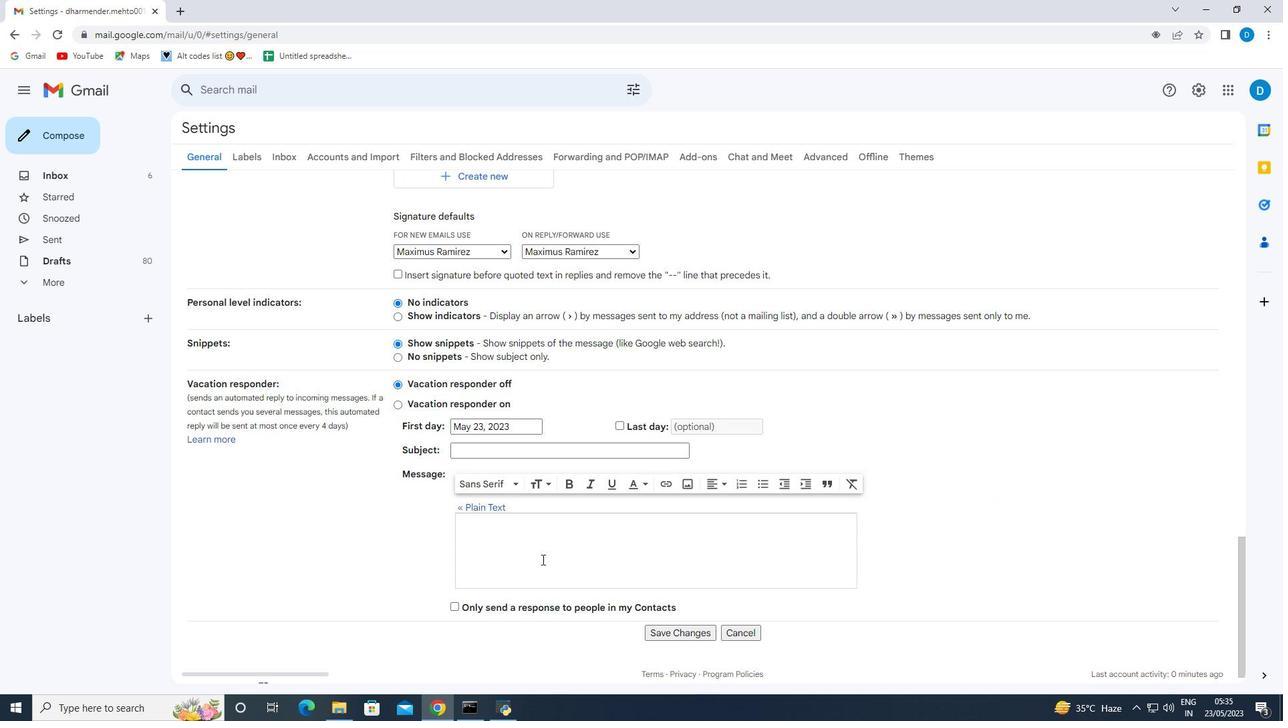 
Action: Mouse scrolled (542, 559) with delta (0, 0)
Screenshot: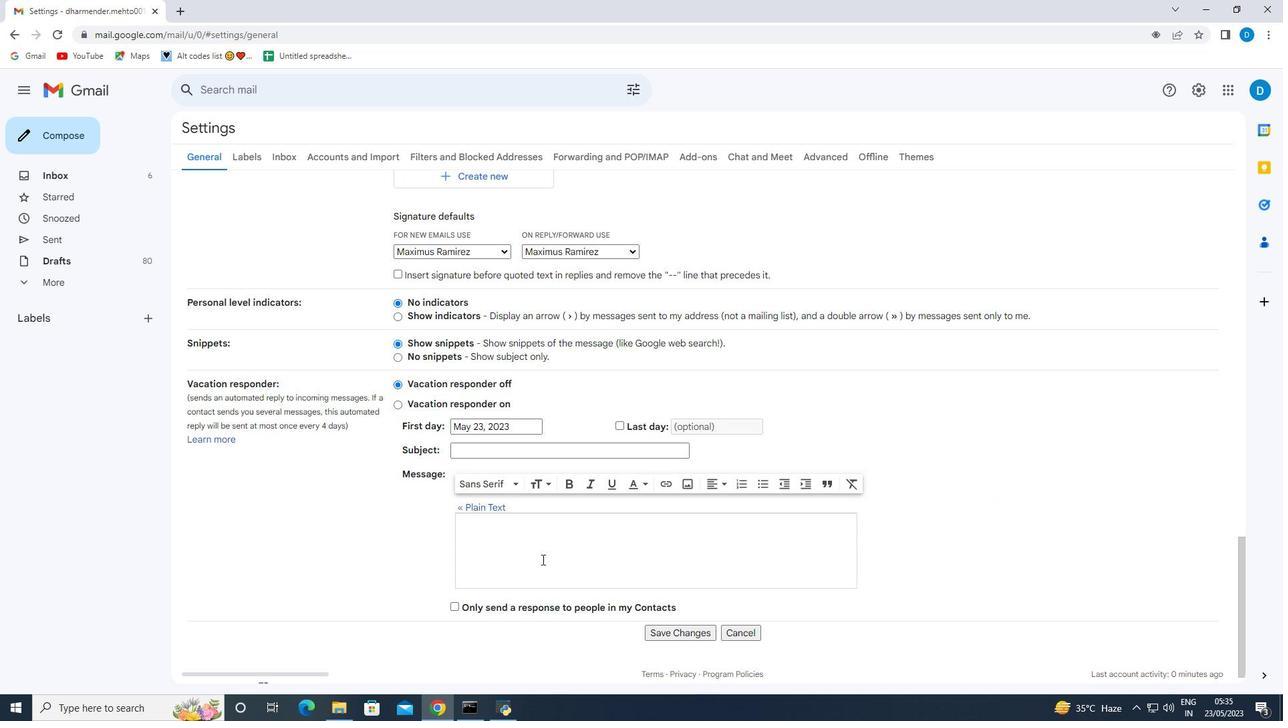 
Action: Mouse scrolled (542, 559) with delta (0, 0)
Screenshot: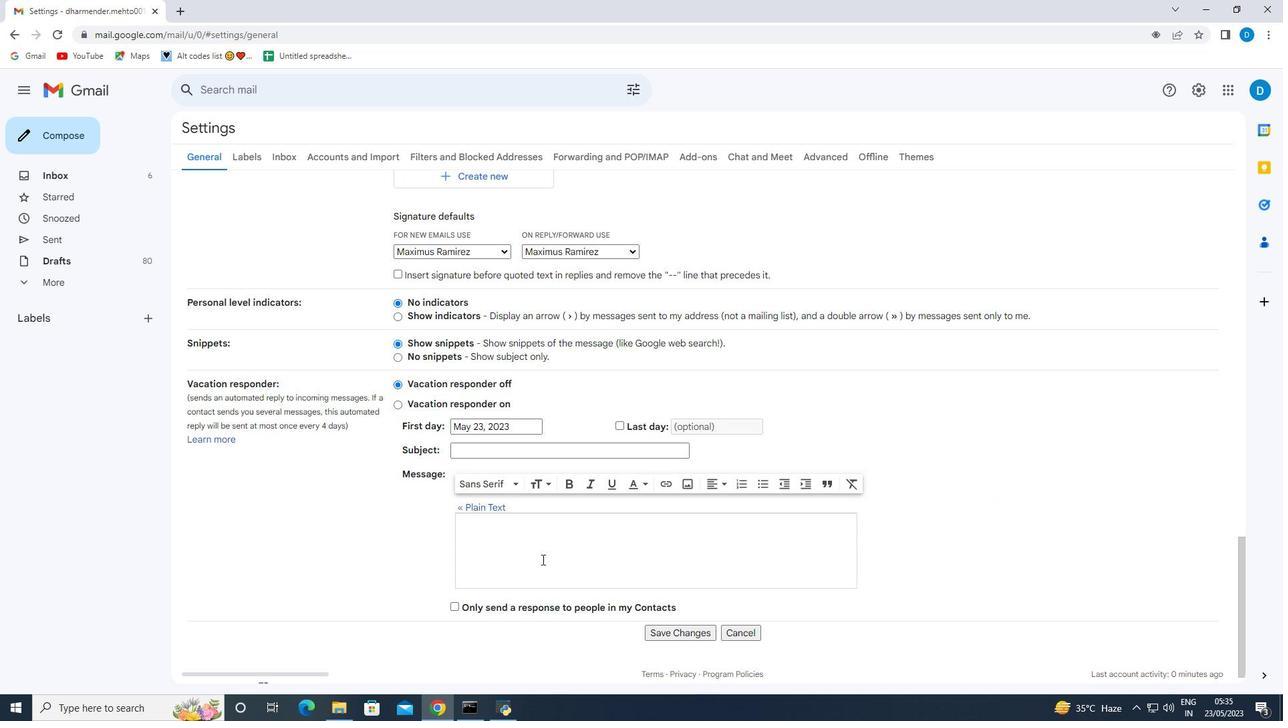 
Action: Mouse scrolled (542, 559) with delta (0, 0)
Screenshot: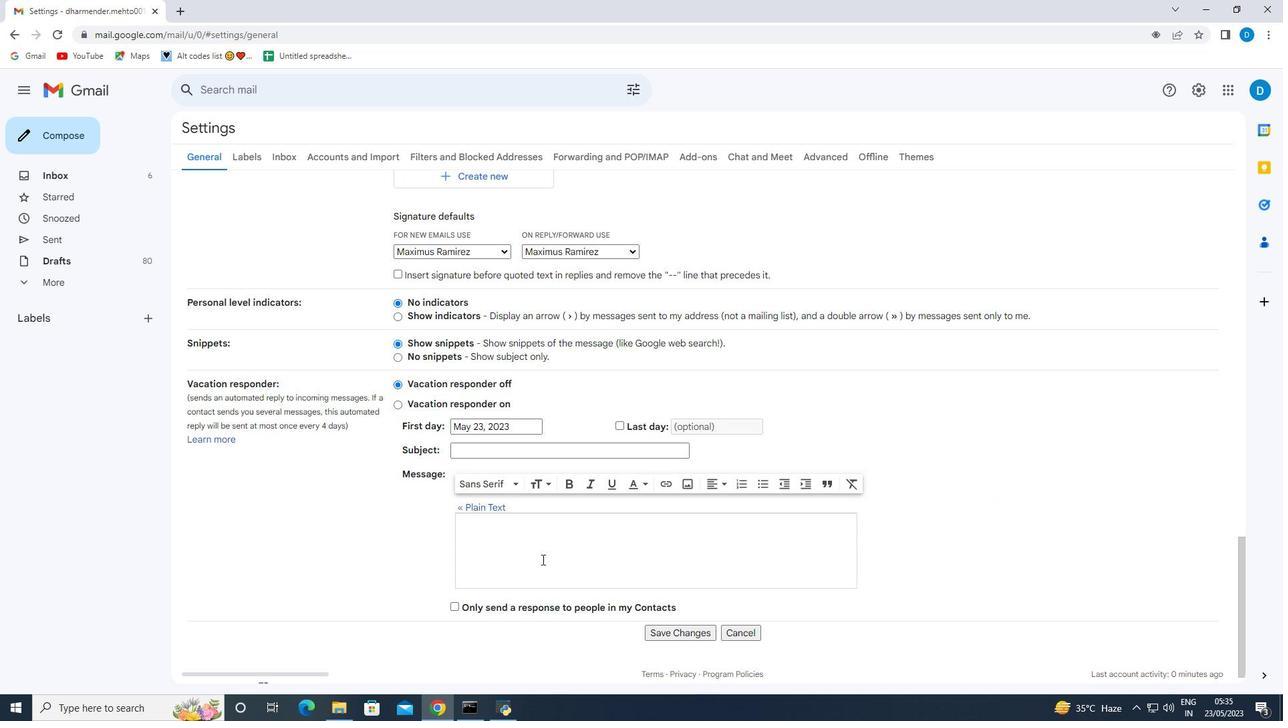 
Action: Mouse moved to (687, 610)
Screenshot: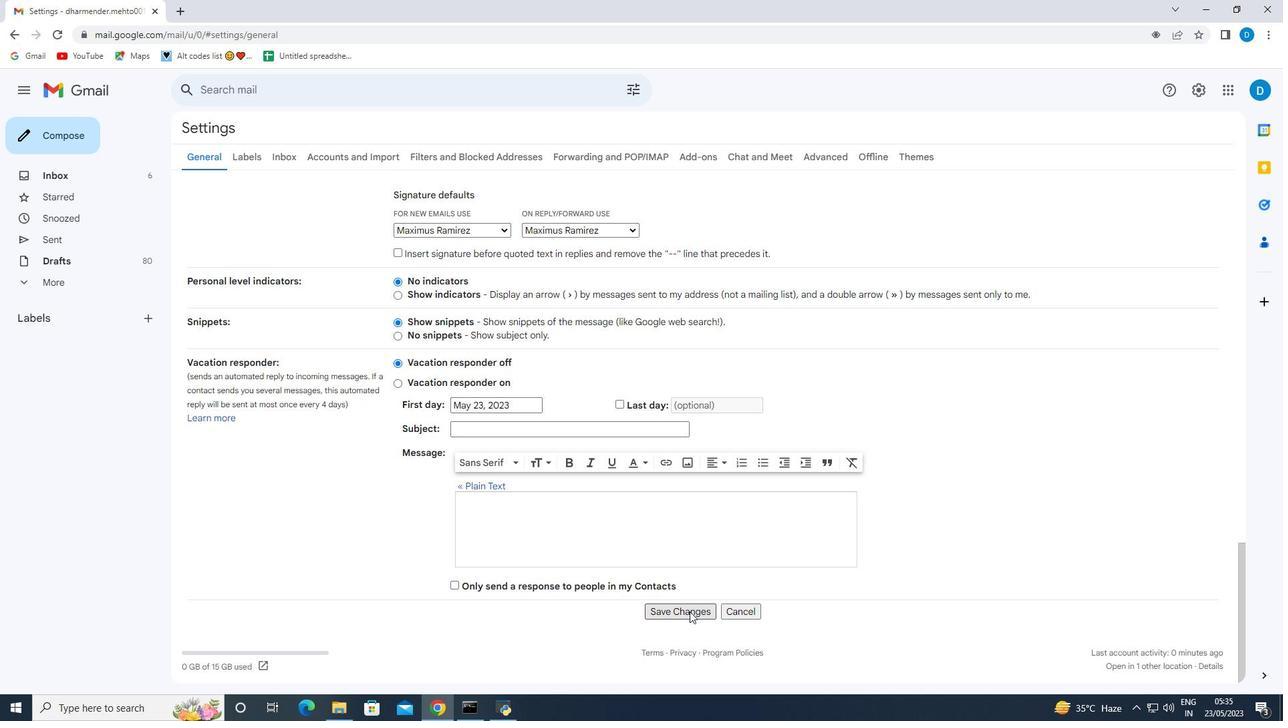 
Action: Mouse pressed left at (687, 610)
Screenshot: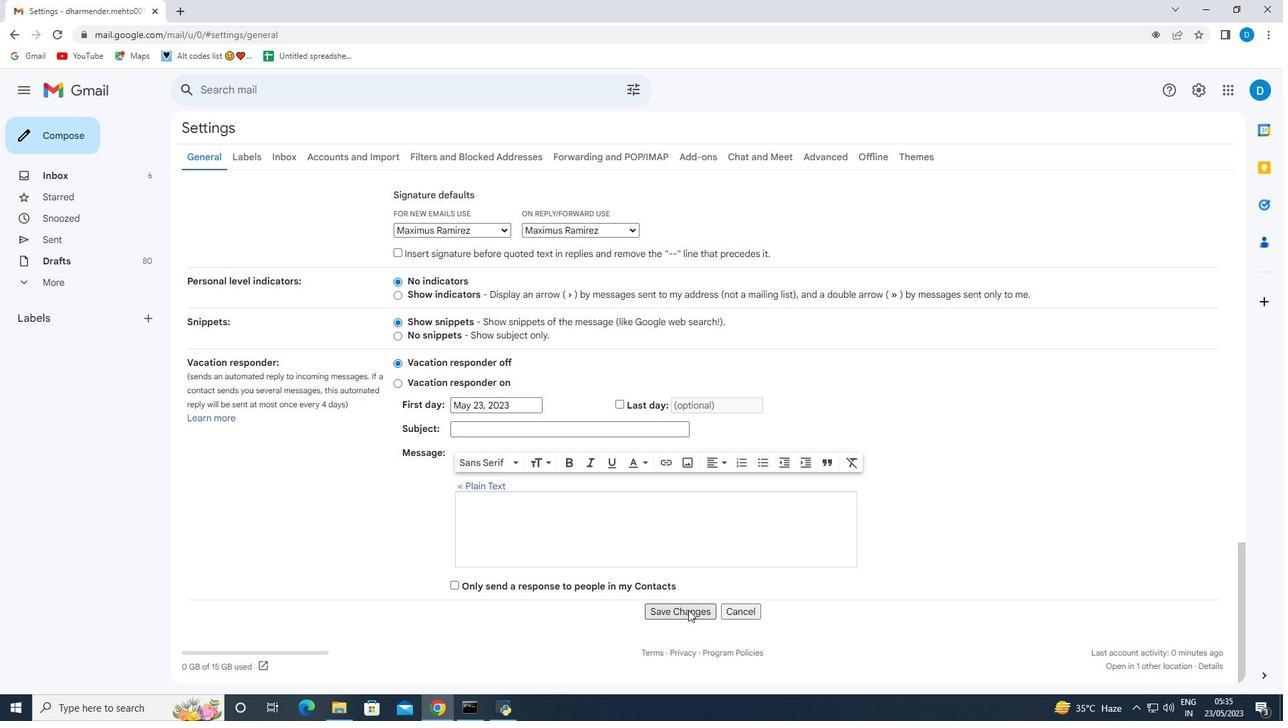 
Action: Mouse moved to (82, 135)
Screenshot: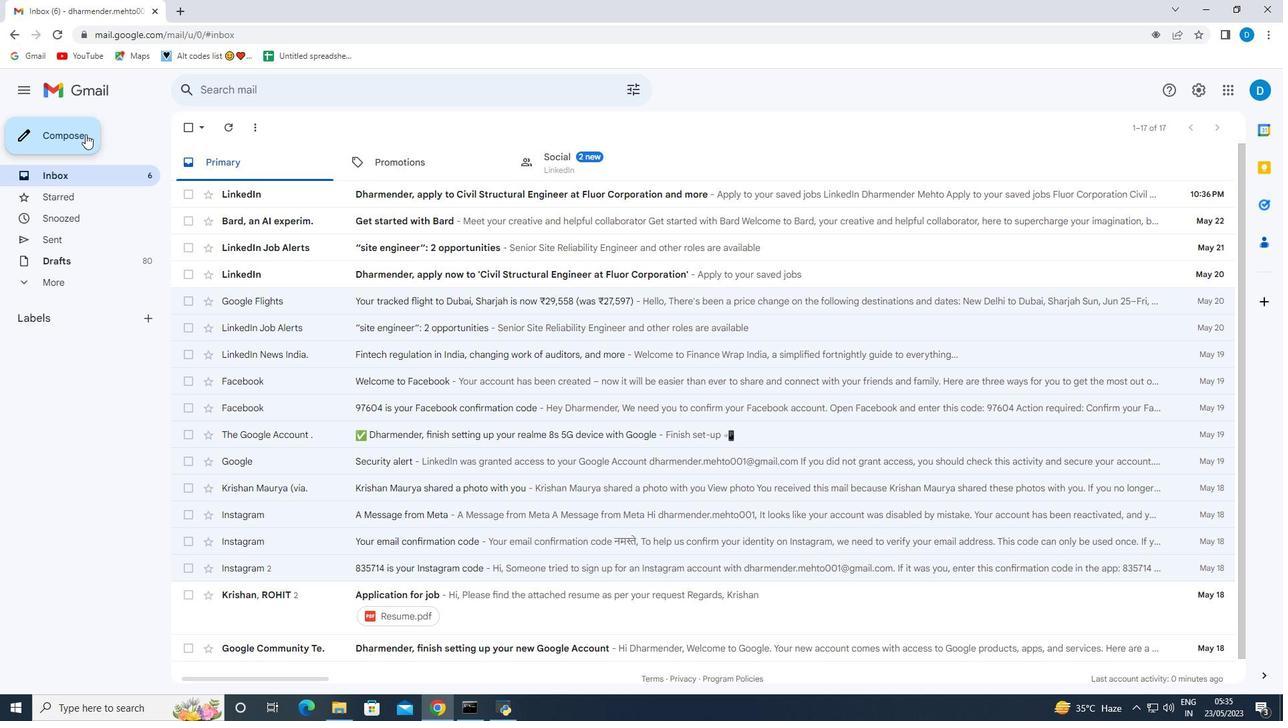 
Action: Mouse pressed left at (82, 135)
Screenshot: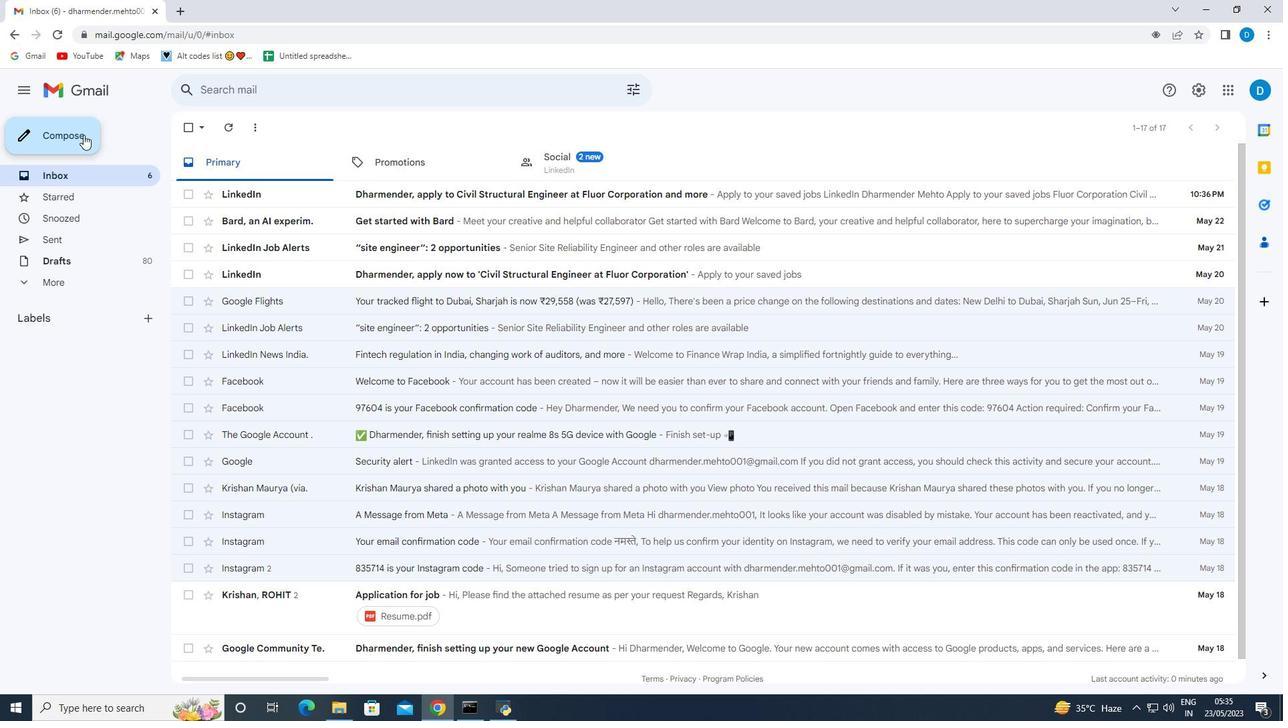 
Action: Mouse moved to (869, 403)
Screenshot: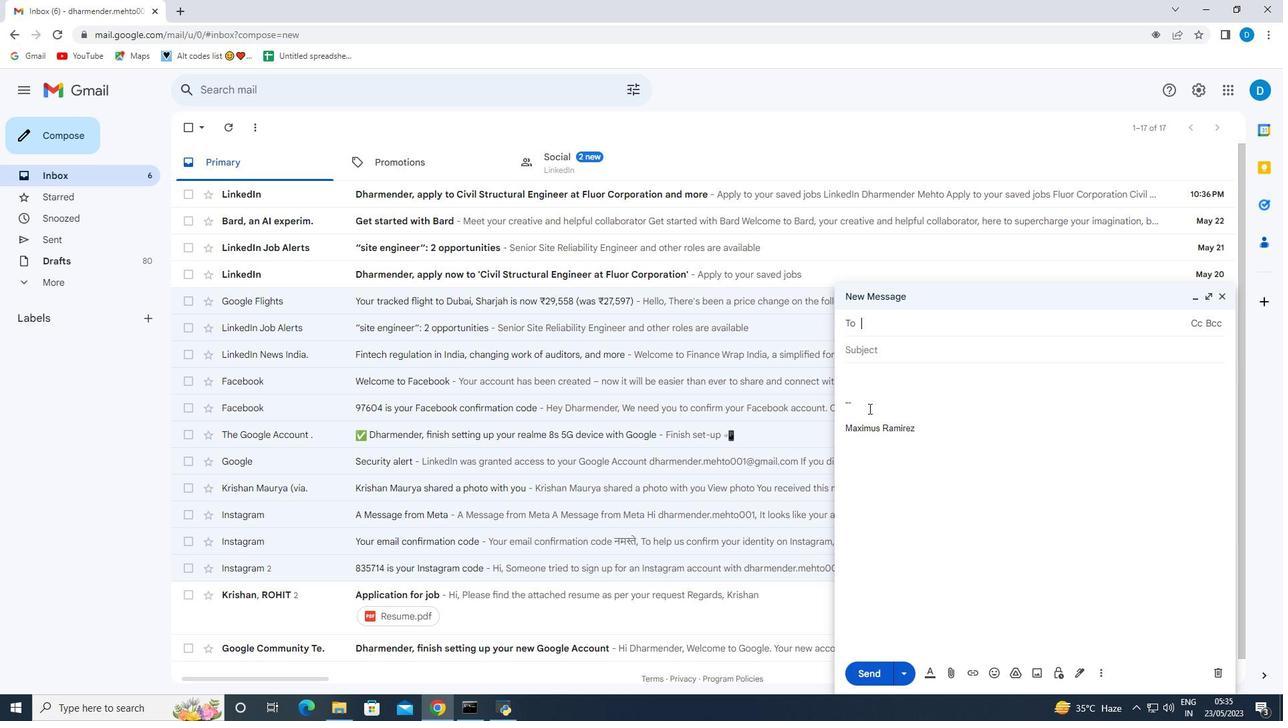 
Action: Mouse pressed left at (869, 403)
Screenshot: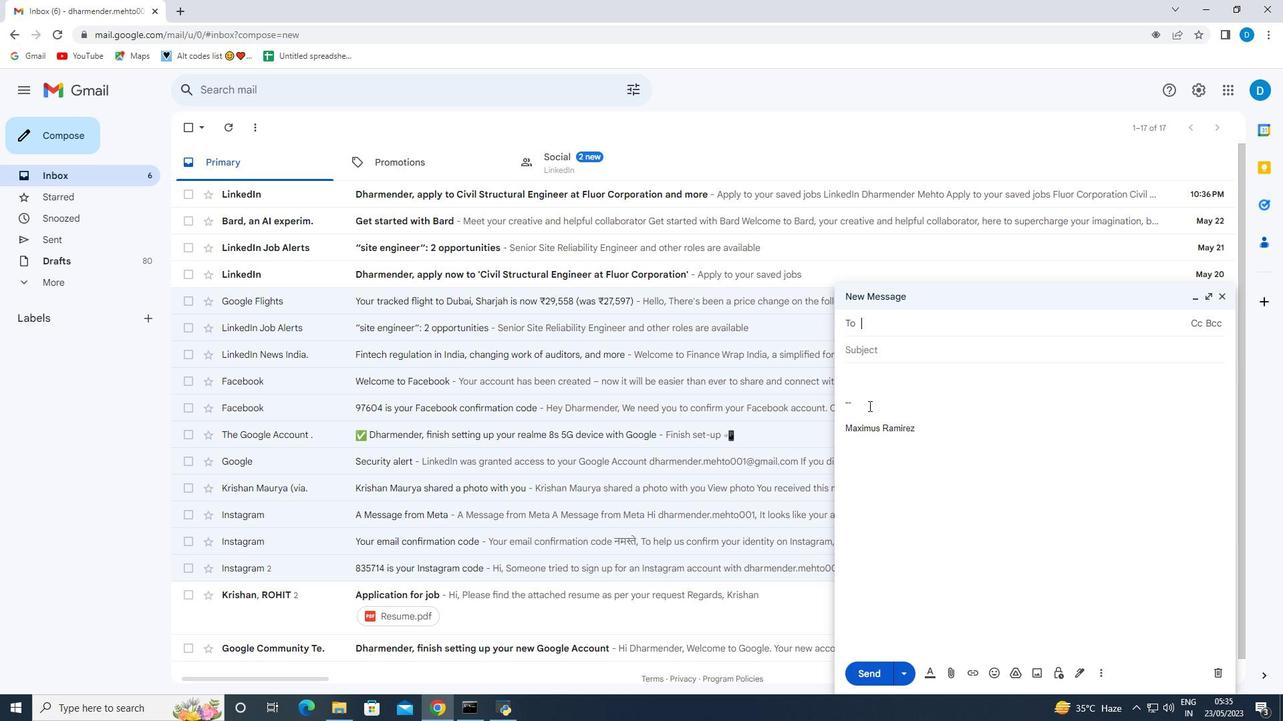
Action: Key pressed <Key.backspace><Key.backspace><Key.backspace><Key.shift>With<Key.space>heartfelt<Key.space>and<Key.space><Key.backspace><Key.backspace><Key.backspace>r<Key.backspace>thanks<Key.space>and<Key.space>warm<Key.space>wishes,
Screenshot: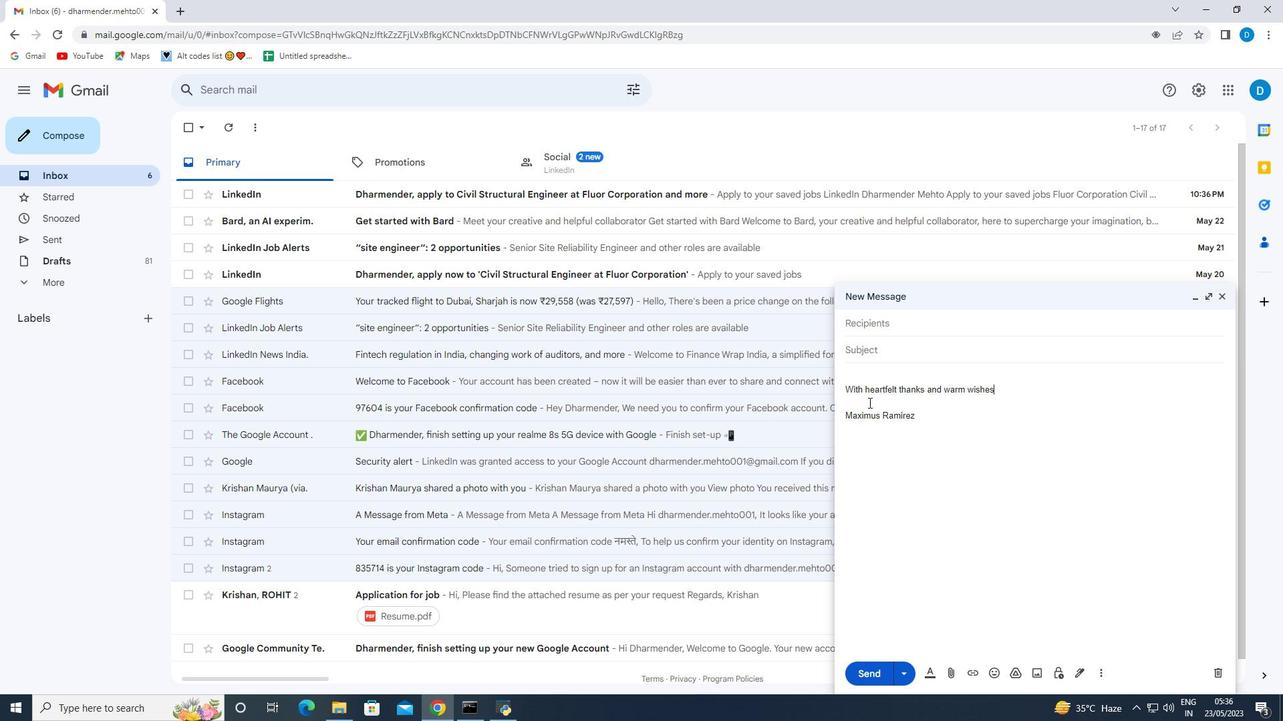 
Action: Mouse moved to (1096, 676)
Screenshot: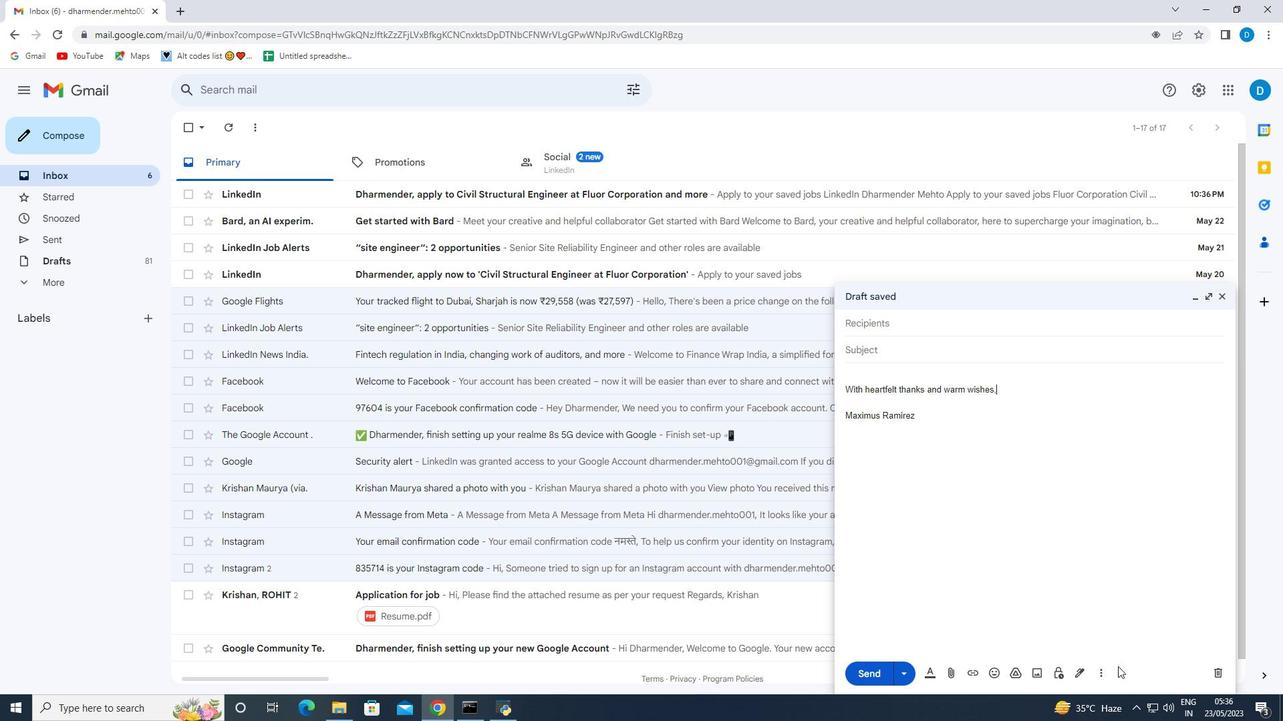 
Action: Mouse pressed left at (1096, 676)
Screenshot: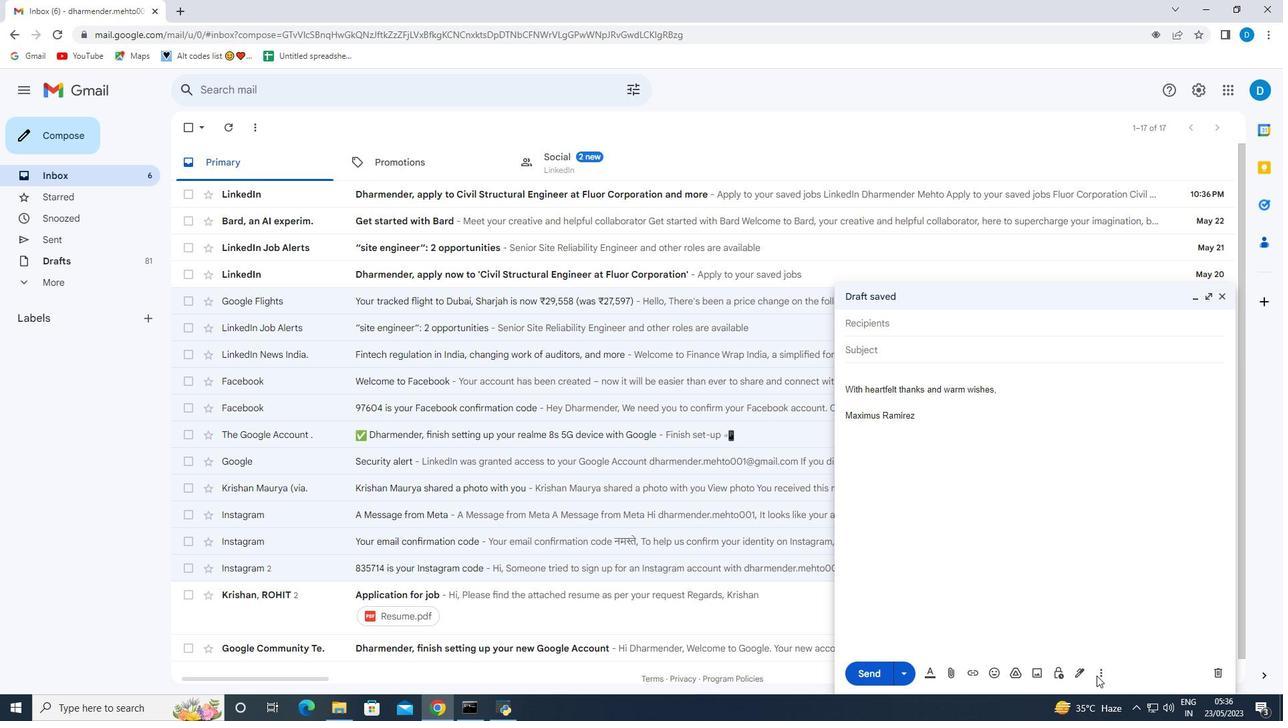 
Action: Mouse moved to (1100, 674)
Screenshot: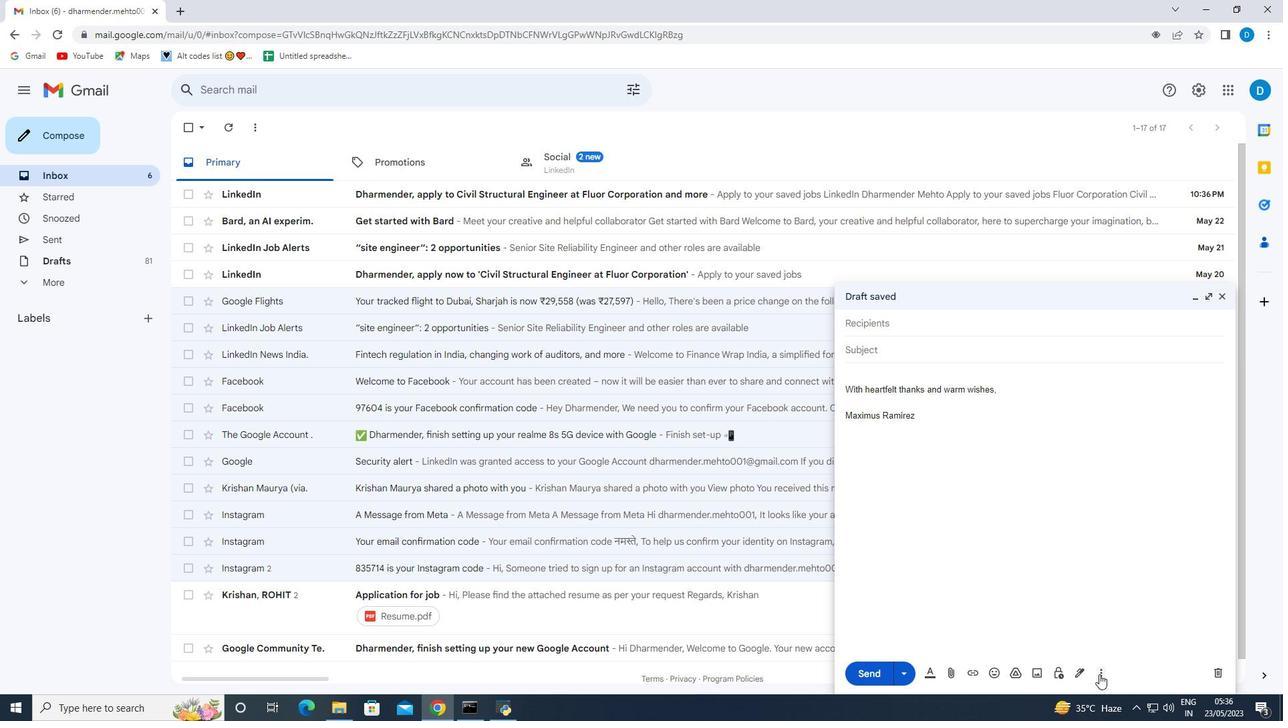 
Action: Mouse pressed left at (1100, 674)
Screenshot: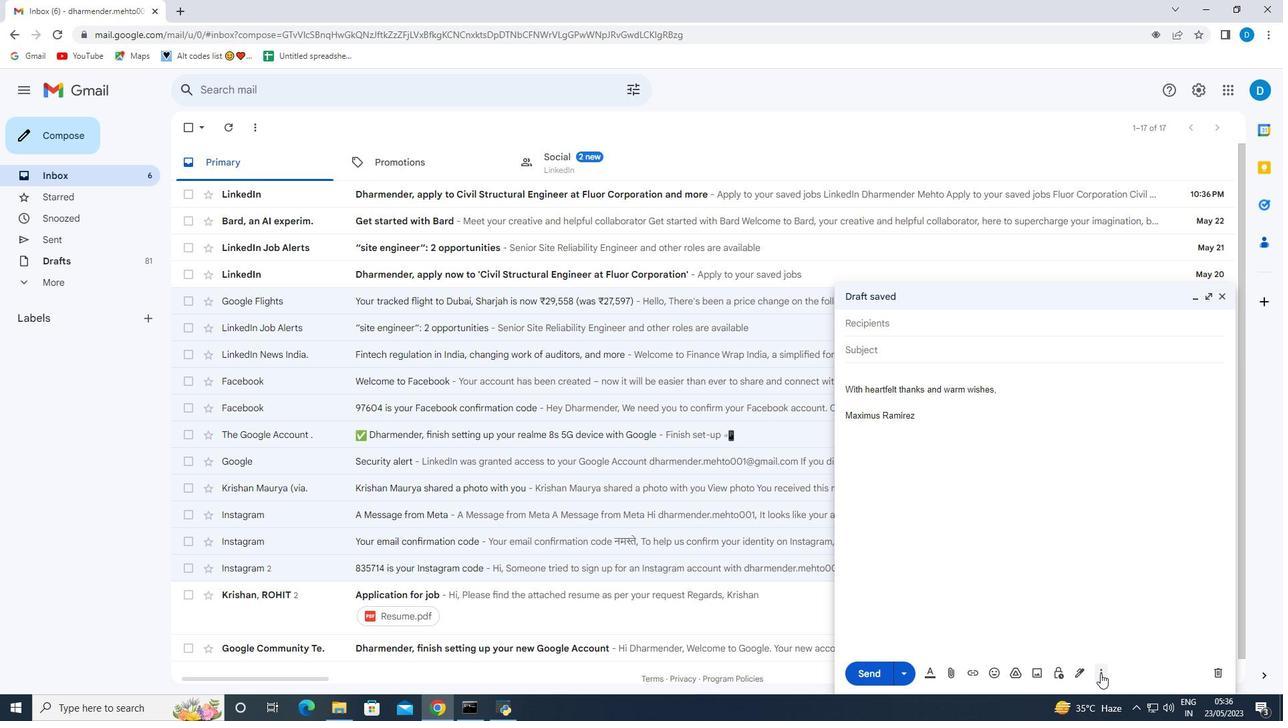 
Action: Mouse moved to (1133, 553)
Screenshot: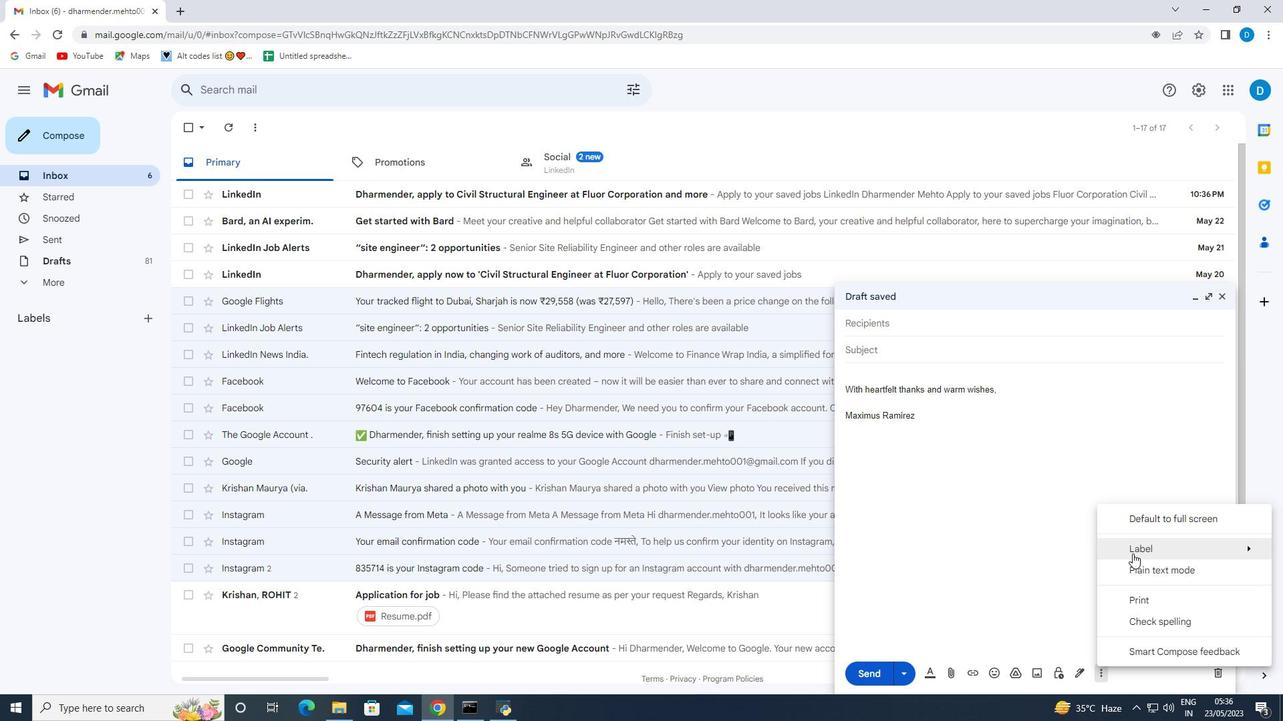 
Action: Mouse pressed left at (1133, 553)
Screenshot: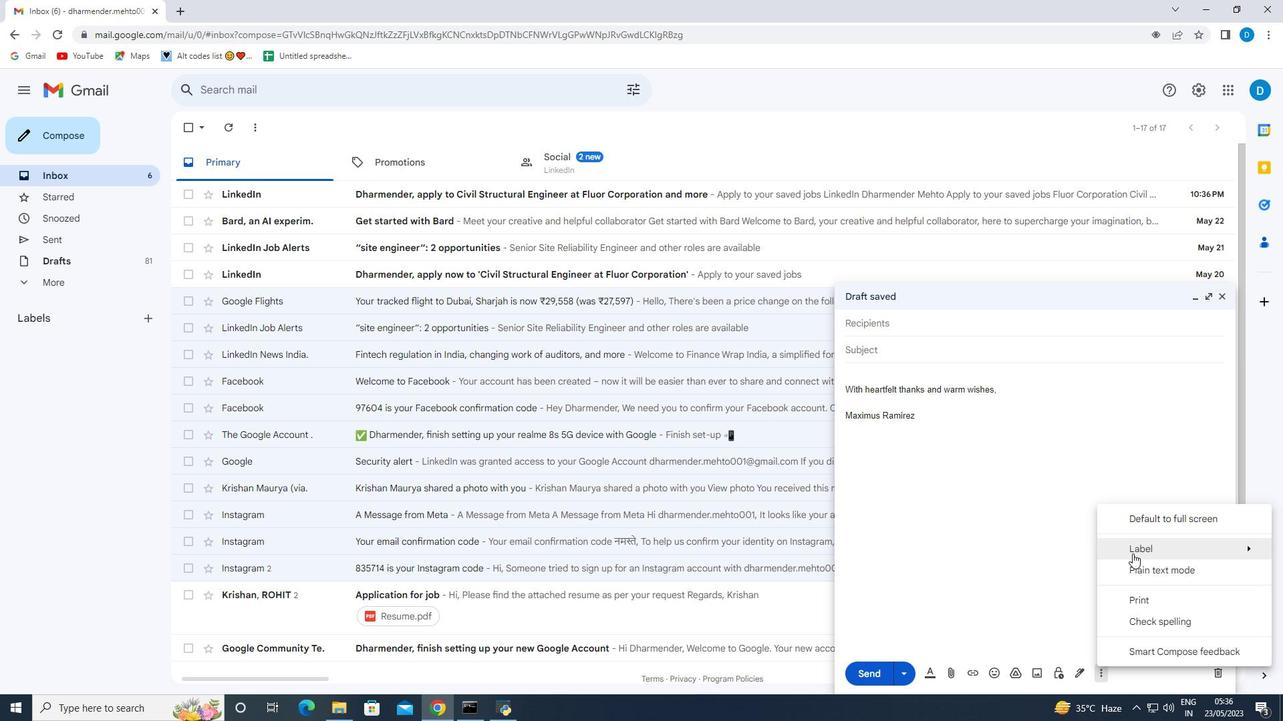 
Action: Mouse moved to (1022, 524)
Screenshot: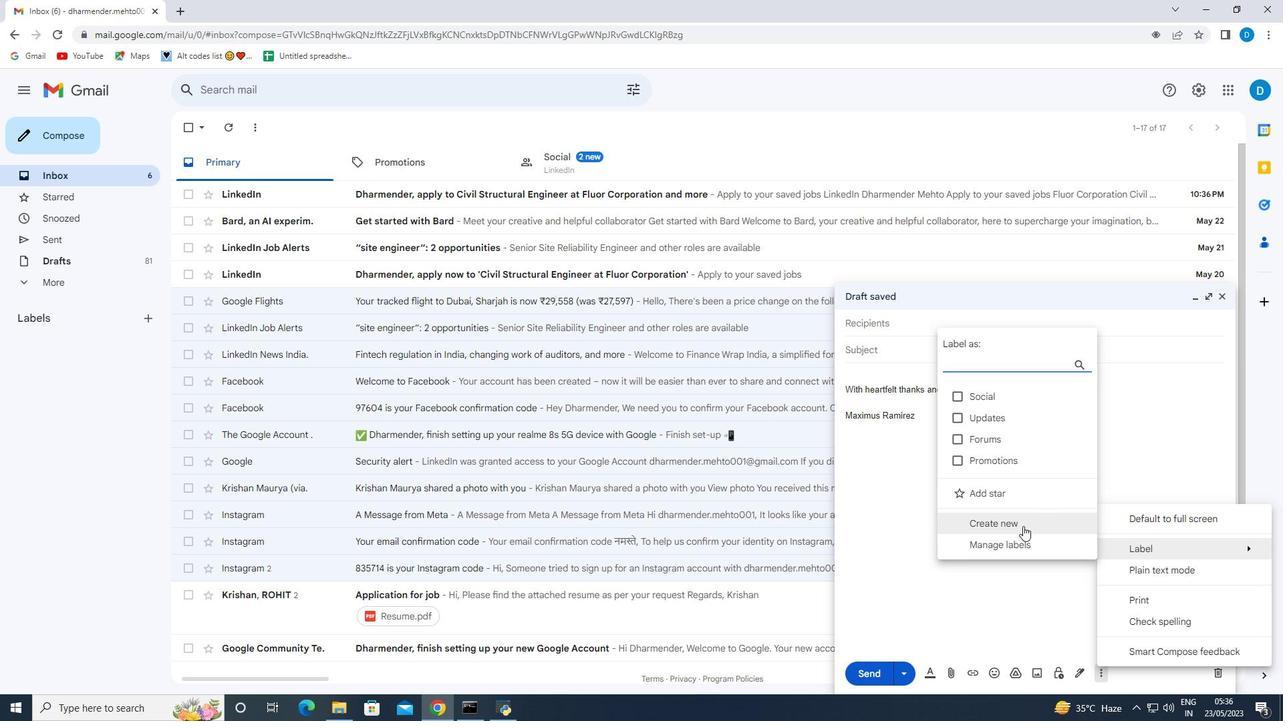 
Action: Mouse pressed left at (1022, 524)
Screenshot: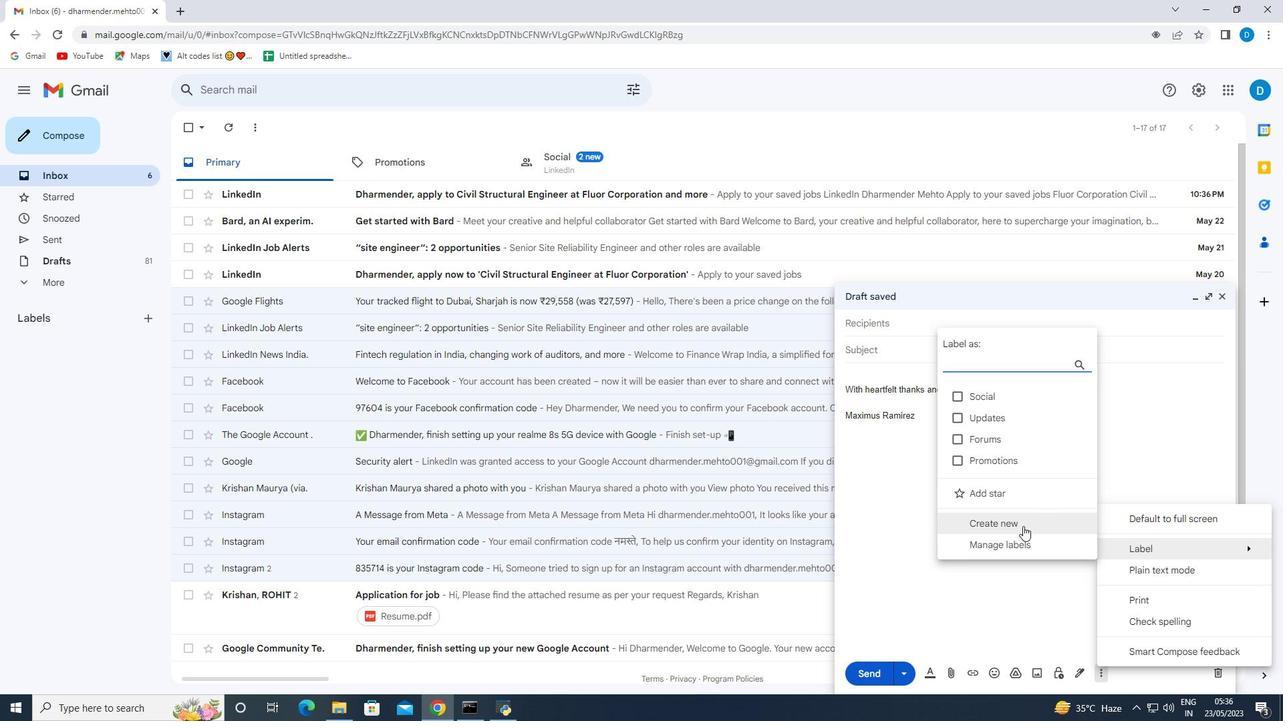 
Action: Mouse moved to (682, 359)
Screenshot: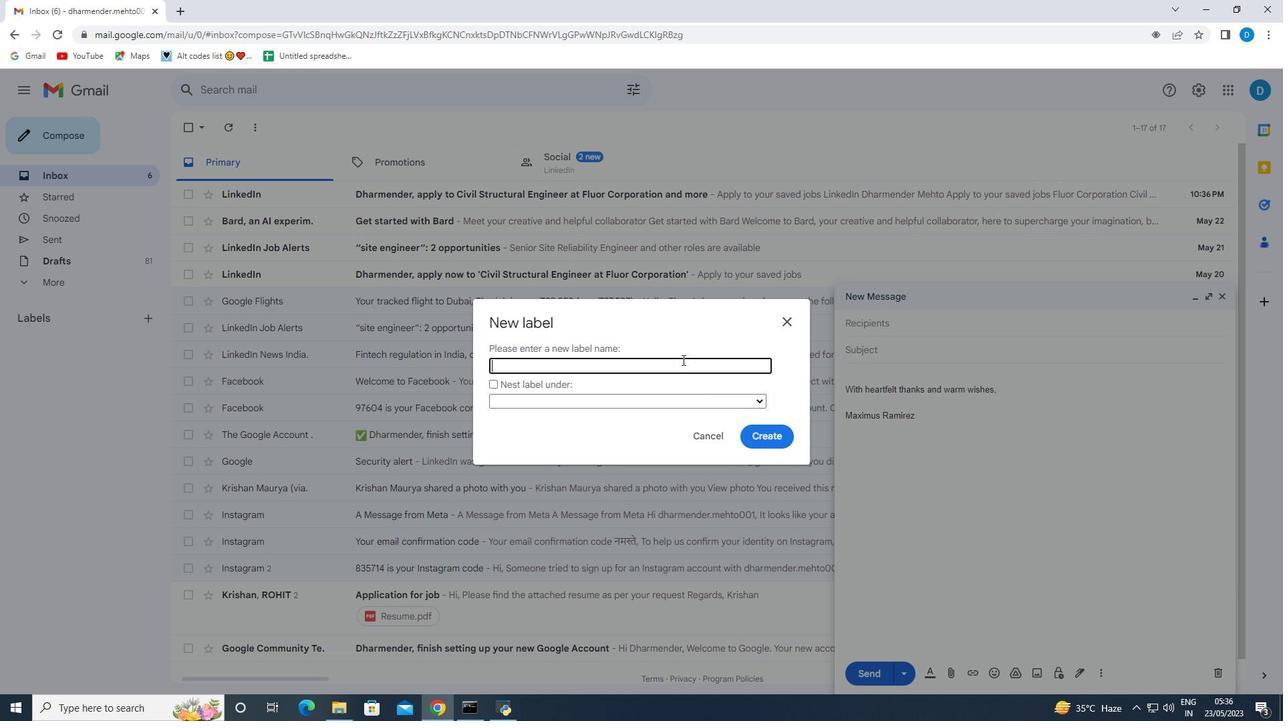 
Action: Mouse pressed left at (682, 359)
Screenshot: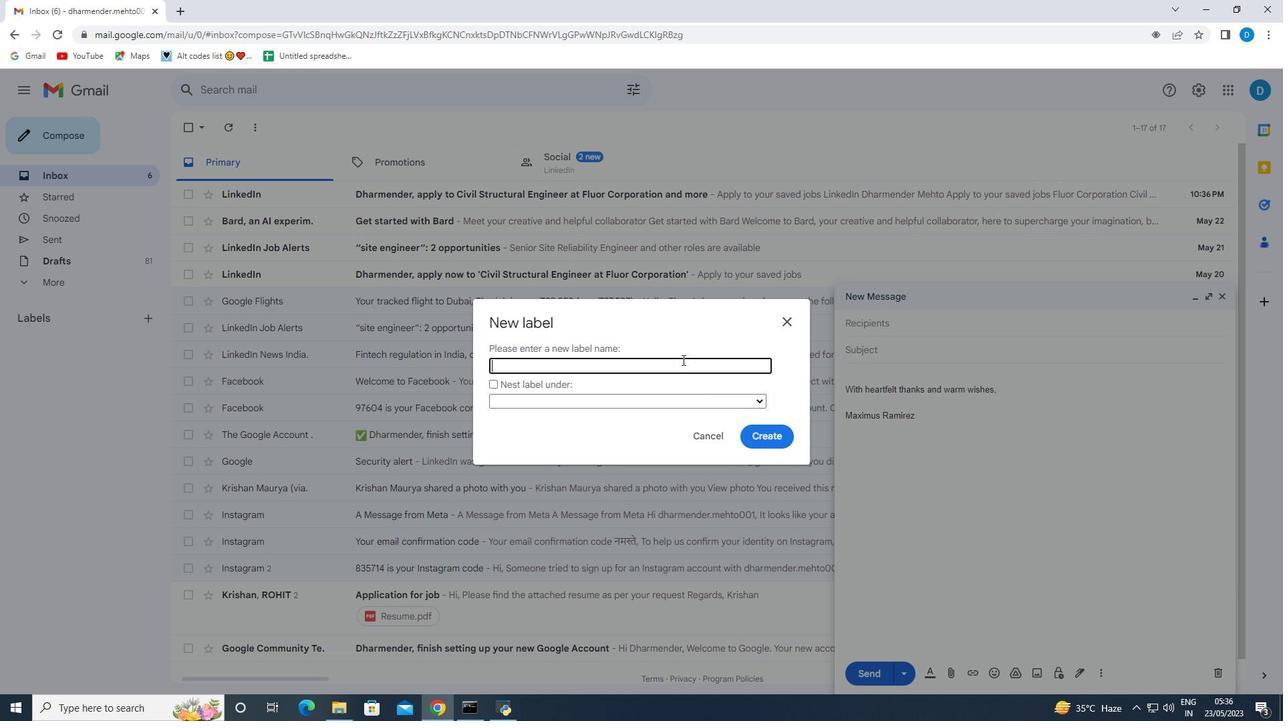 
Action: Key pressed <Key.shift>Community<Key.space>events
Screenshot: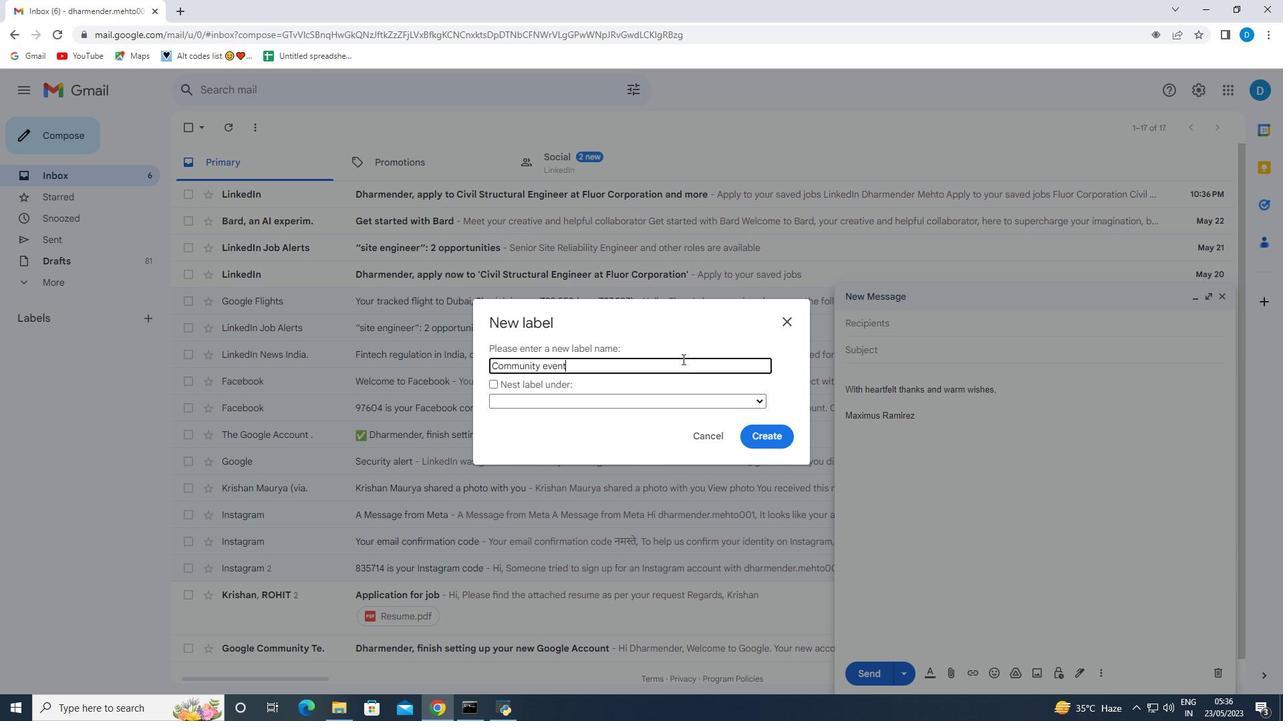 
Action: Mouse moved to (776, 436)
Screenshot: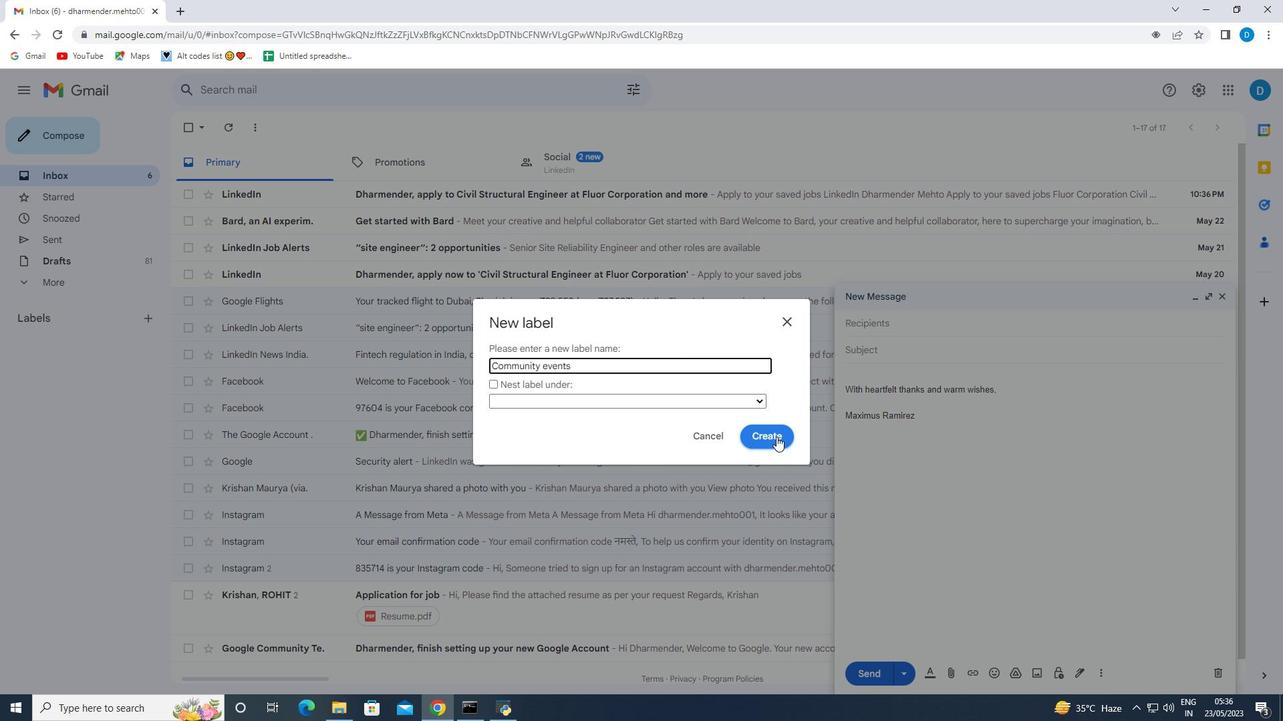 
Action: Mouse pressed left at (776, 436)
Screenshot: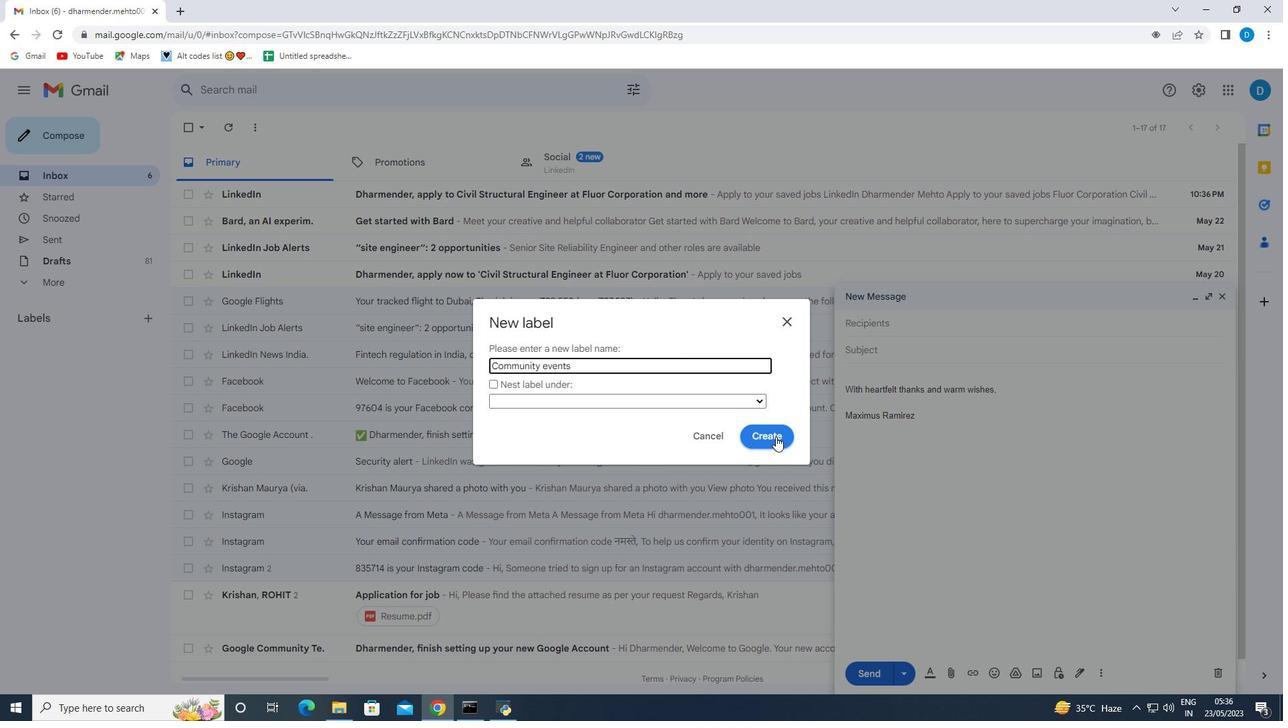 
Action: Mouse moved to (150, 343)
Screenshot: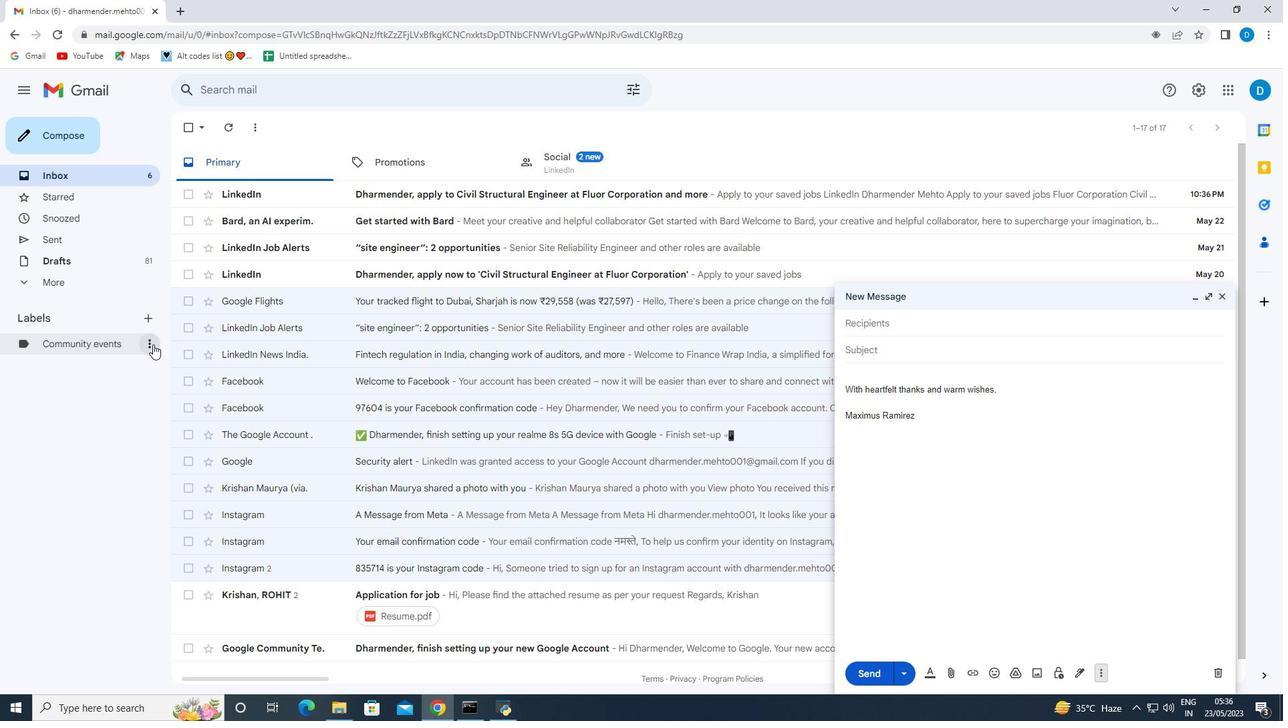 
Action: Mouse pressed left at (150, 343)
Screenshot: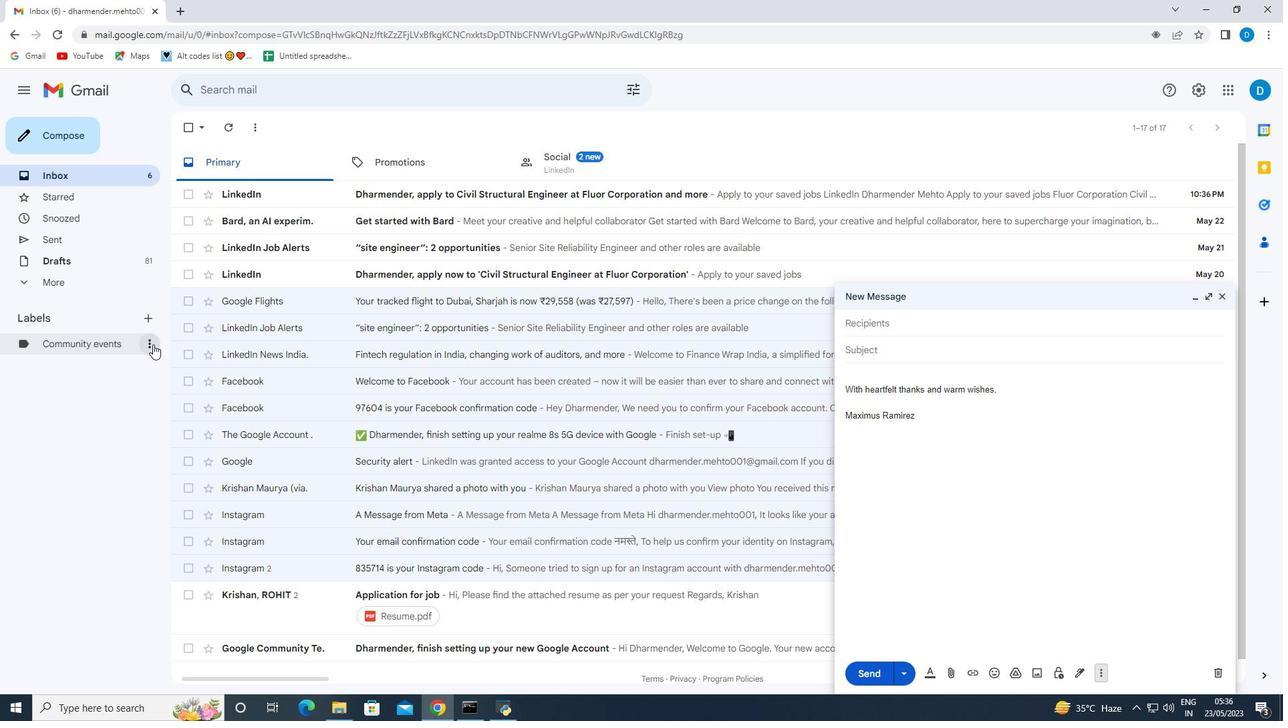 
Action: Mouse moved to (341, 421)
Screenshot: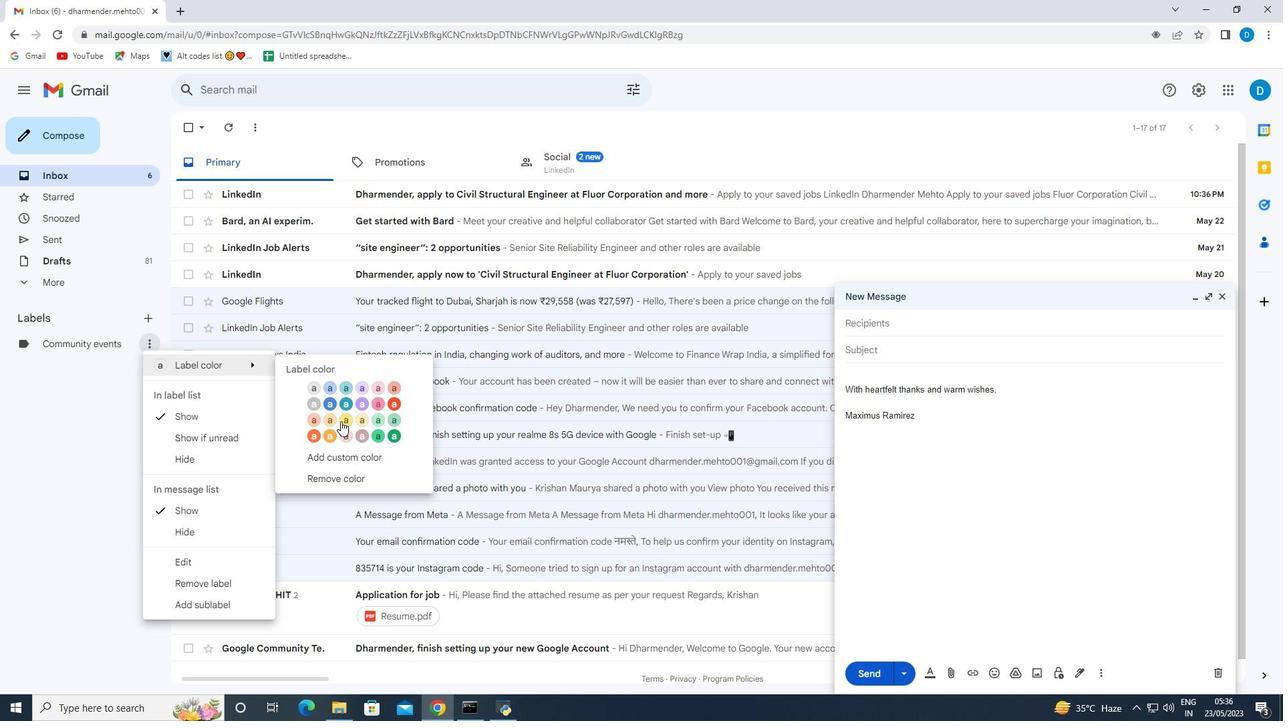 
Action: Mouse pressed left at (341, 421)
Screenshot: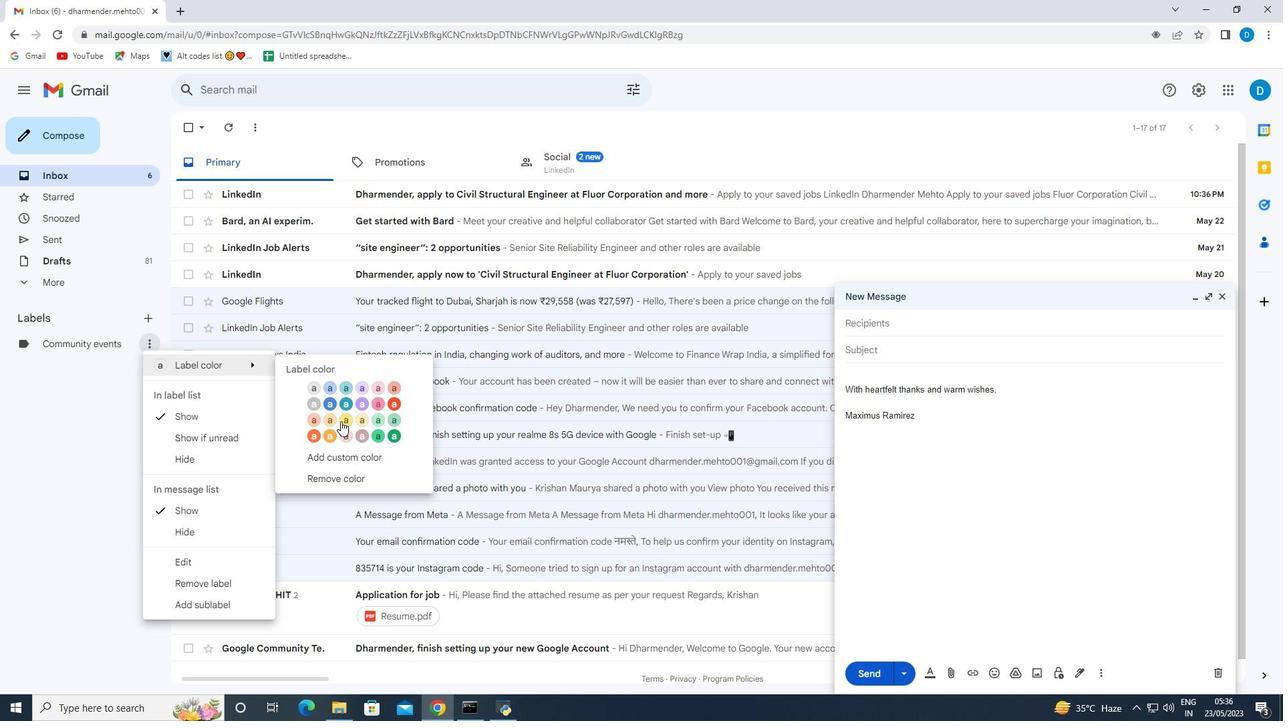 
Action: Mouse moved to (828, 502)
Screenshot: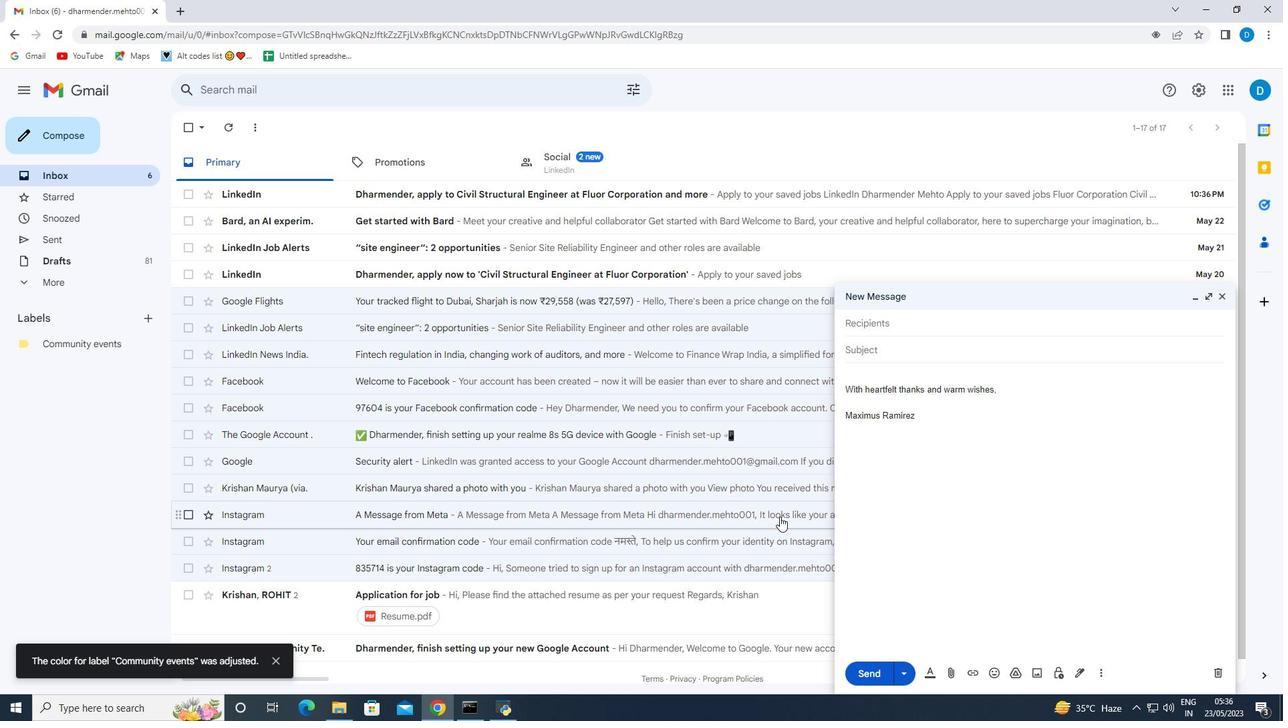
Action: Mouse scrolled (828, 502) with delta (0, 0)
Screenshot: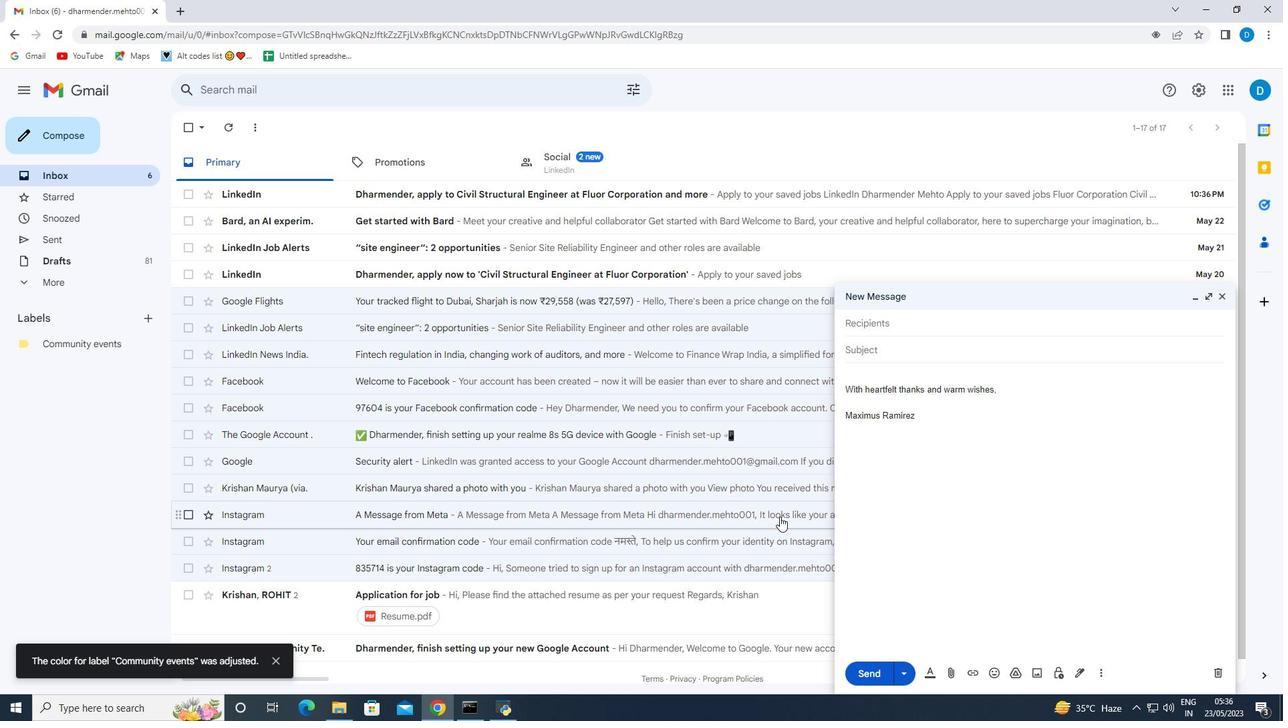 
Action: Mouse moved to (929, 485)
Screenshot: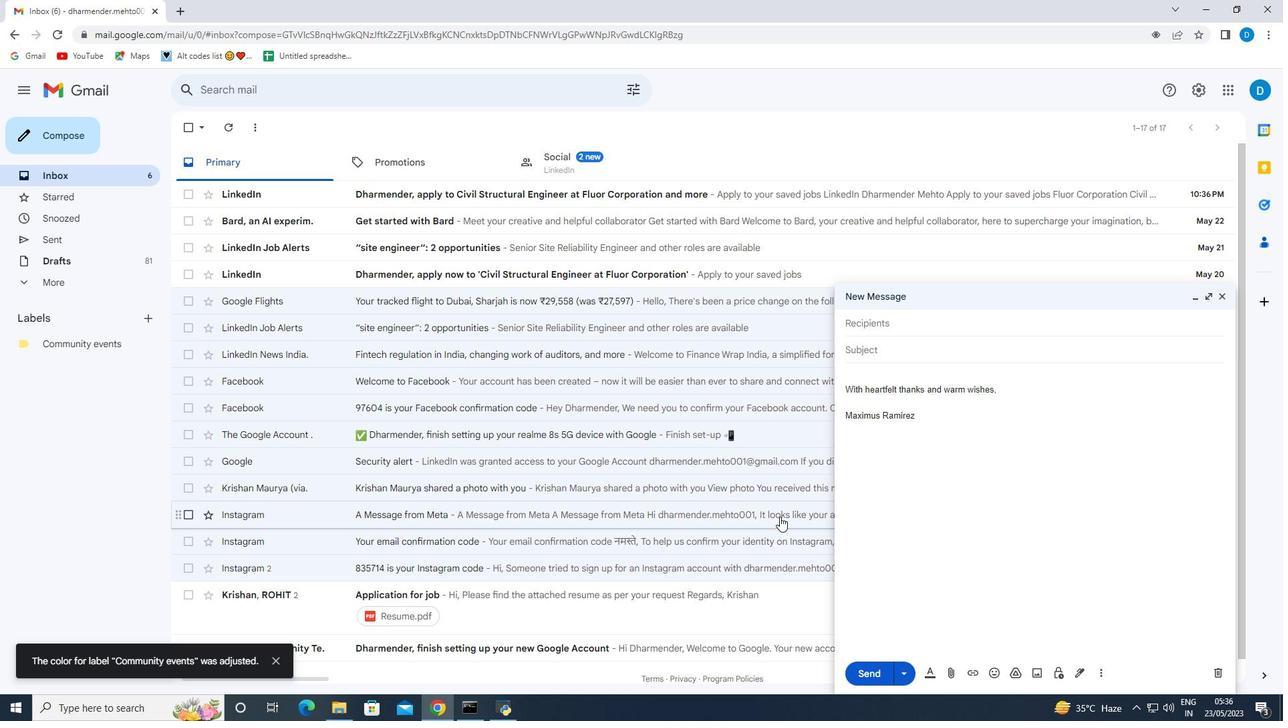 
Action: Mouse scrolled (929, 484) with delta (0, 0)
Screenshot: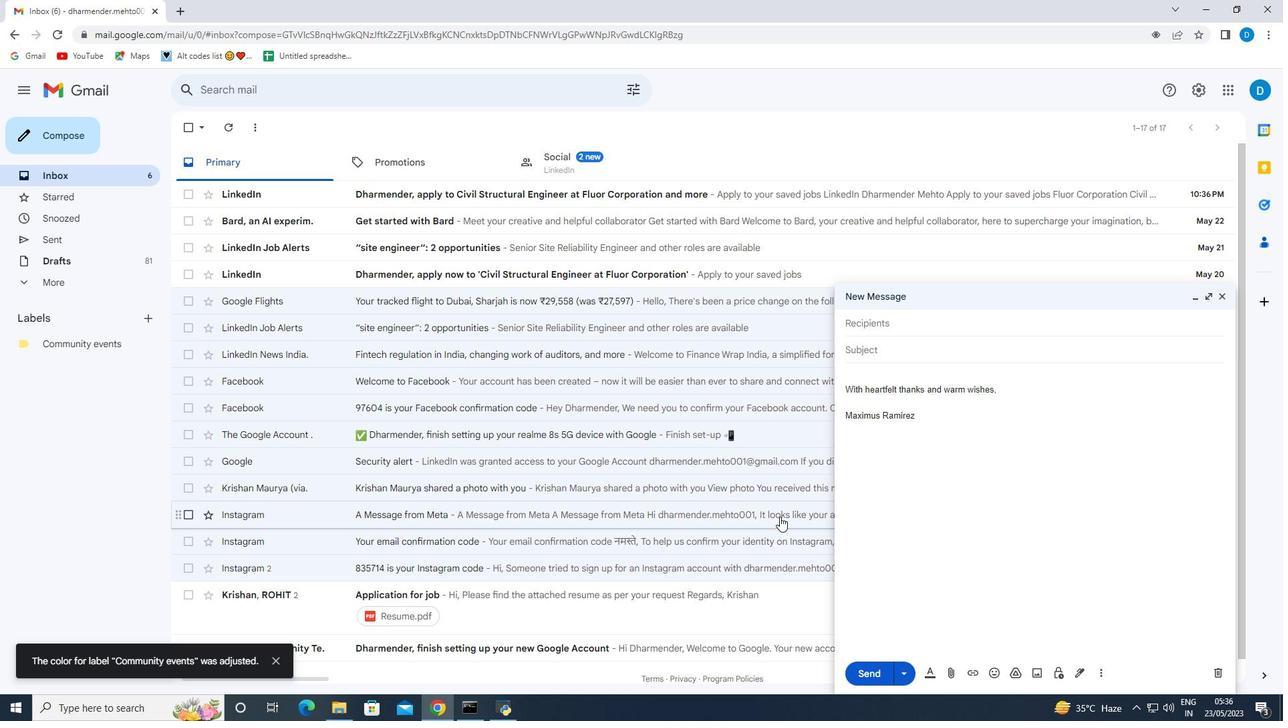 
Action: Mouse moved to (1102, 673)
Screenshot: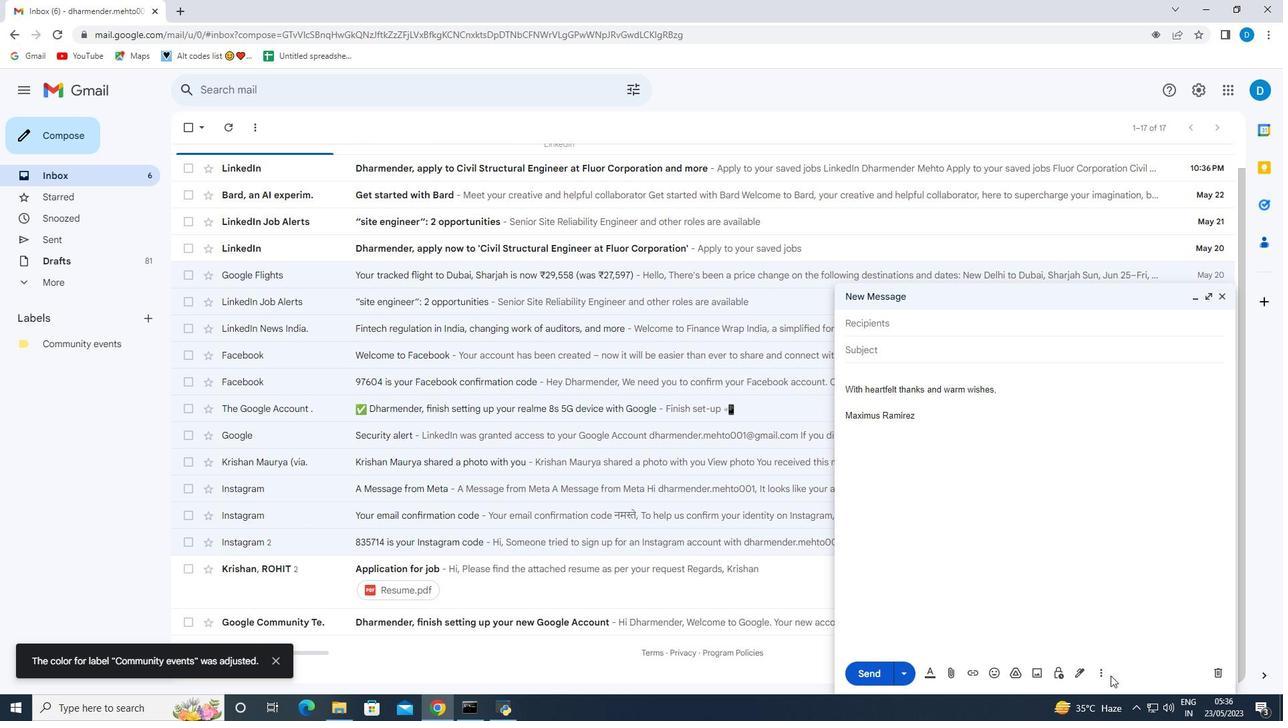 
Action: Mouse pressed left at (1102, 673)
Screenshot: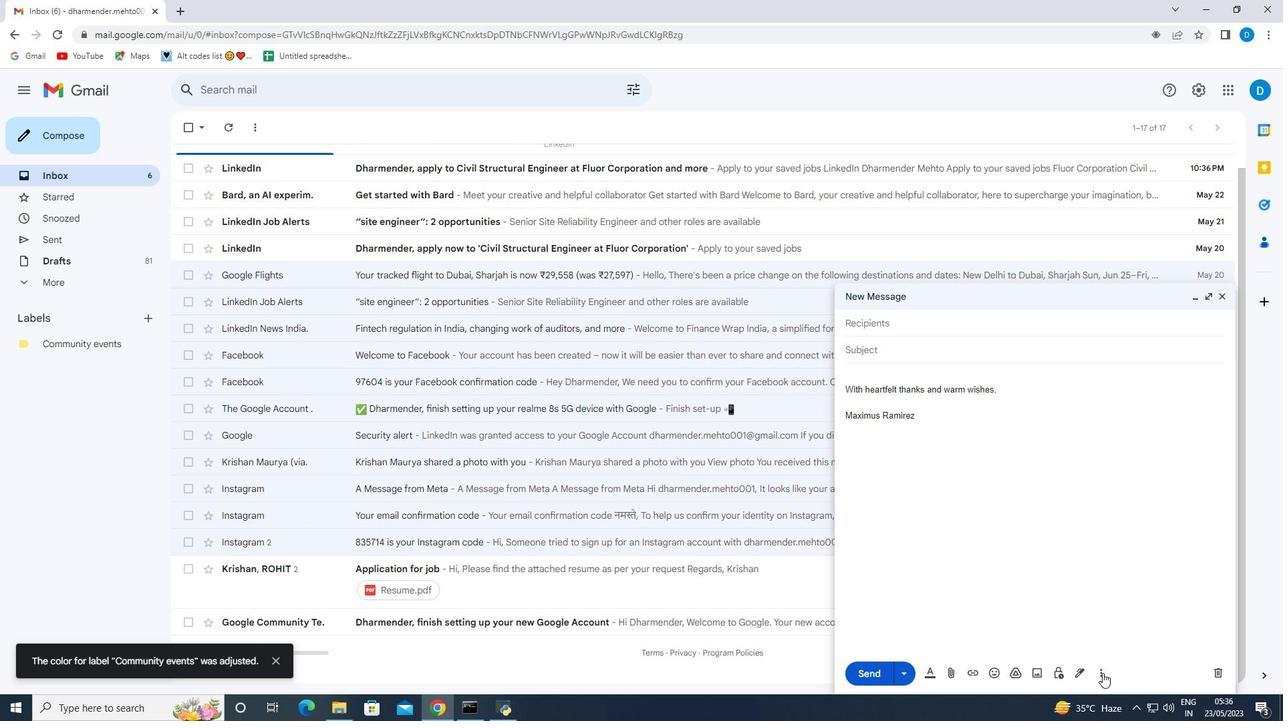 
Action: Mouse moved to (1133, 550)
Screenshot: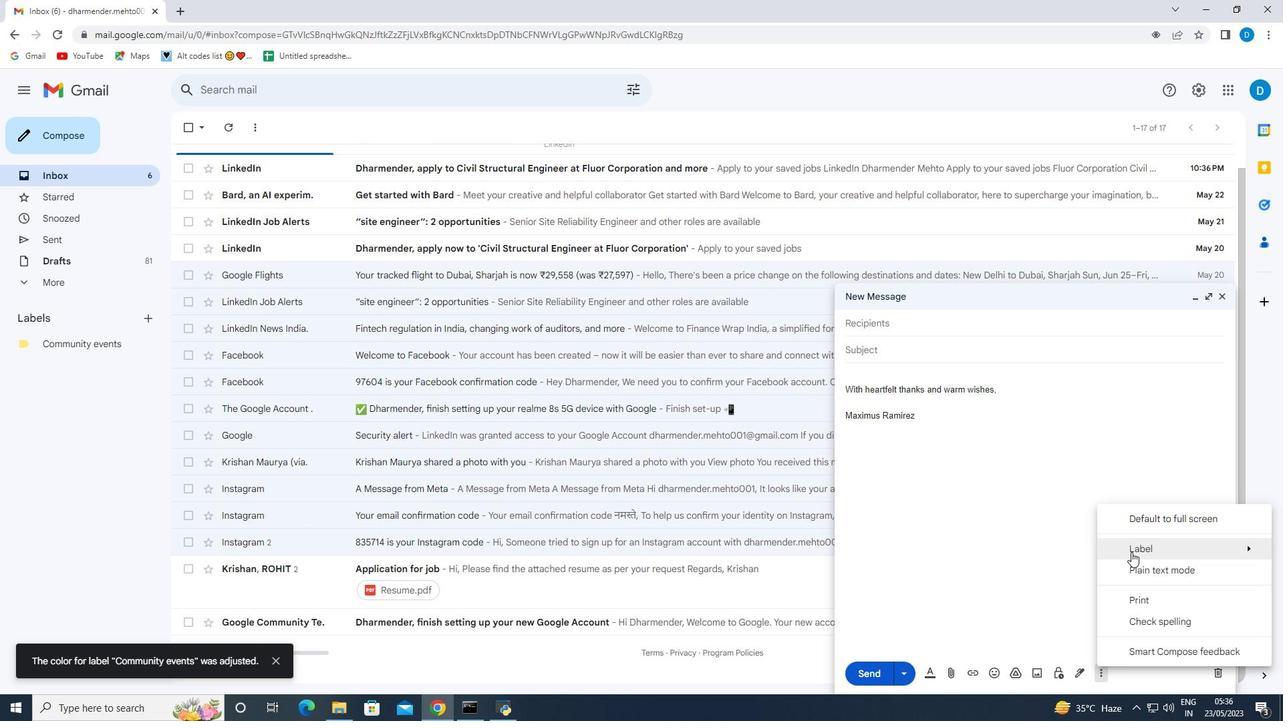 
Action: Mouse pressed left at (1133, 550)
Screenshot: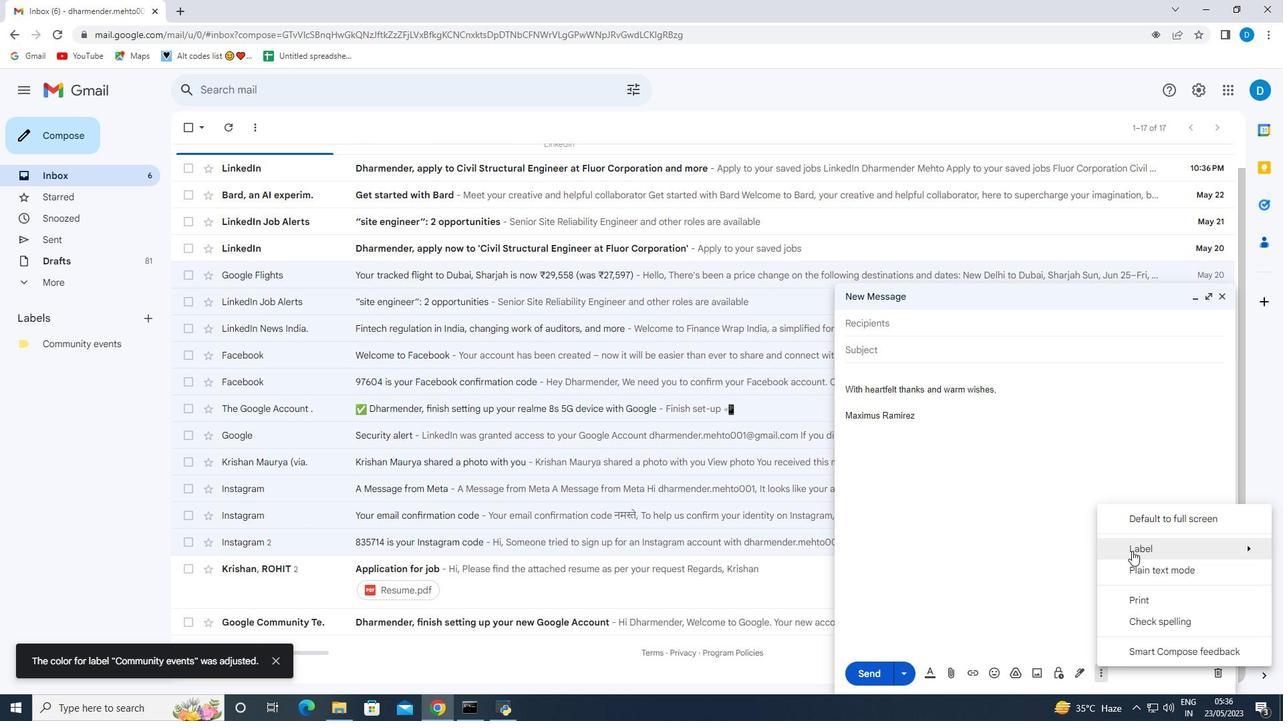 
Action: Mouse moved to (957, 377)
Screenshot: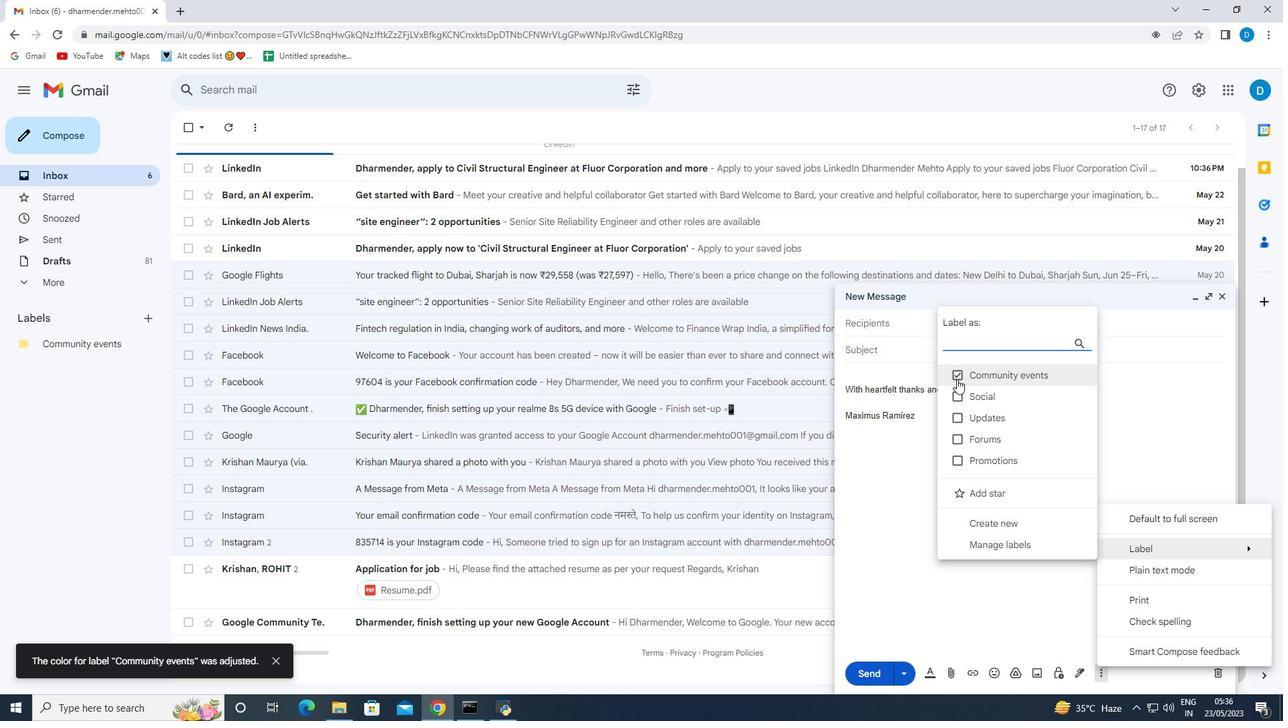 
Action: Mouse pressed left at (957, 377)
Screenshot: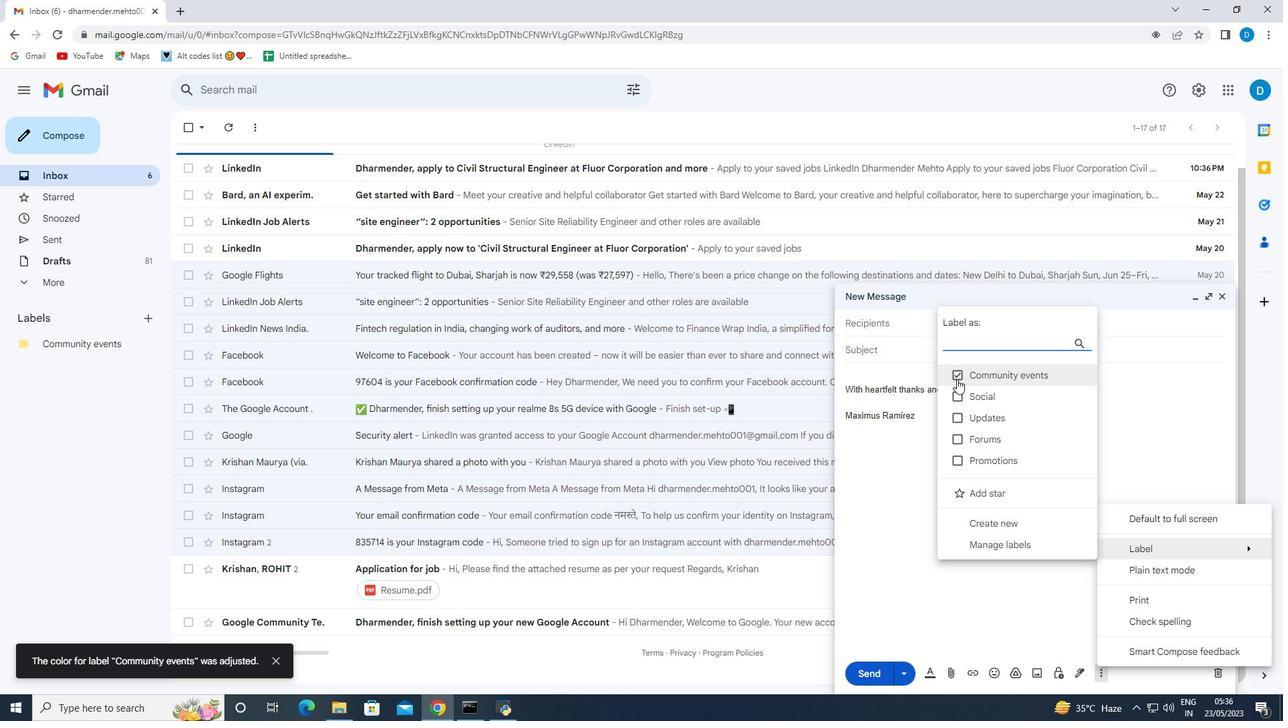 
Action: Mouse pressed left at (957, 377)
Screenshot: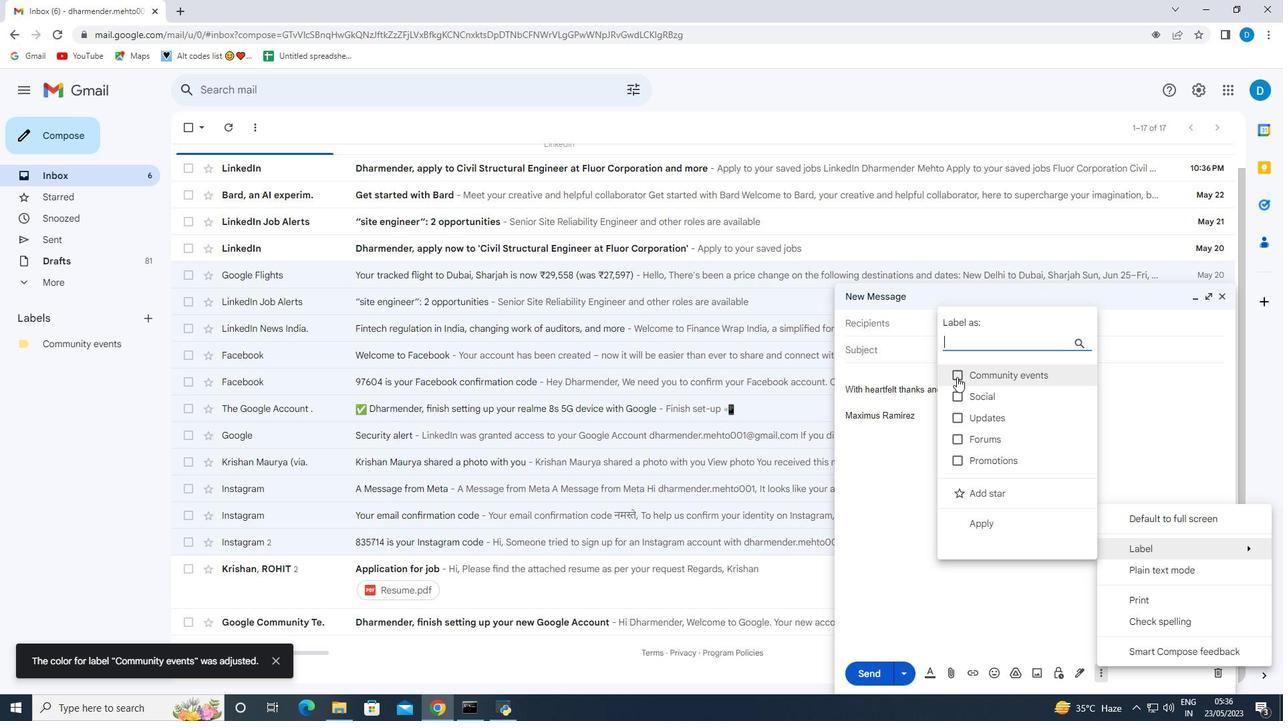 
Action: Mouse moved to (914, 459)
Screenshot: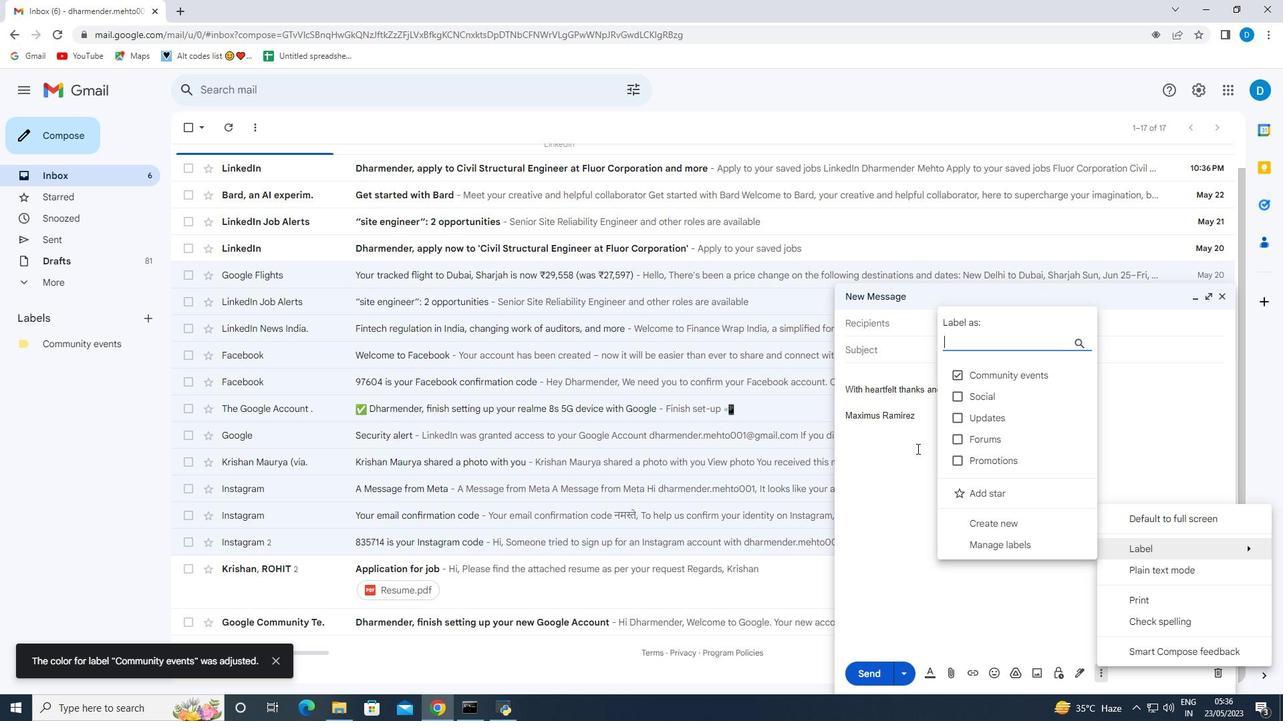 
Action: Mouse pressed left at (914, 459)
Screenshot: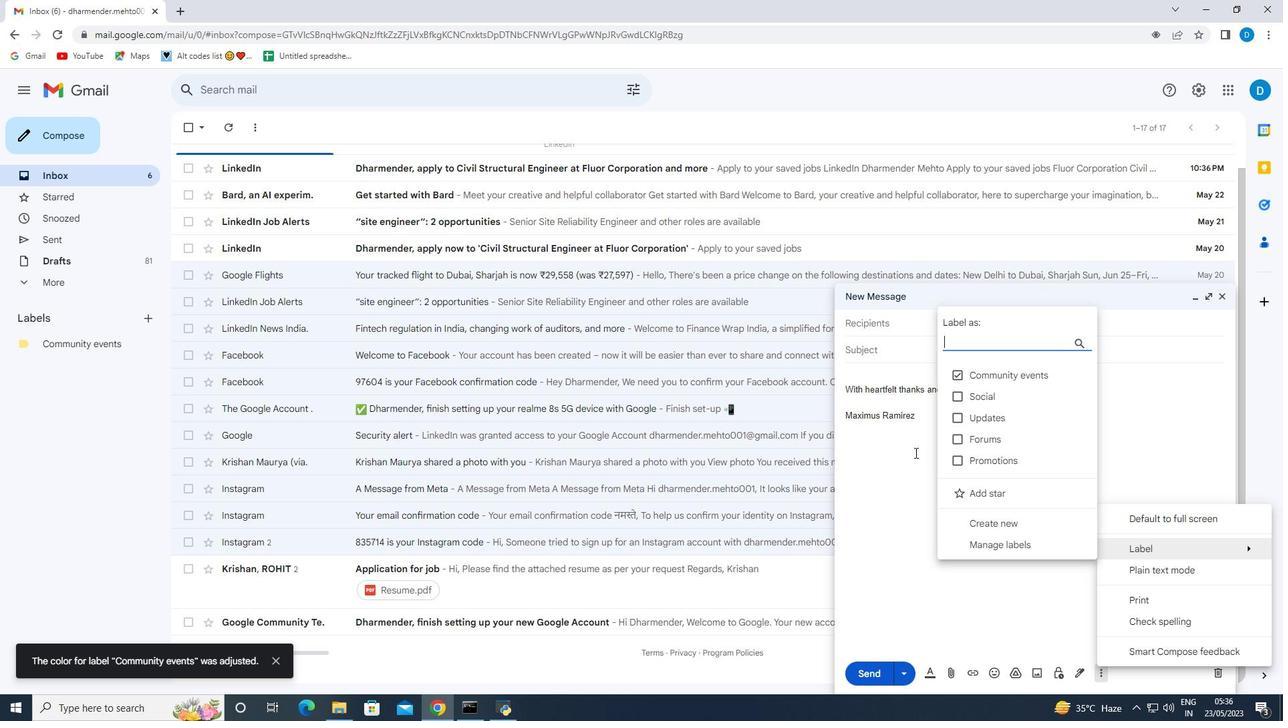 
Action: Mouse moved to (885, 326)
Screenshot: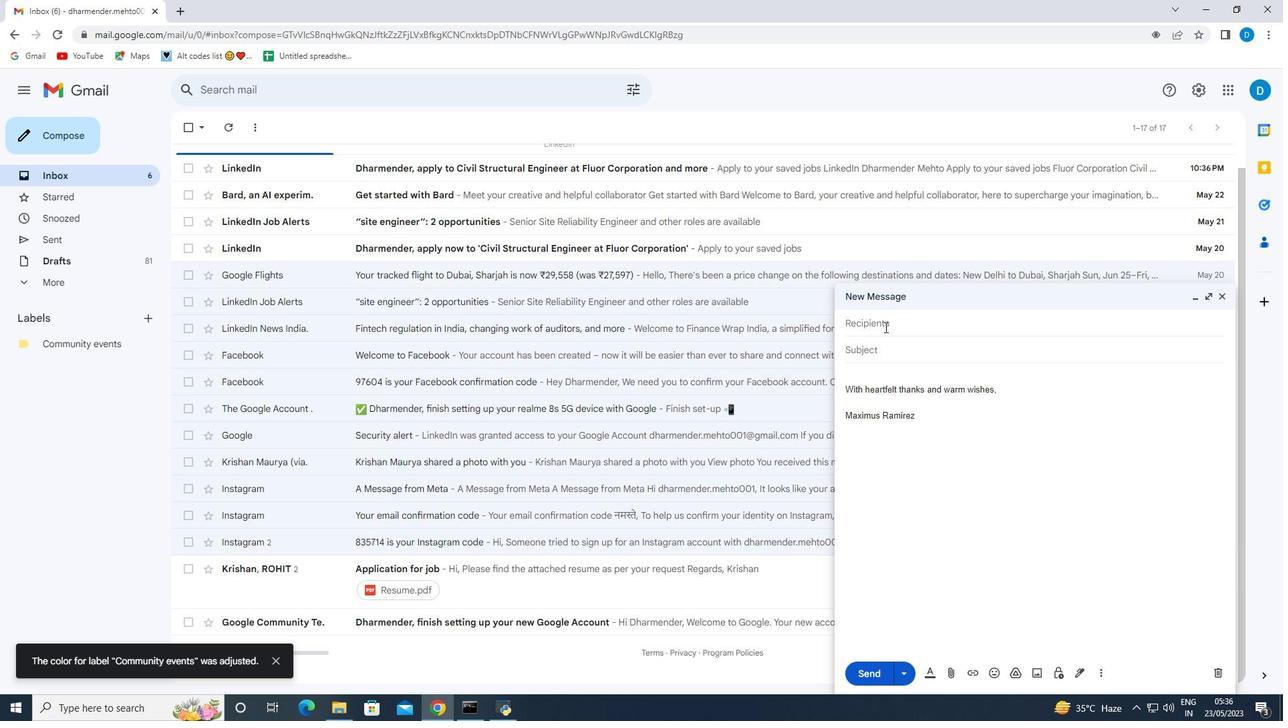 
Action: Mouse pressed left at (885, 326)
Screenshot: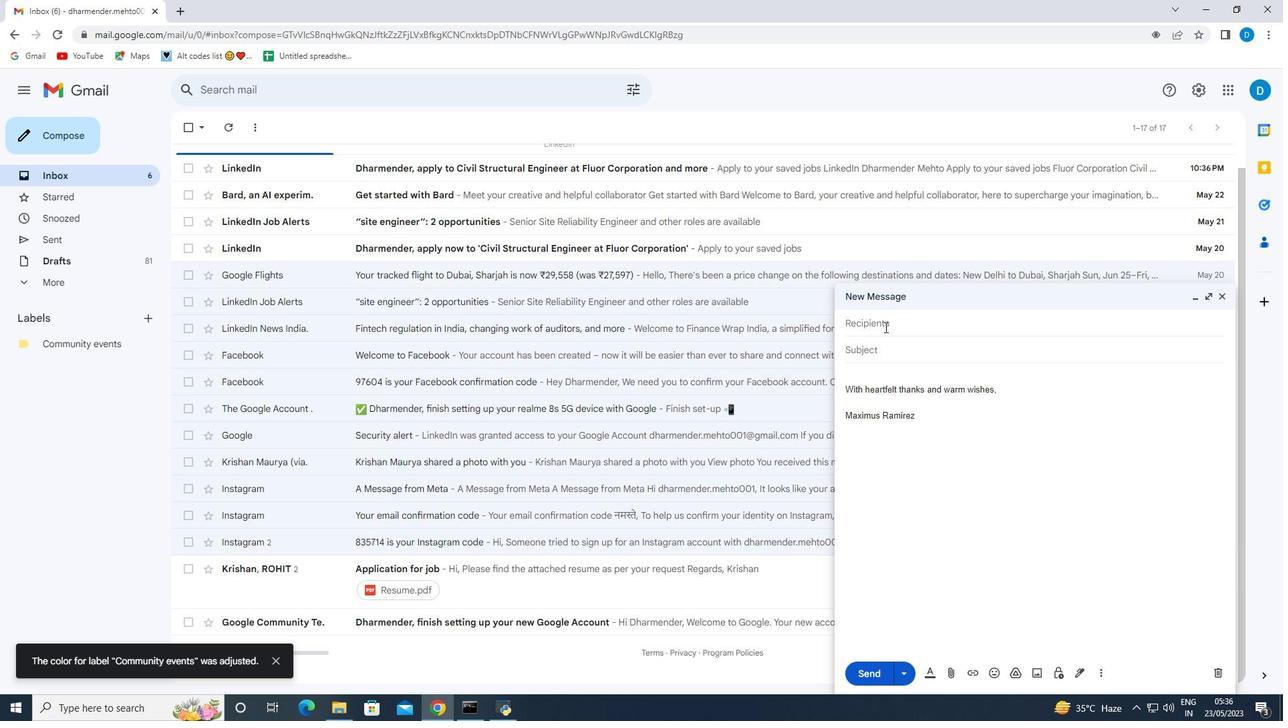 
Action: Key pressed softage.9<Key.shift>@softage.net
Screenshot: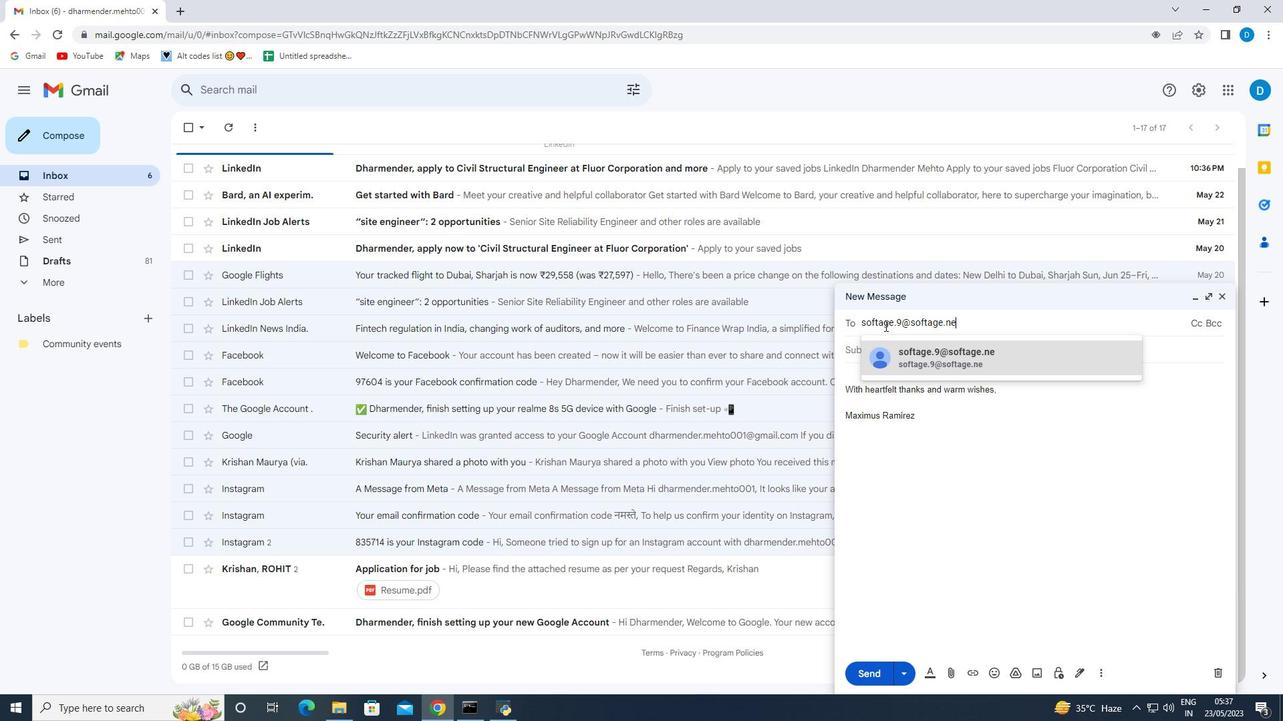 
Action: Mouse moved to (1038, 362)
Screenshot: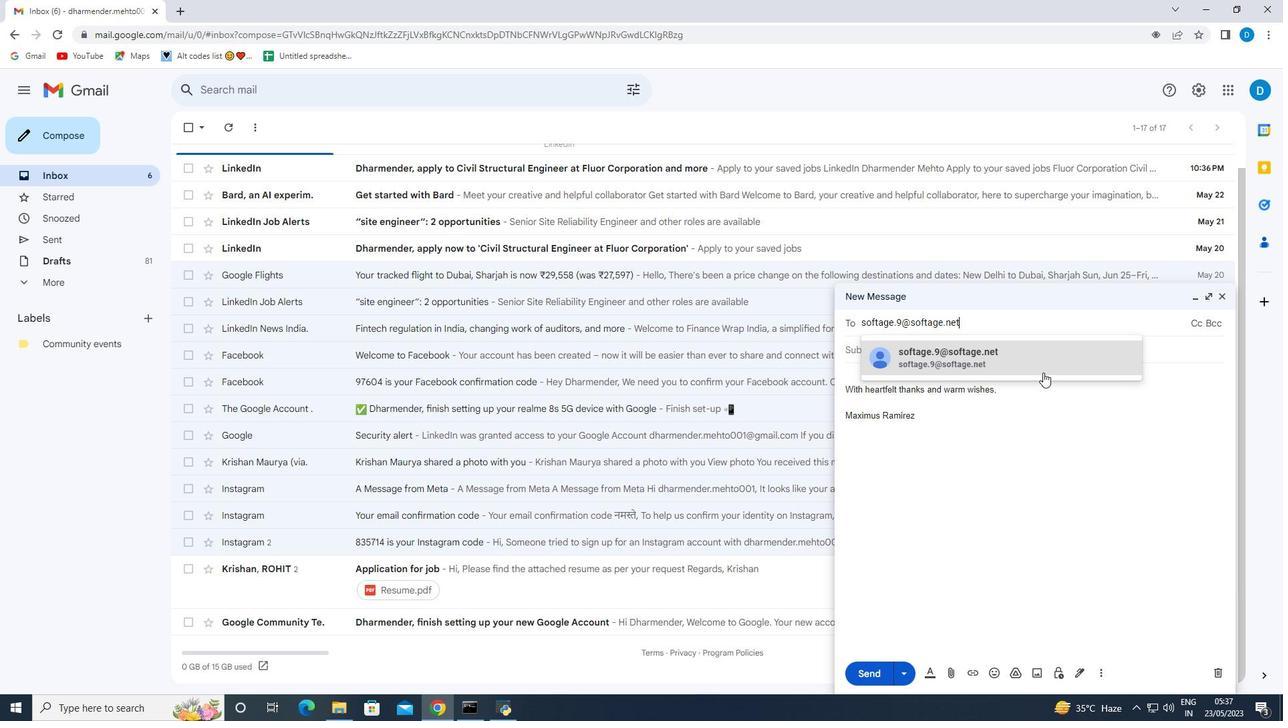
Action: Mouse pressed left at (1038, 362)
Screenshot: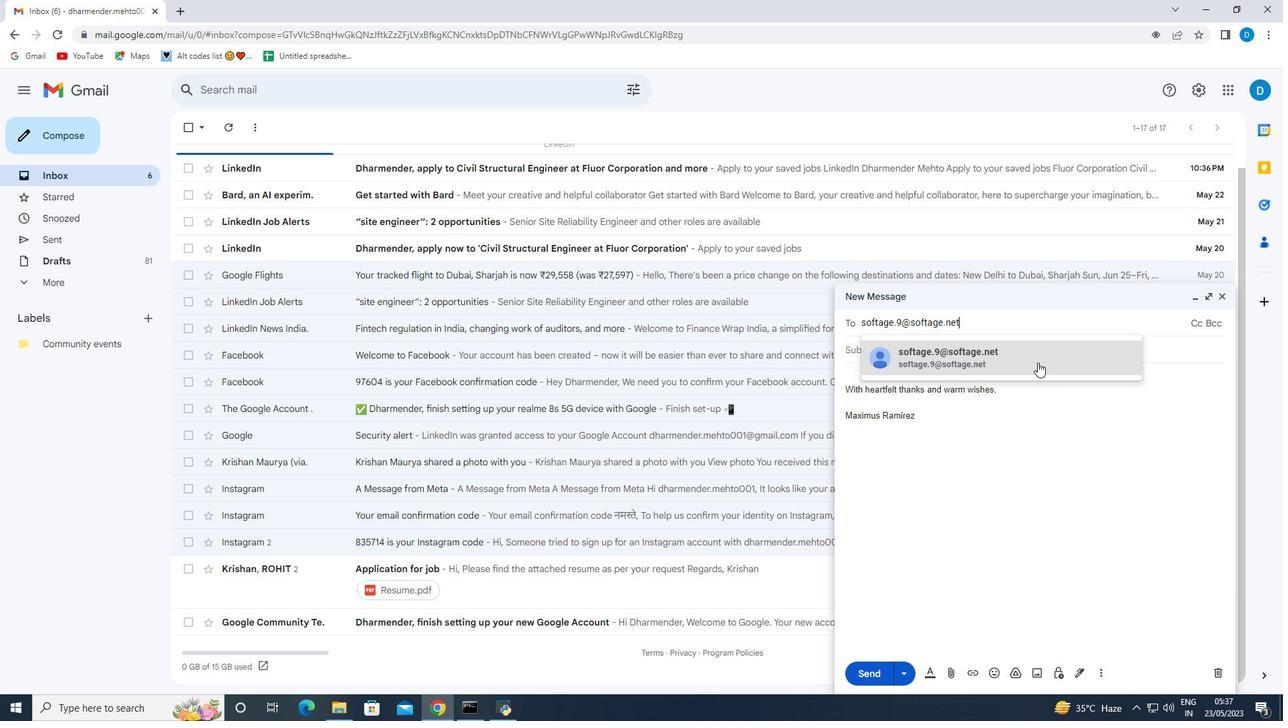 
Action: Mouse moved to (980, 439)
Screenshot: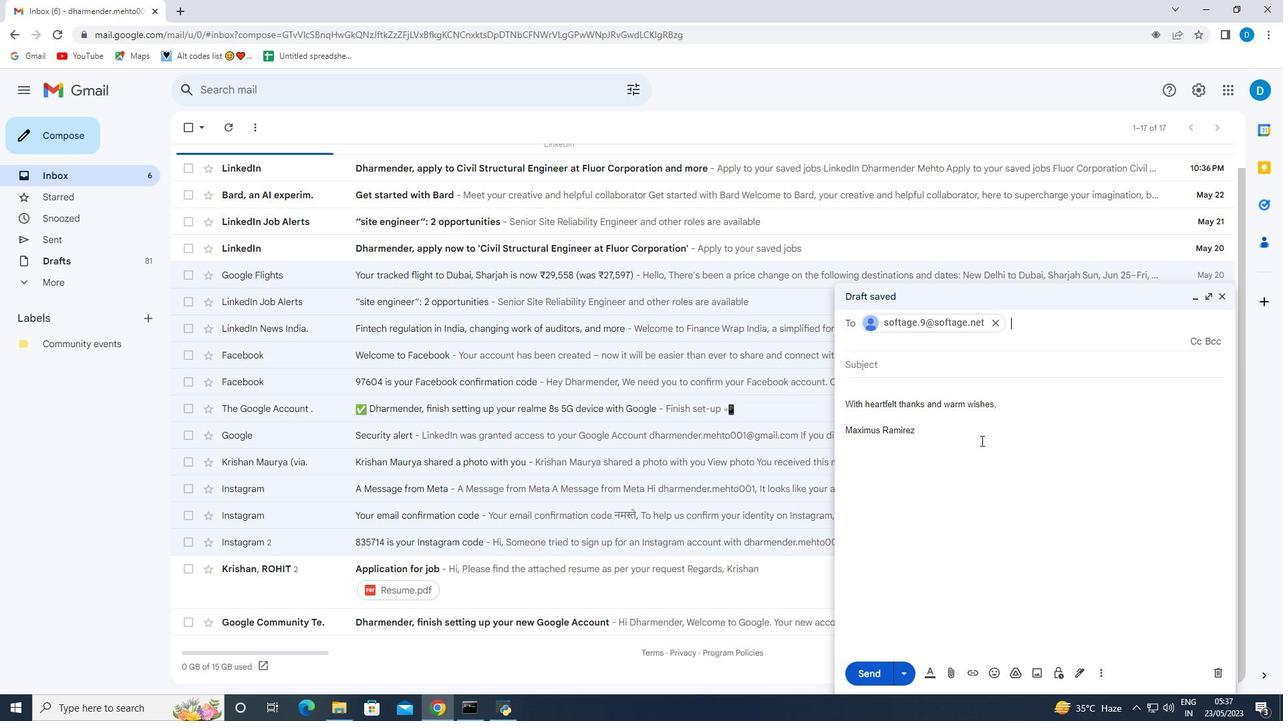 
Action: Mouse scrolled (980, 438) with delta (0, 0)
Screenshot: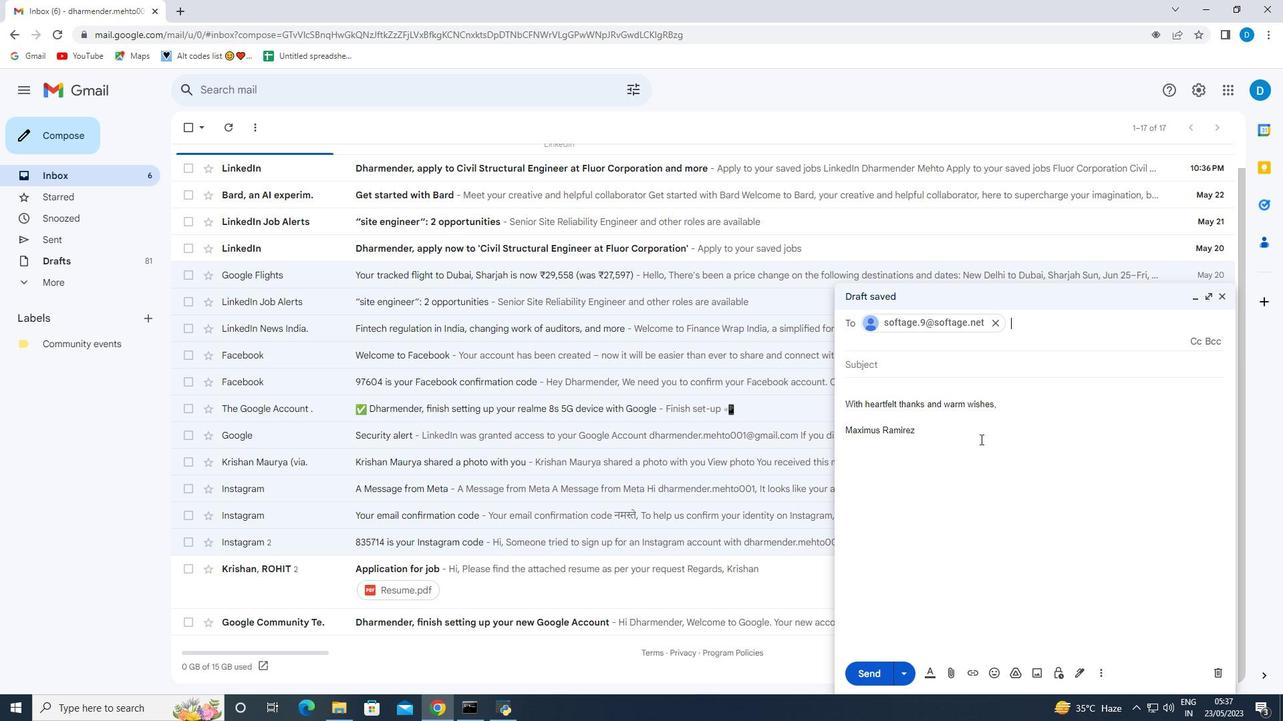
Action: Mouse scrolled (980, 438) with delta (0, 0)
Screenshot: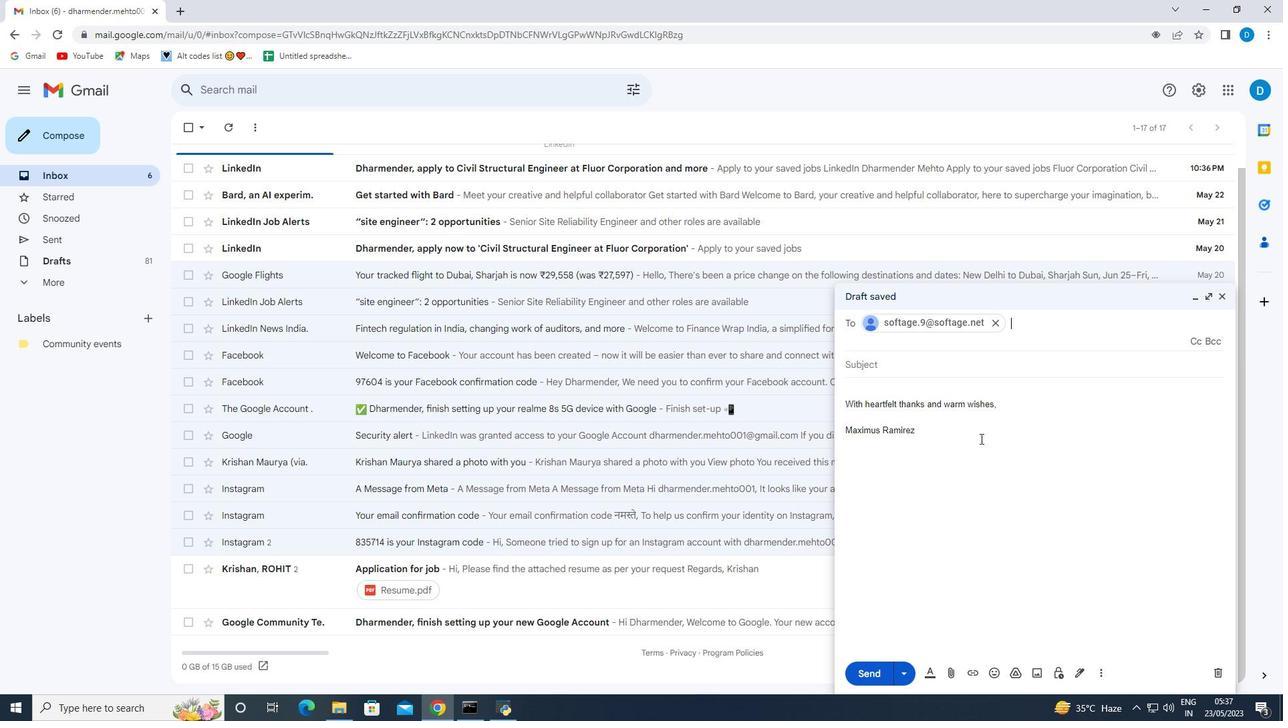 
Action: Mouse moved to (1100, 669)
Screenshot: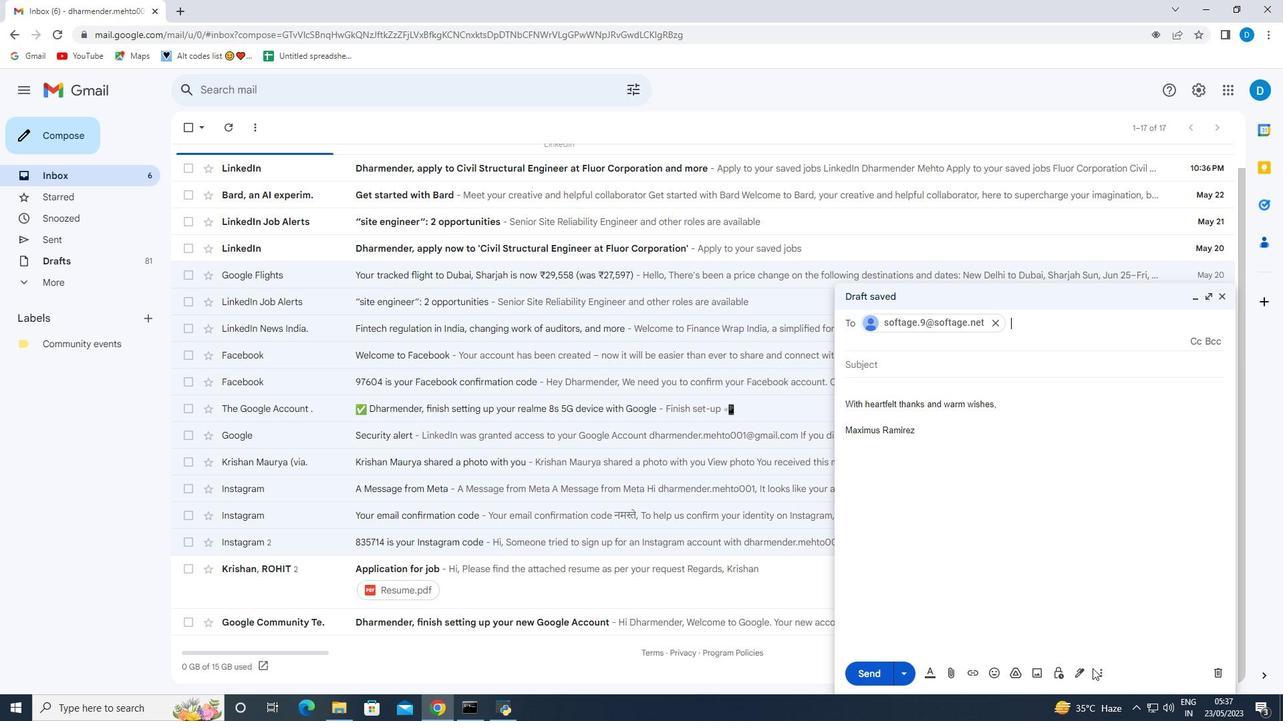 
Action: Mouse pressed left at (1100, 669)
Screenshot: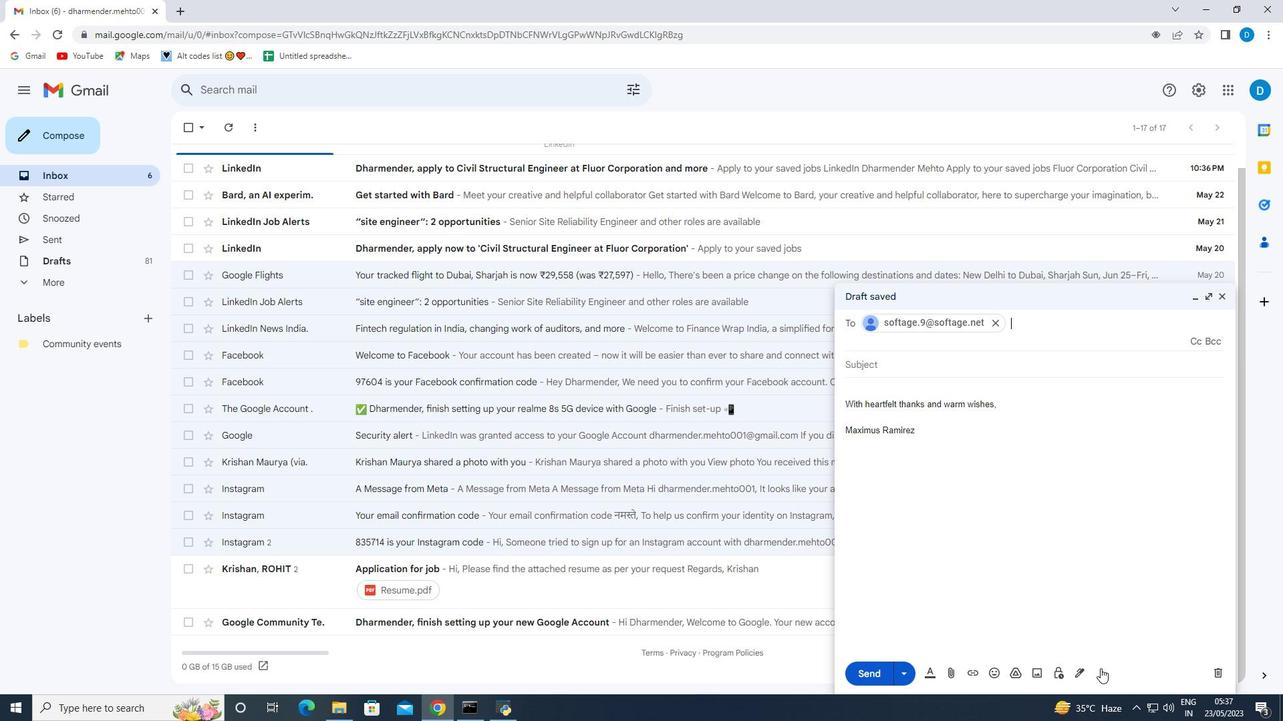 
Action: Mouse moved to (1133, 547)
Screenshot: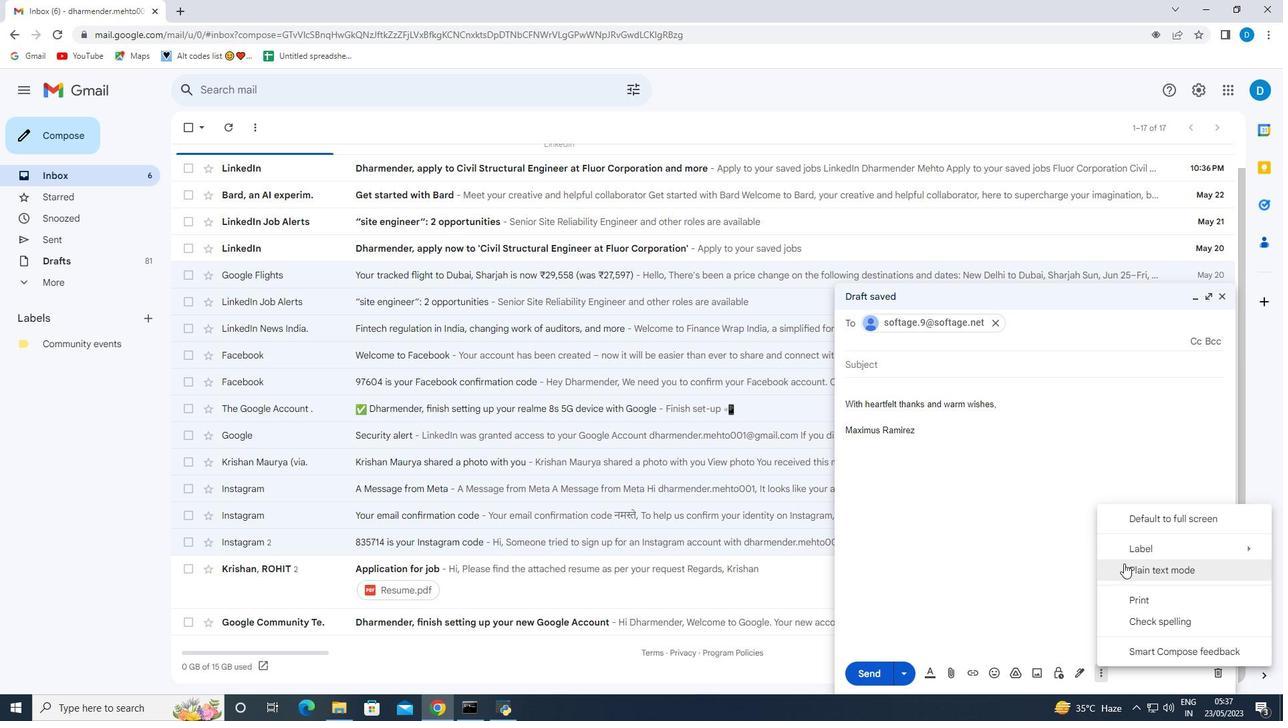 
Action: Mouse pressed left at (1133, 547)
Screenshot: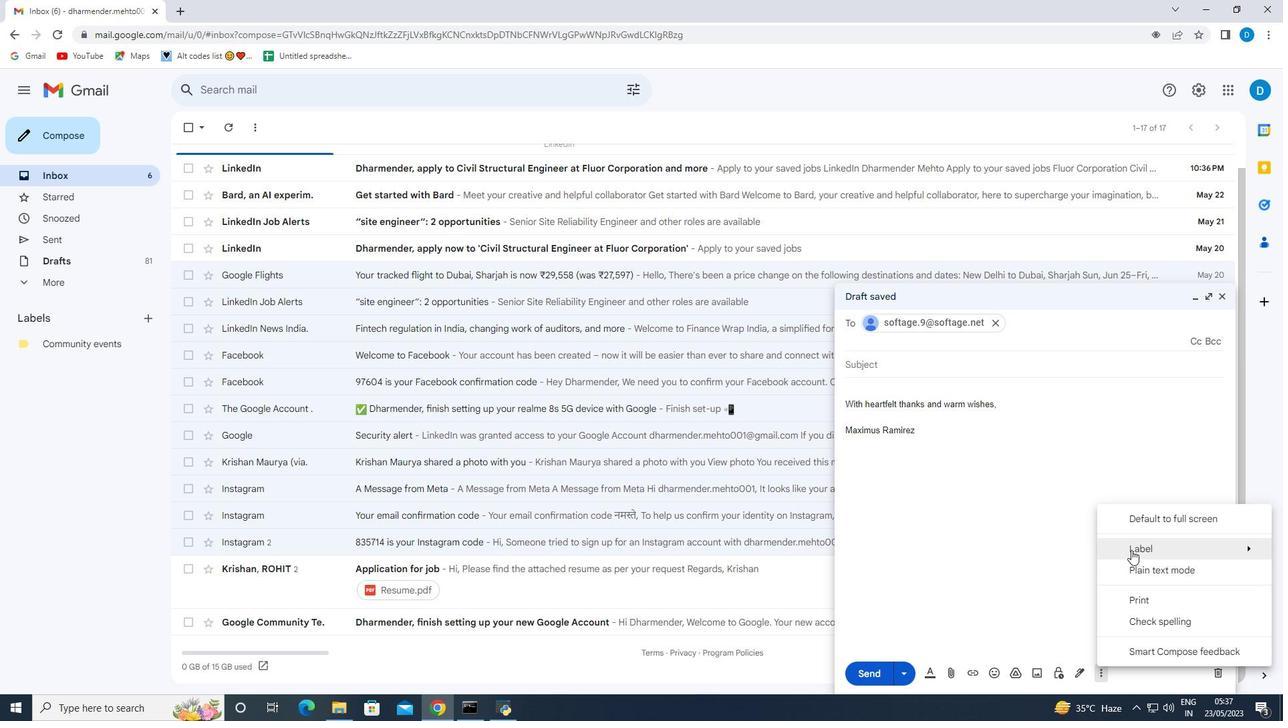
Action: Mouse moved to (955, 375)
Screenshot: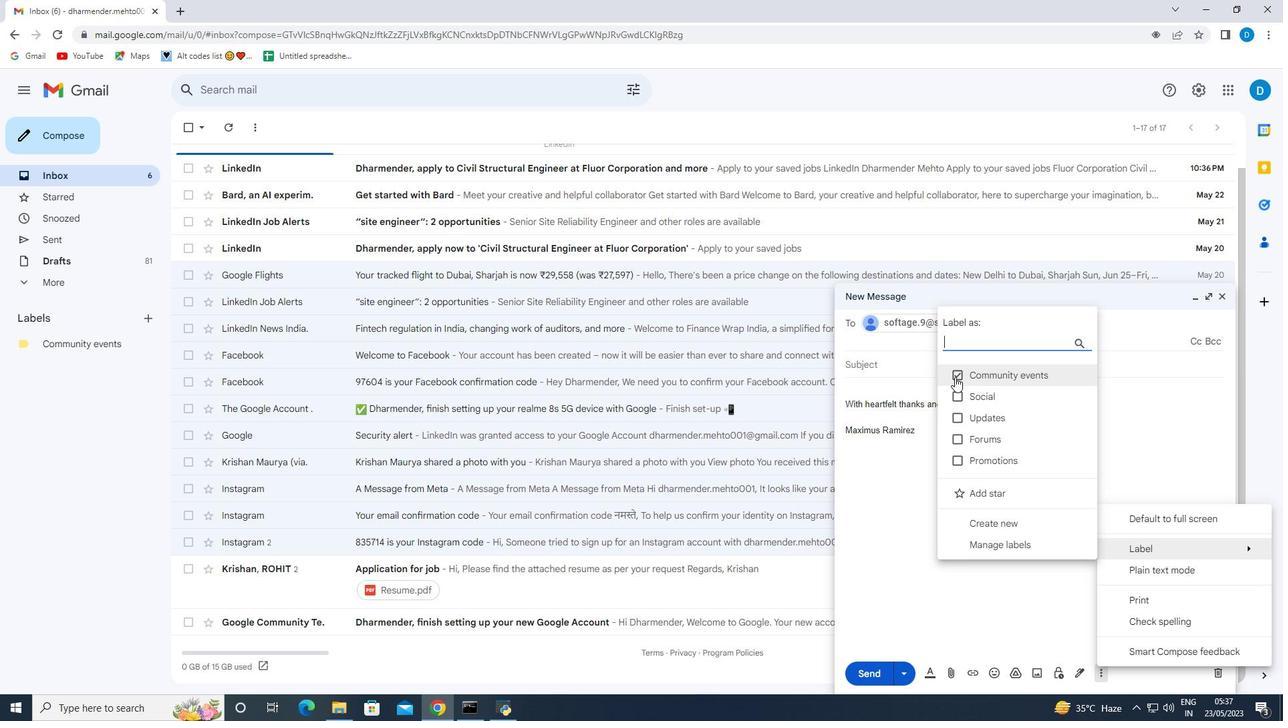 
Action: Mouse pressed left at (955, 375)
Screenshot: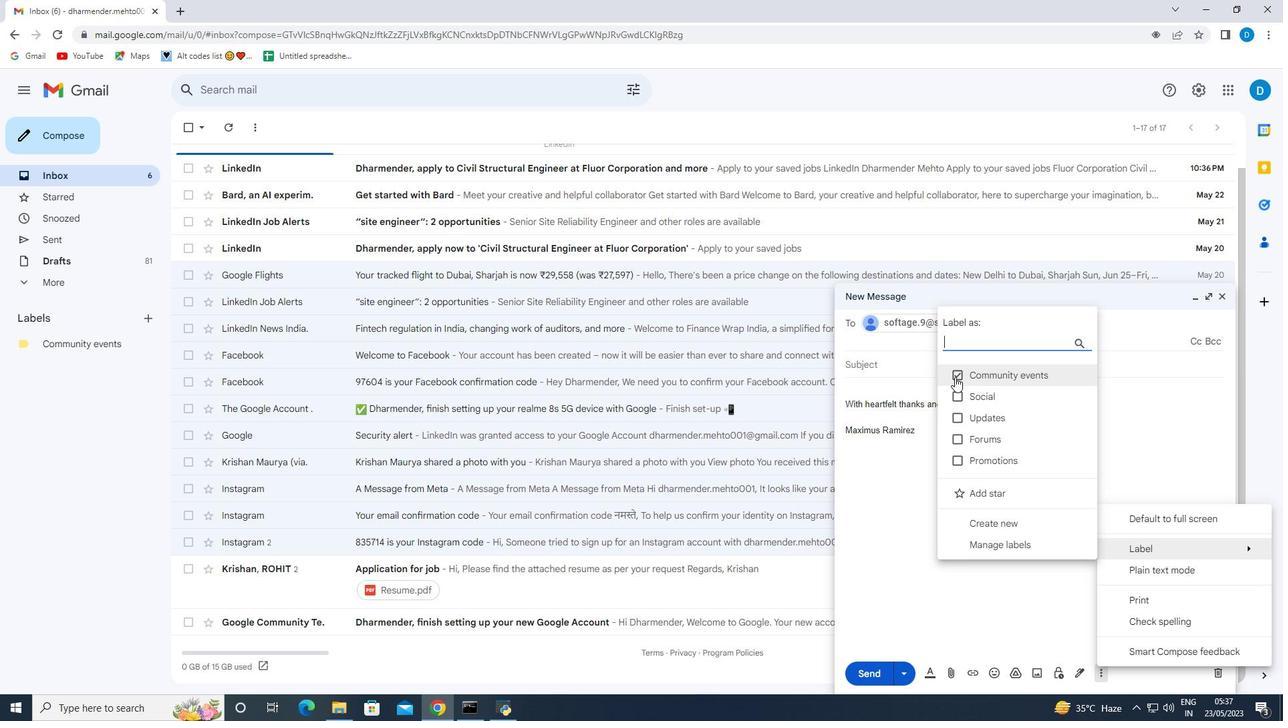
Action: Mouse moved to (955, 375)
Screenshot: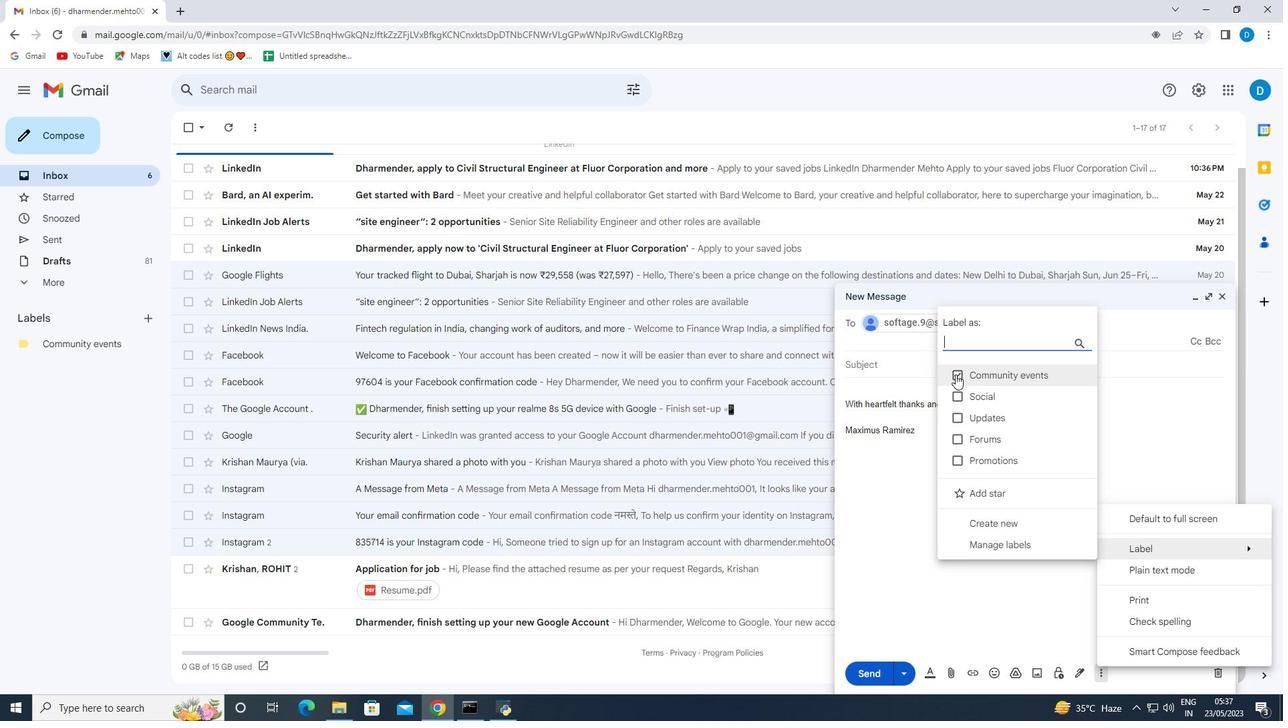 
Action: Mouse pressed left at (955, 375)
Screenshot: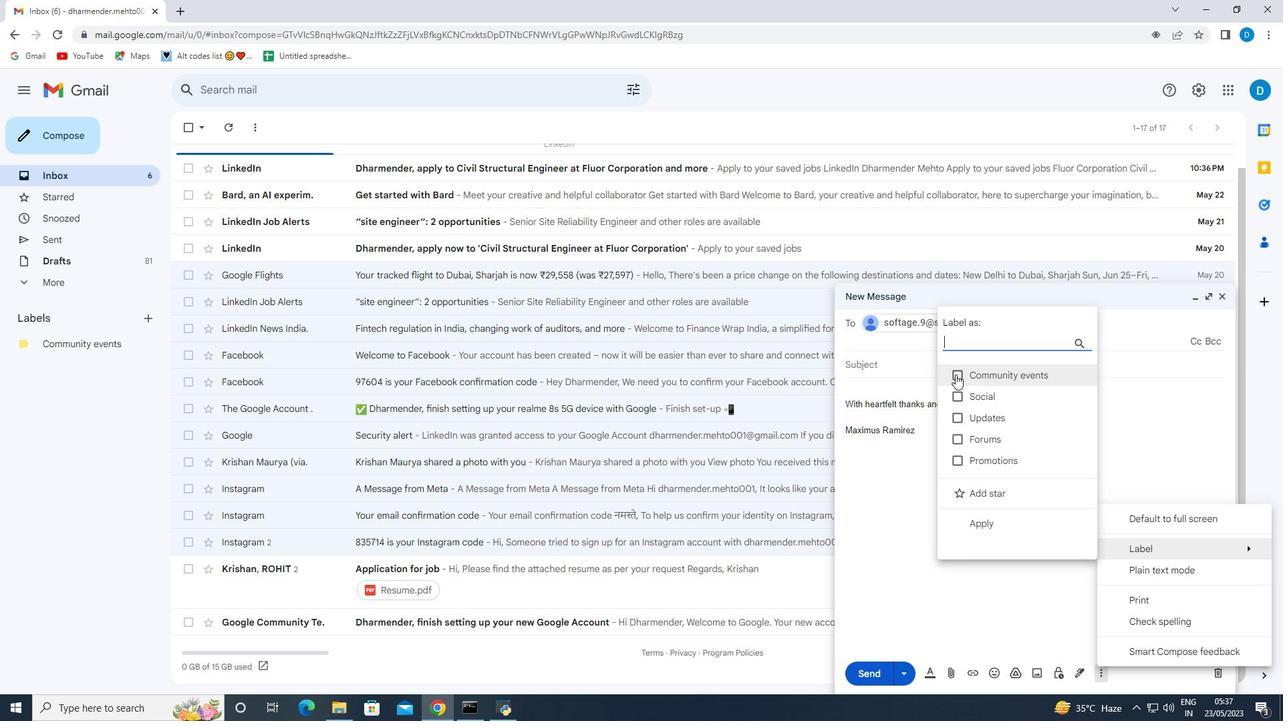 
Action: Mouse moved to (909, 502)
Screenshot: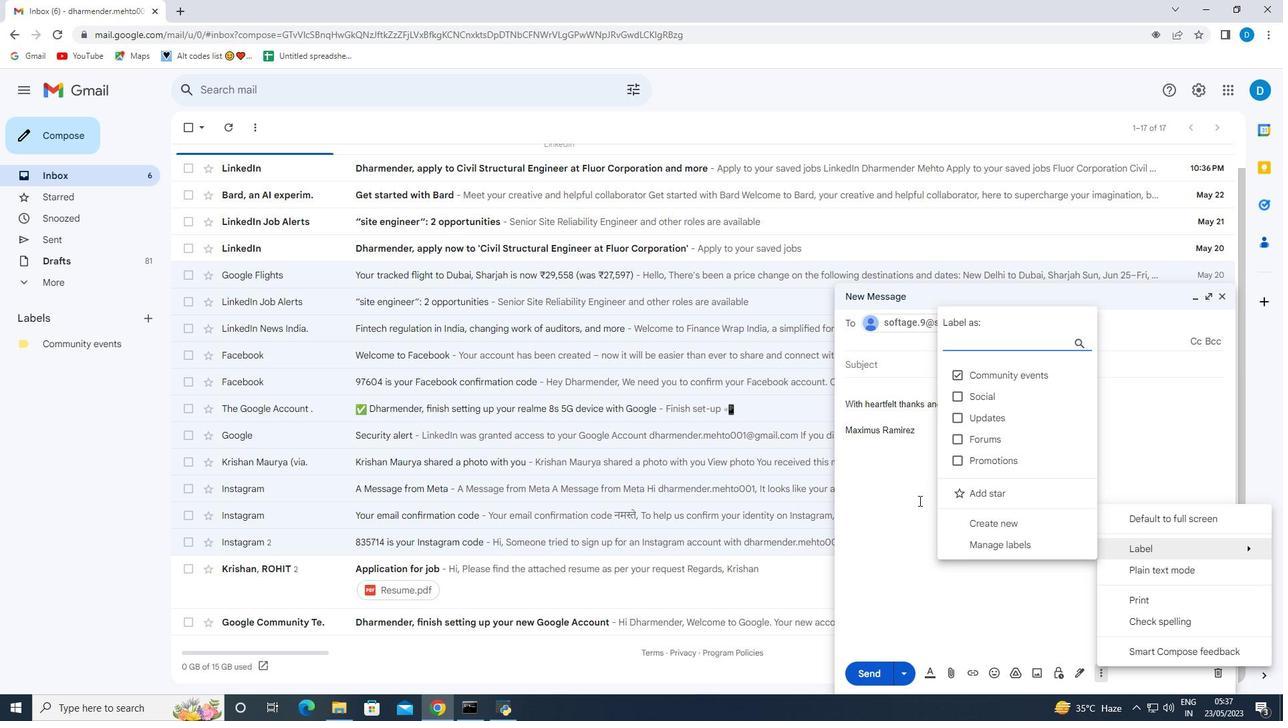 
Action: Mouse pressed left at (909, 502)
Screenshot: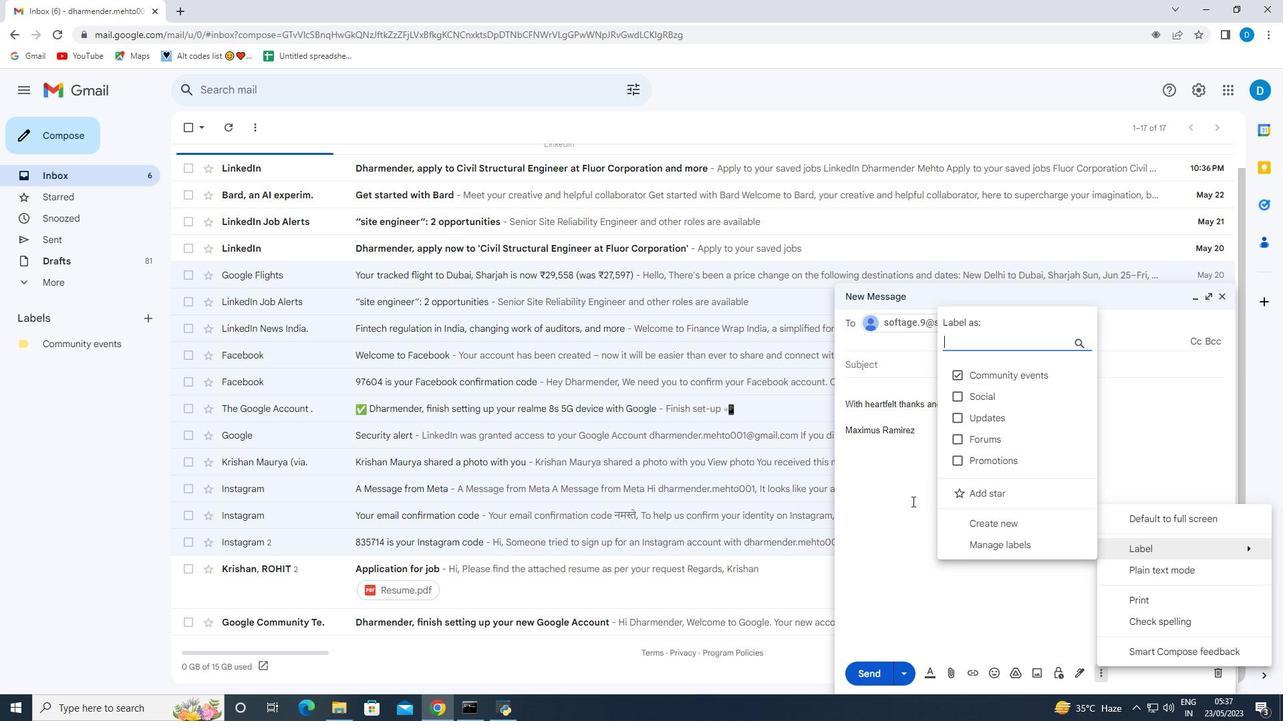 
Action: Mouse moved to (905, 627)
Screenshot: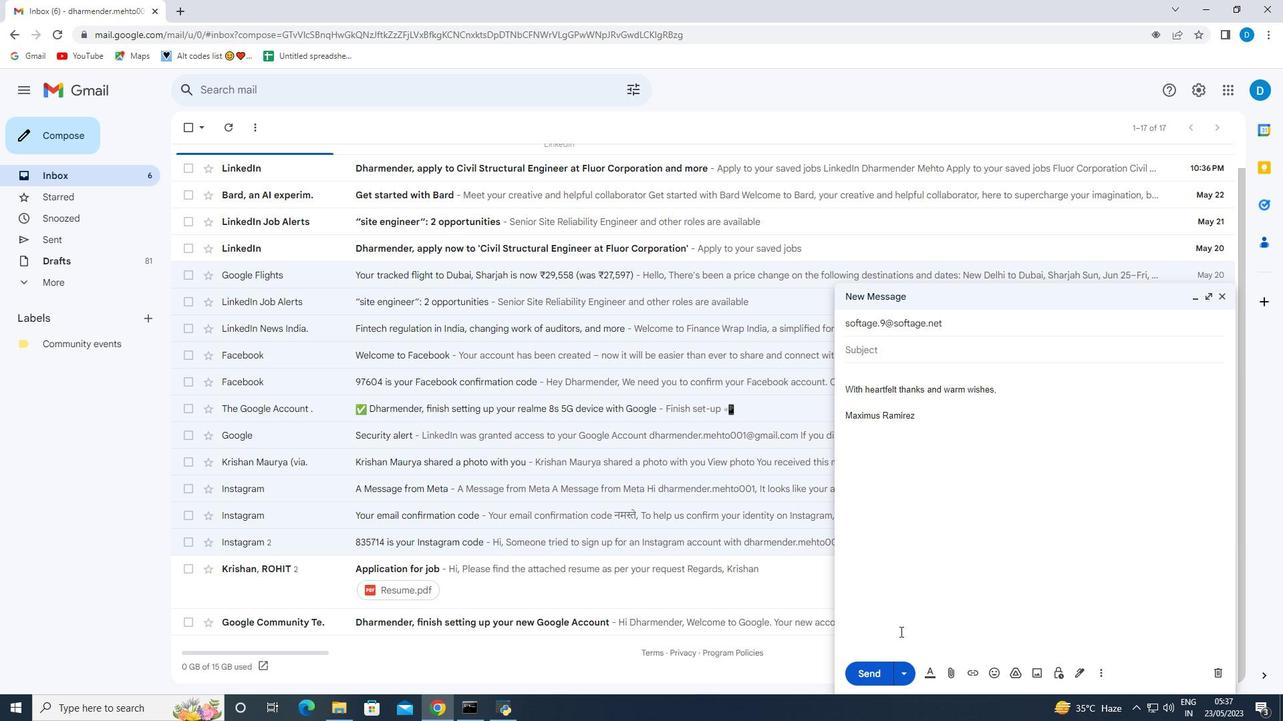 
Action: Mouse scrolled (905, 626) with delta (0, 0)
Screenshot: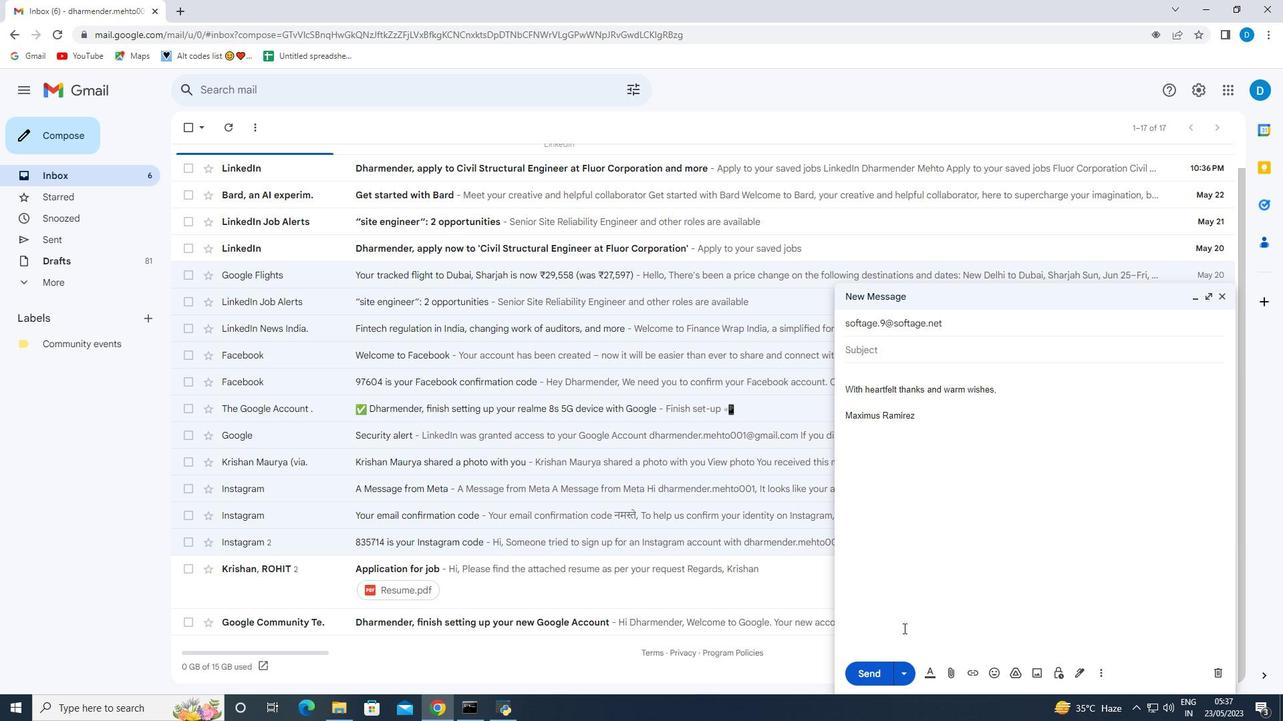 
Action: Mouse scrolled (905, 626) with delta (0, 0)
Screenshot: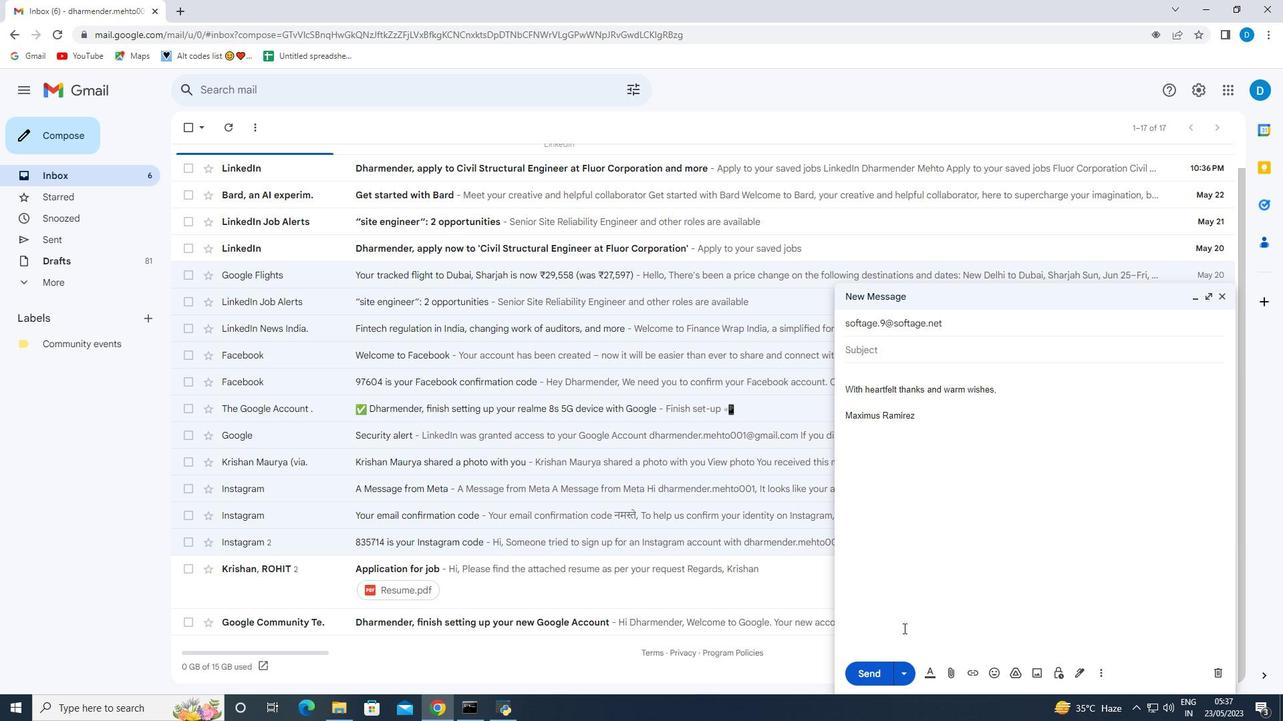 
Action: Mouse moved to (905, 627)
Screenshot: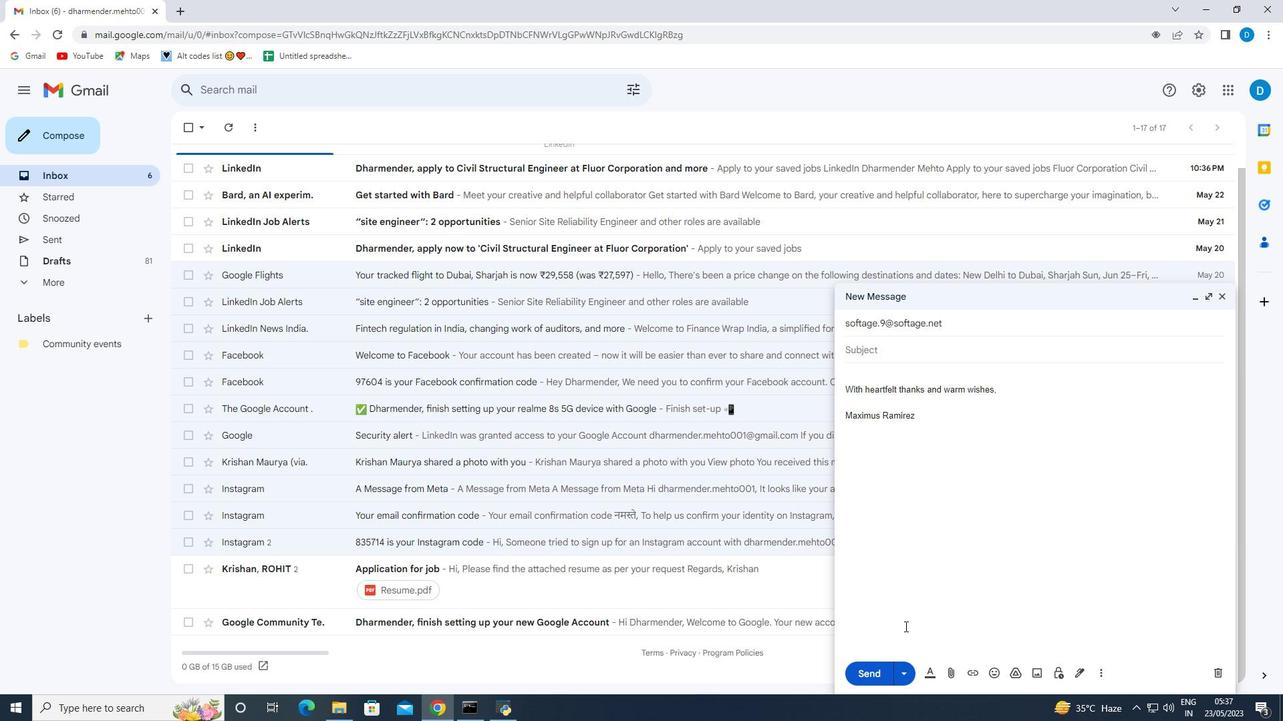 
Action: Mouse scrolled (905, 626) with delta (0, 0)
Screenshot: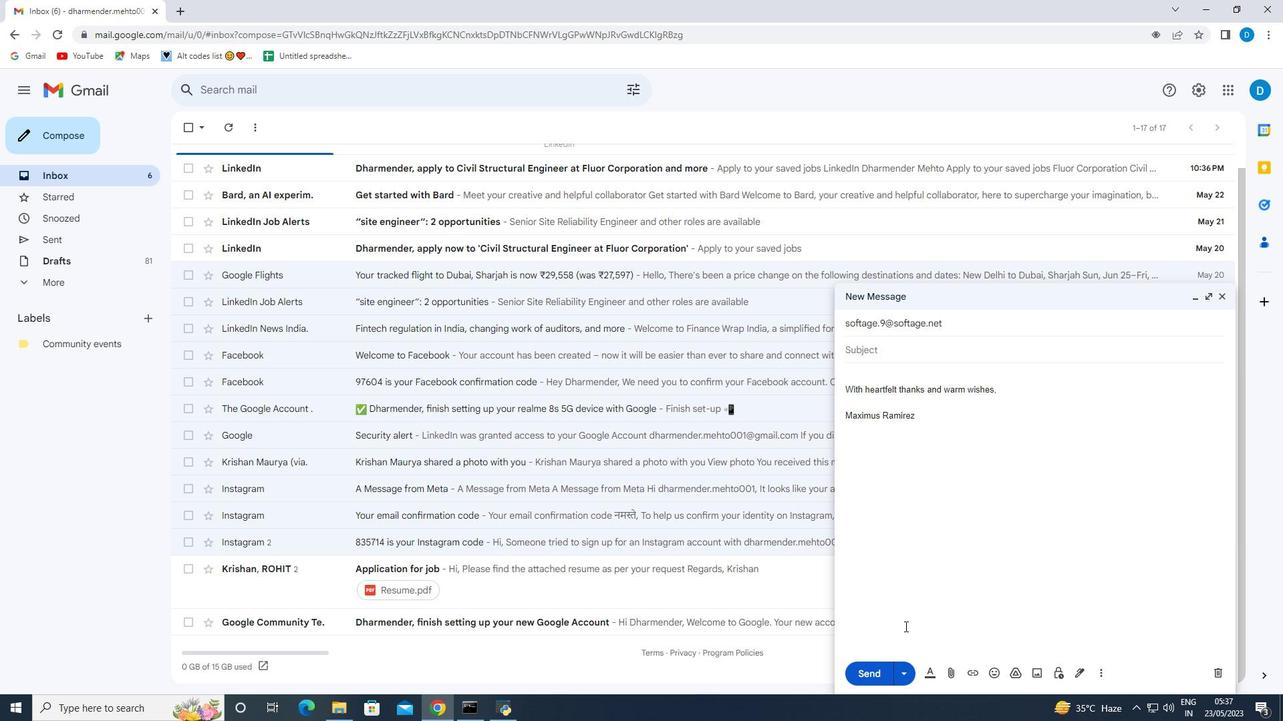 
Action: Mouse moved to (963, 568)
Screenshot: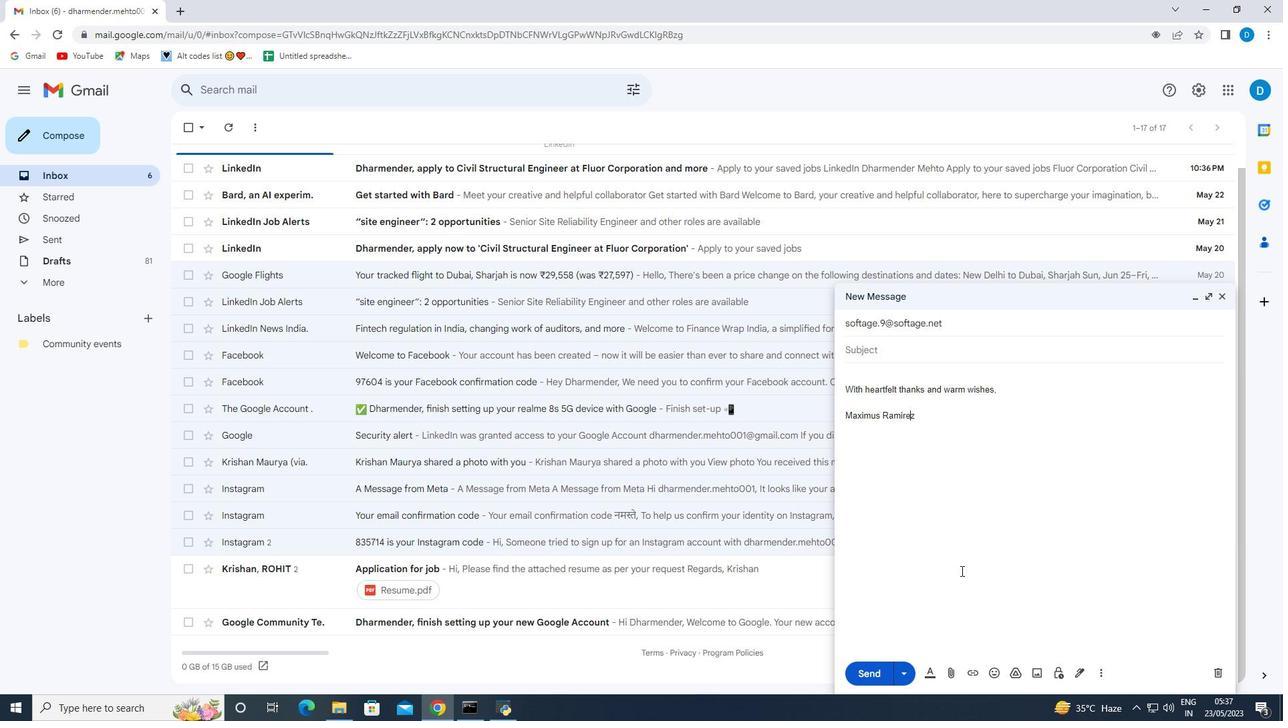 
